 Task: Search one way flight ticket for 1 adult, 6 children, 1 infant in seat and 1 infant on lap in business from State College: University Park Airport to Rock Springs: Southwest Wyoming Regional Airport (rock Springs Sweetwater County Airport) on 8-5-2023. Choice of flights is JetBlue. Number of bags: 1 carry on bag. Price is upto 65000. Outbound departure time preference is 11:45.
Action: Mouse moved to (417, 354)
Screenshot: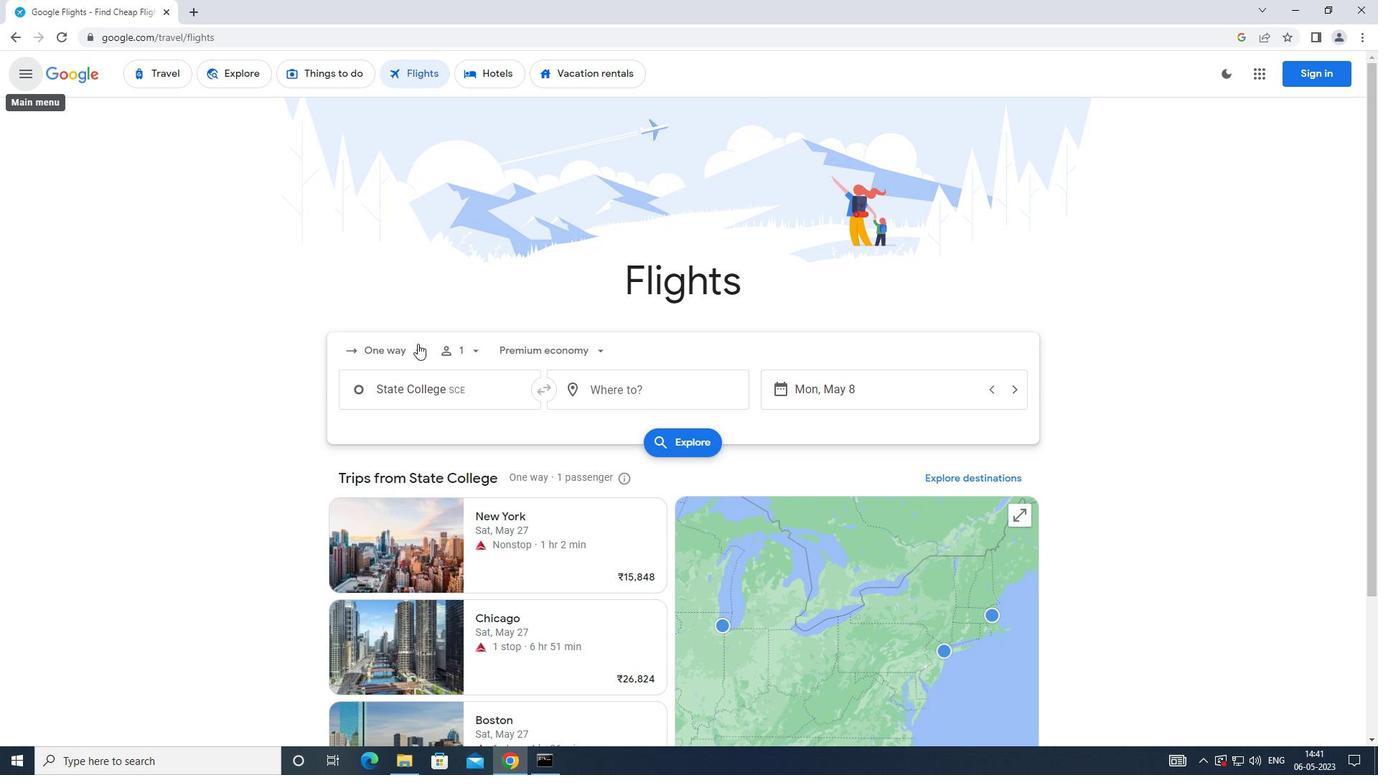 
Action: Mouse pressed left at (417, 354)
Screenshot: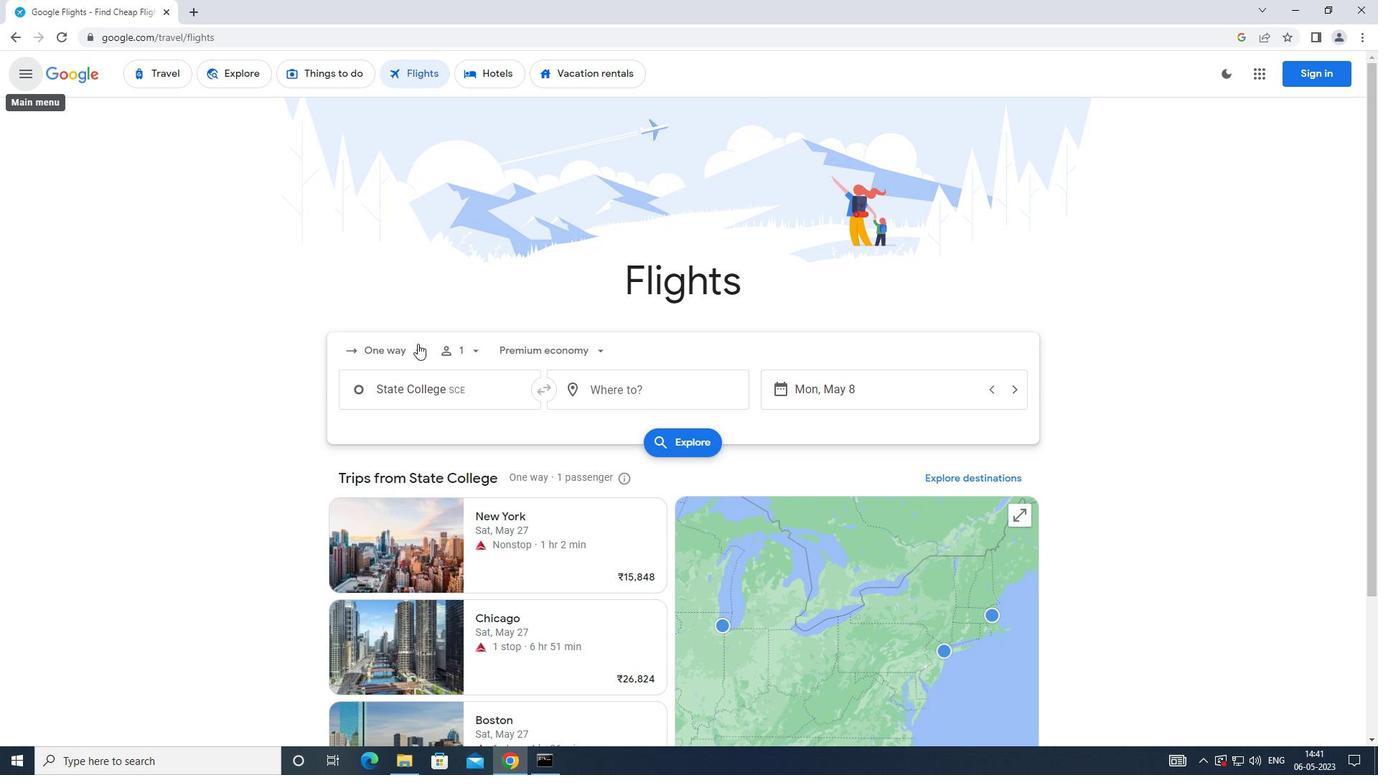 
Action: Mouse moved to (428, 414)
Screenshot: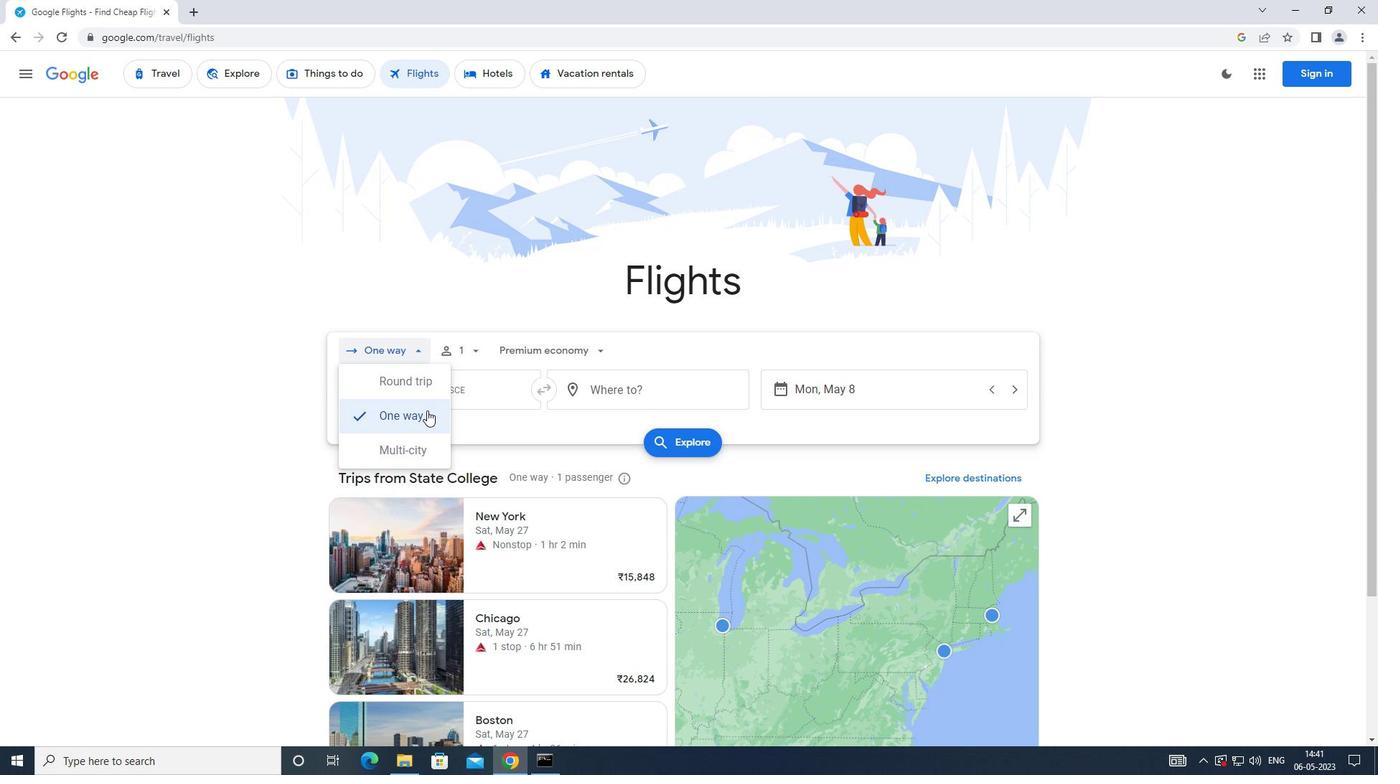
Action: Mouse pressed left at (428, 414)
Screenshot: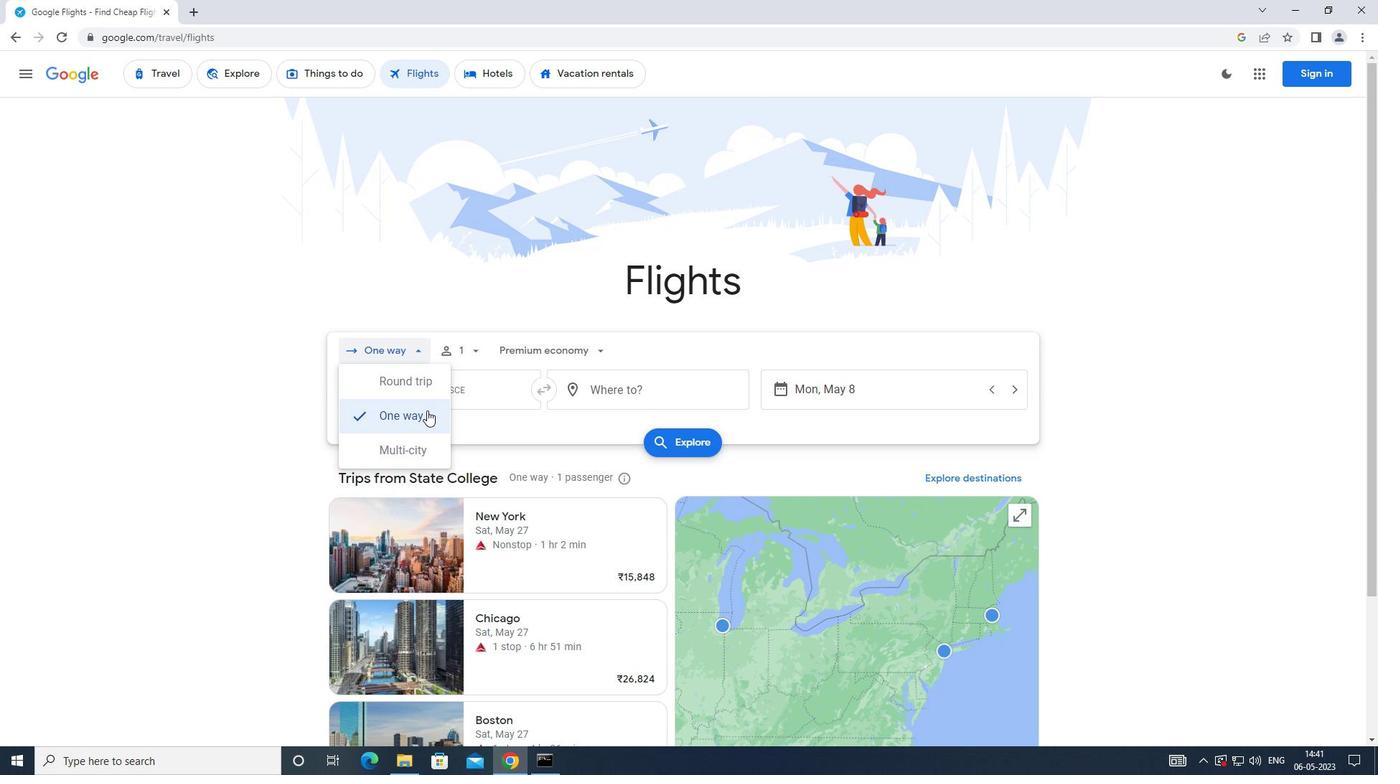 
Action: Mouse moved to (476, 360)
Screenshot: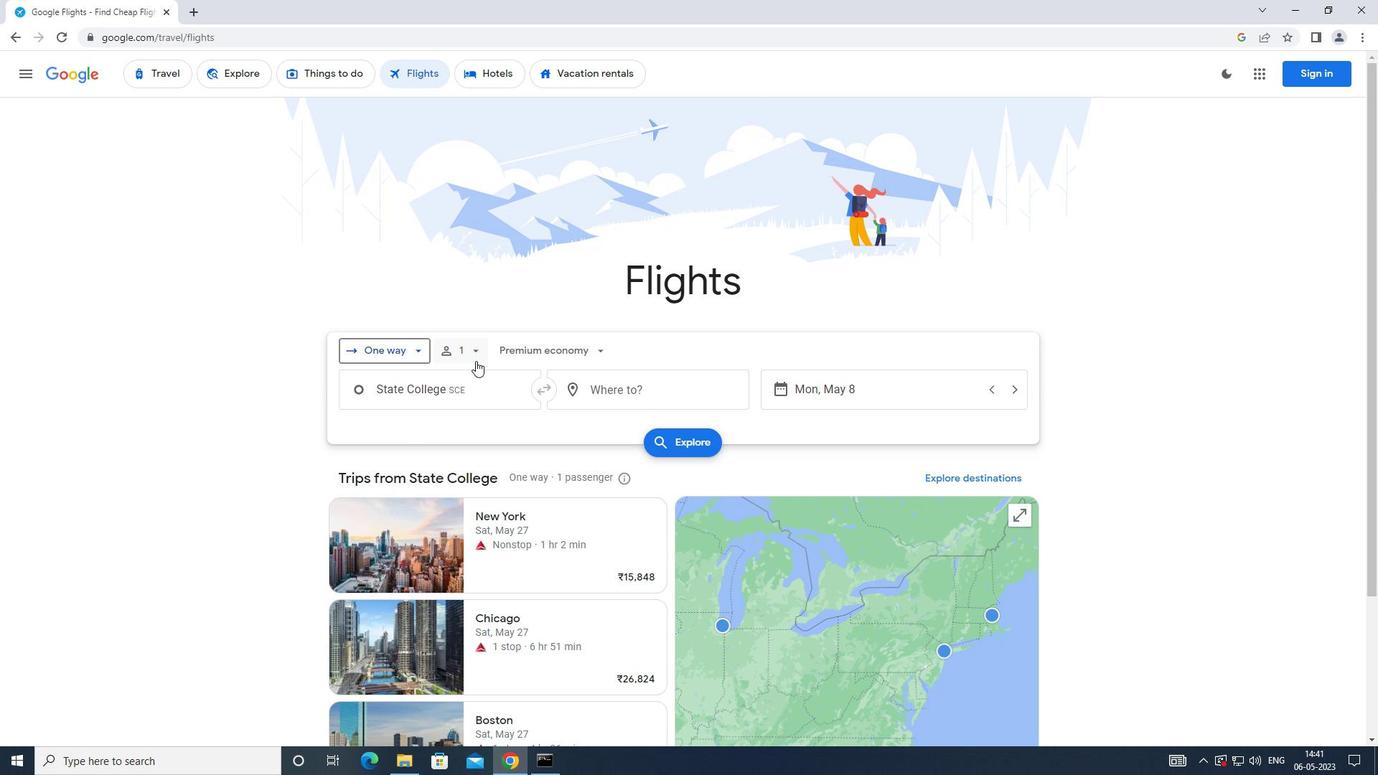 
Action: Mouse pressed left at (476, 360)
Screenshot: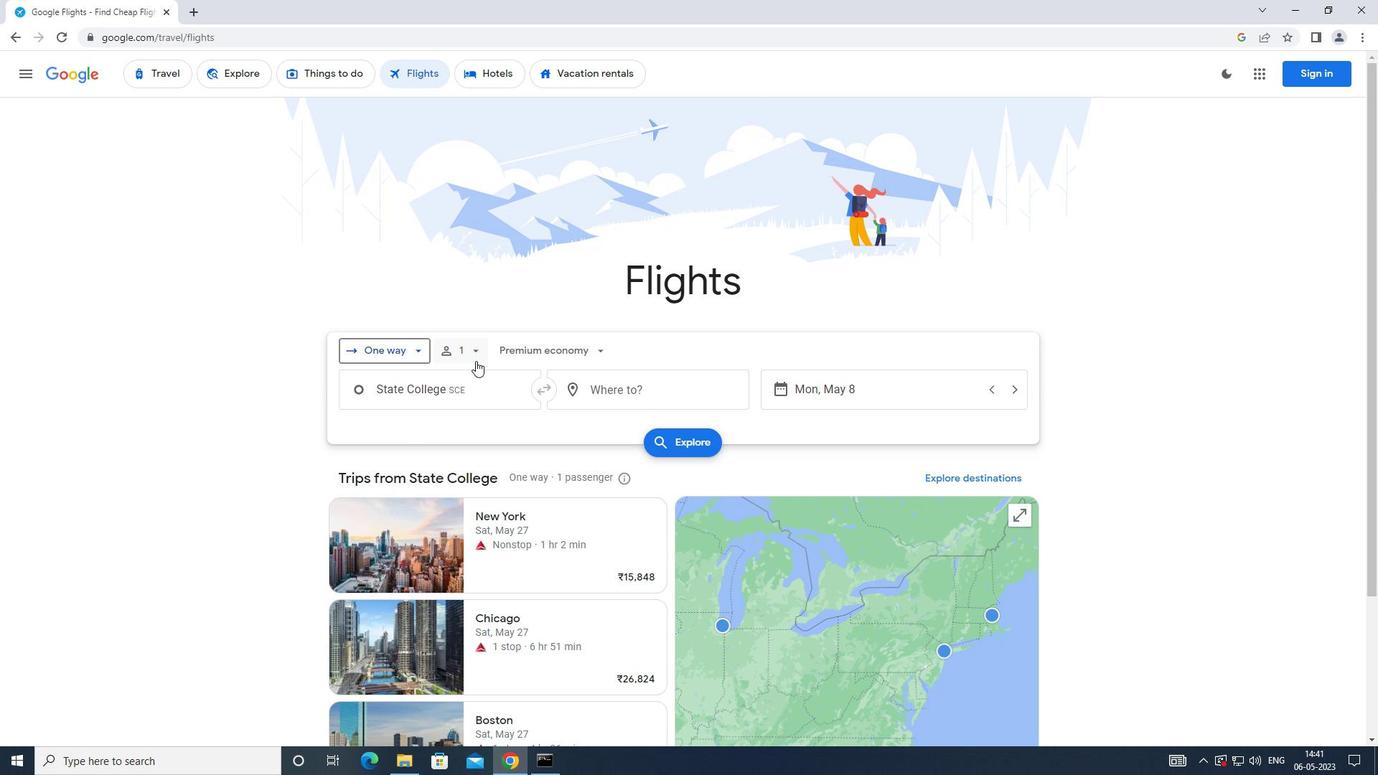 
Action: Mouse moved to (583, 422)
Screenshot: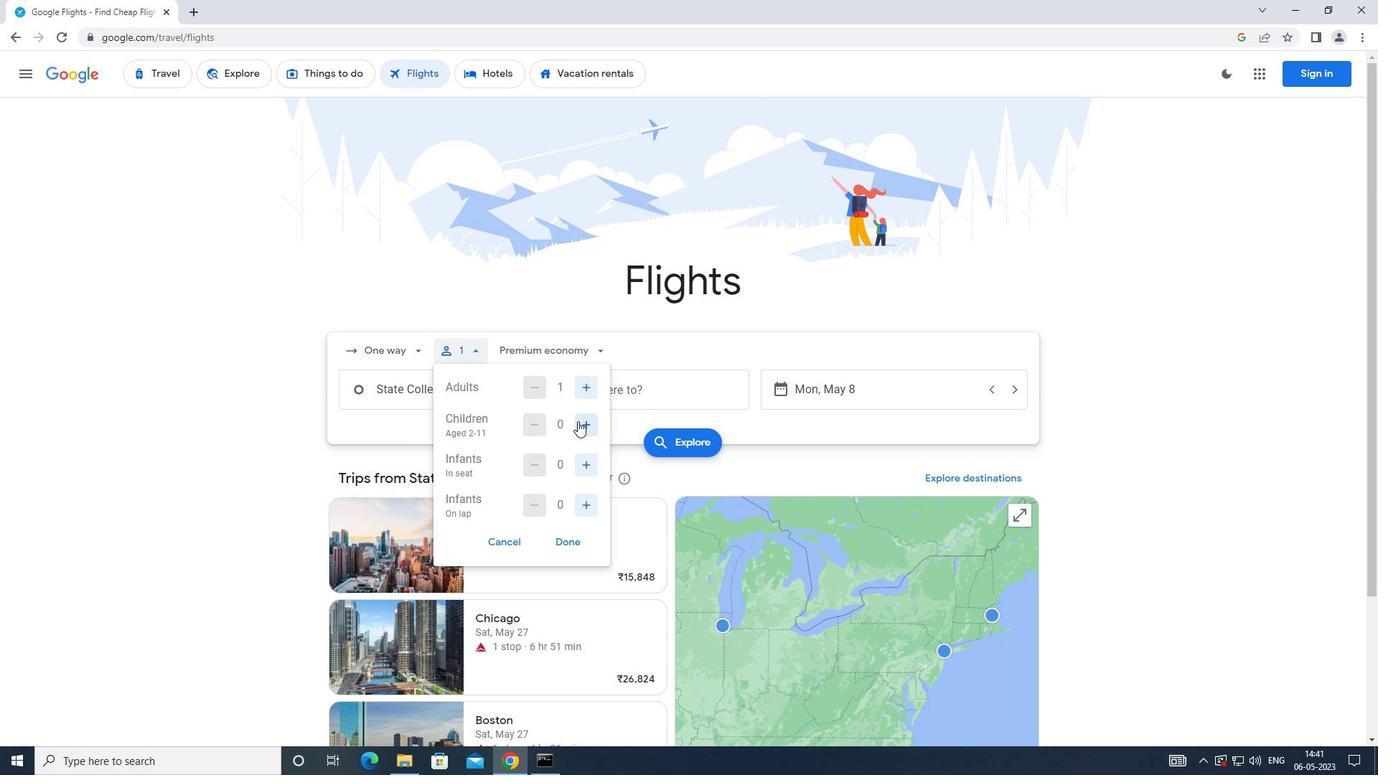 
Action: Mouse pressed left at (583, 422)
Screenshot: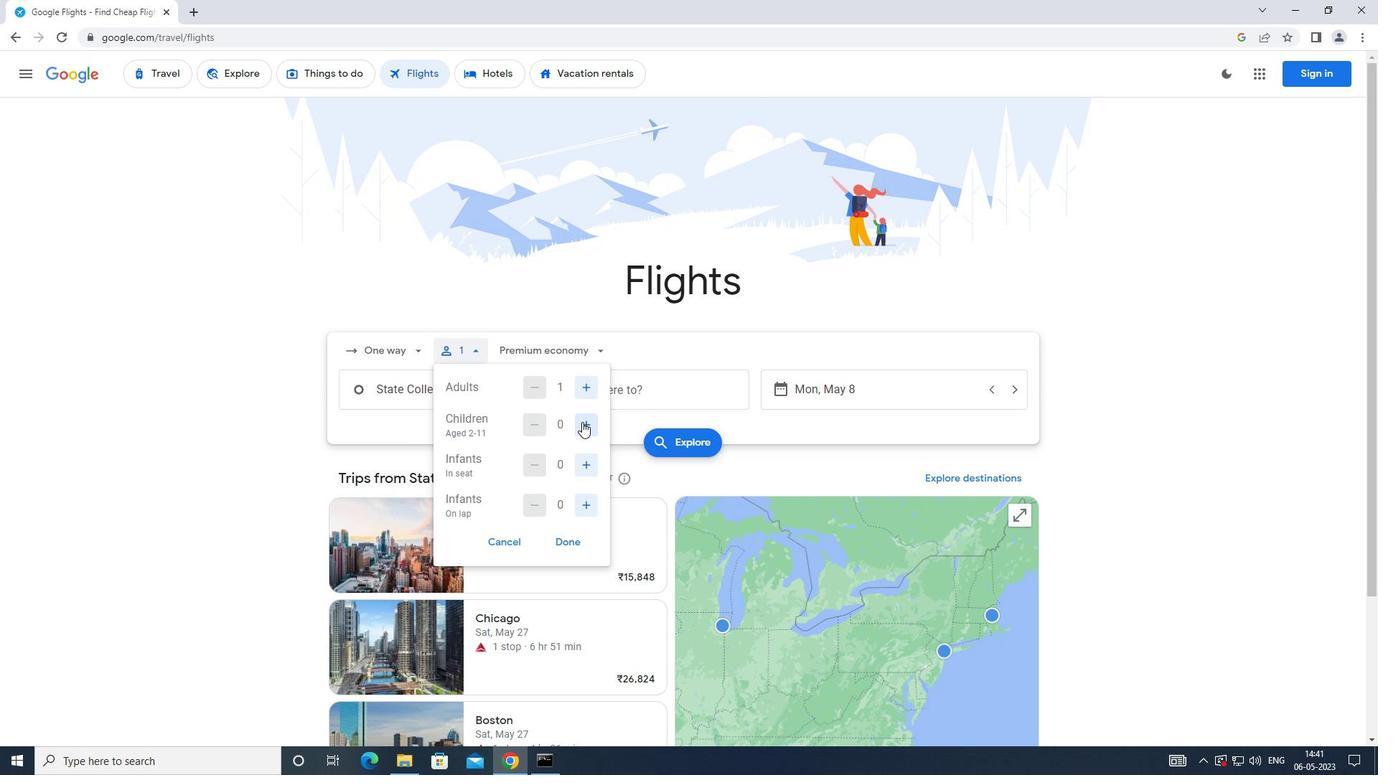 
Action: Mouse pressed left at (583, 422)
Screenshot: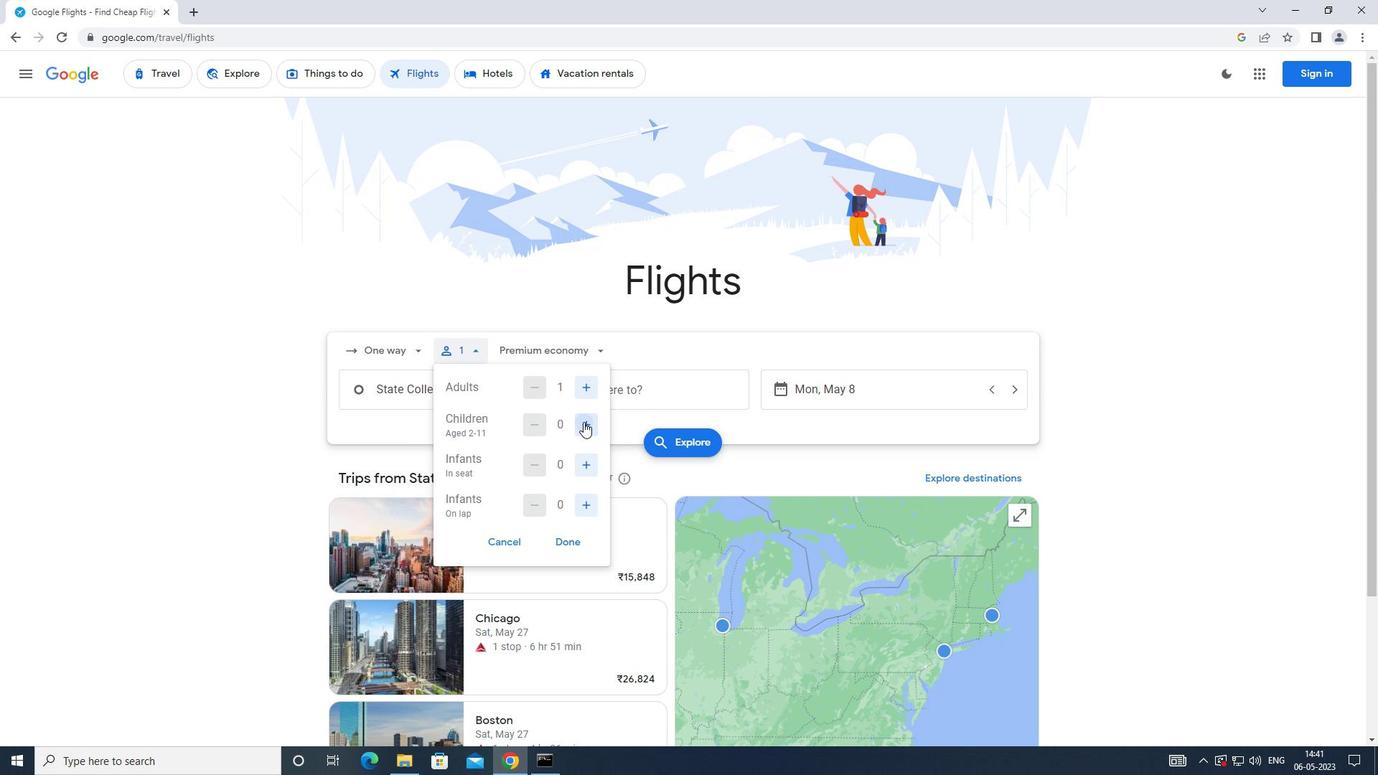 
Action: Mouse pressed left at (583, 422)
Screenshot: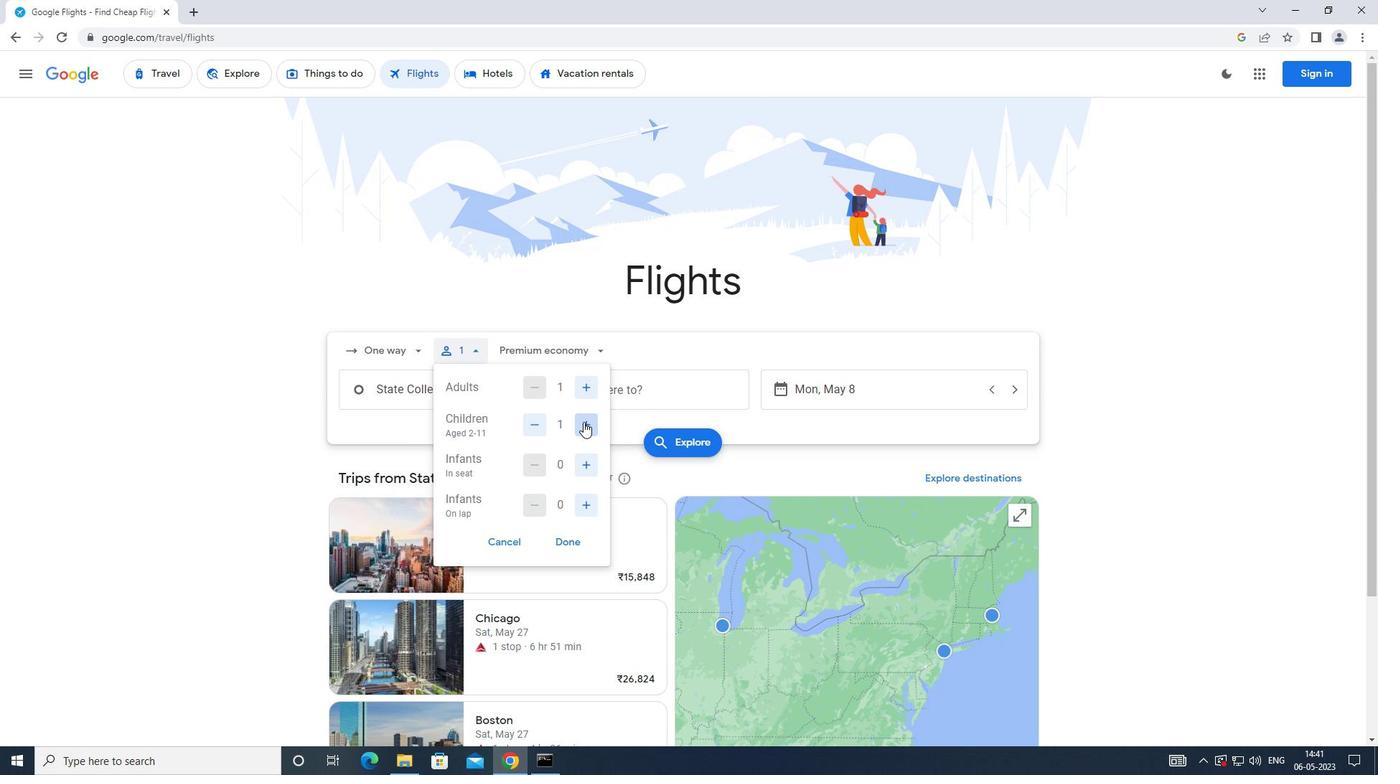 
Action: Mouse pressed left at (583, 422)
Screenshot: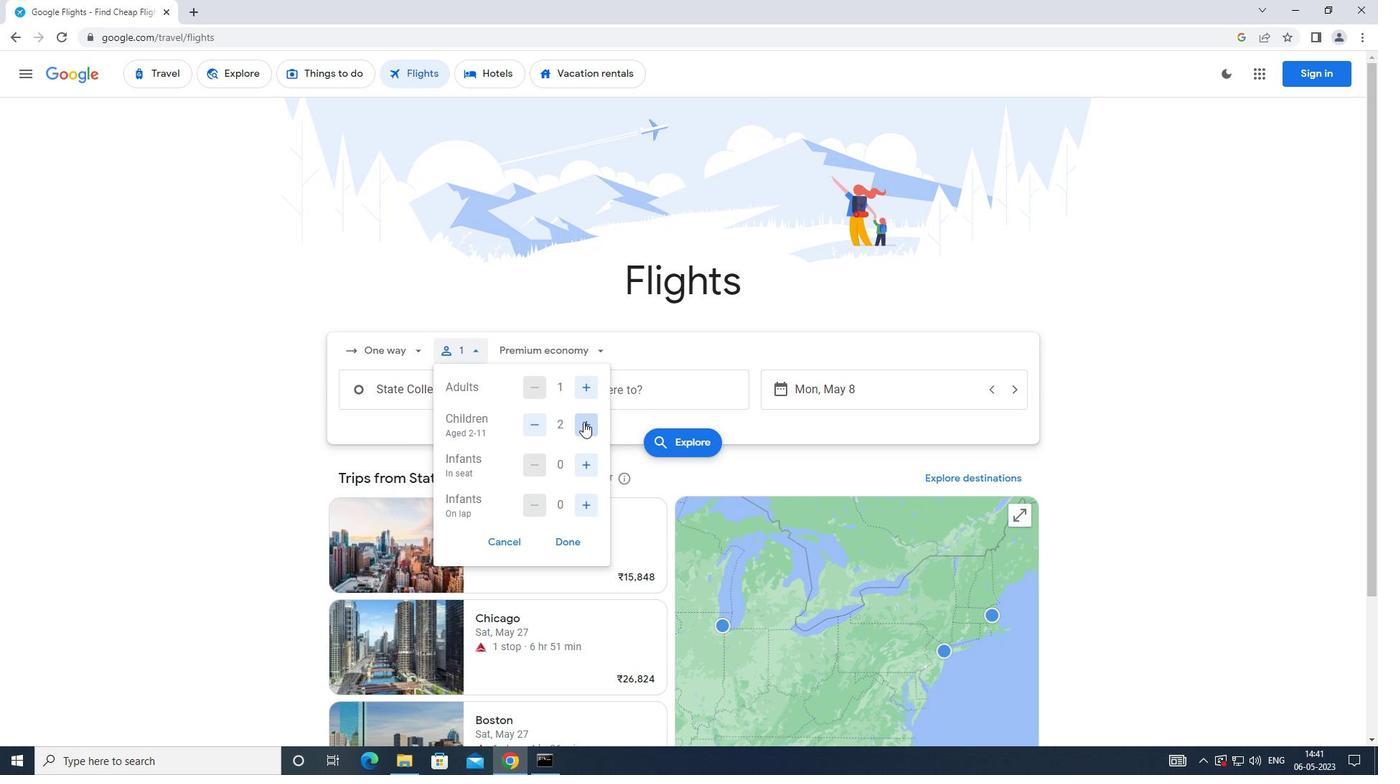 
Action: Mouse pressed left at (583, 422)
Screenshot: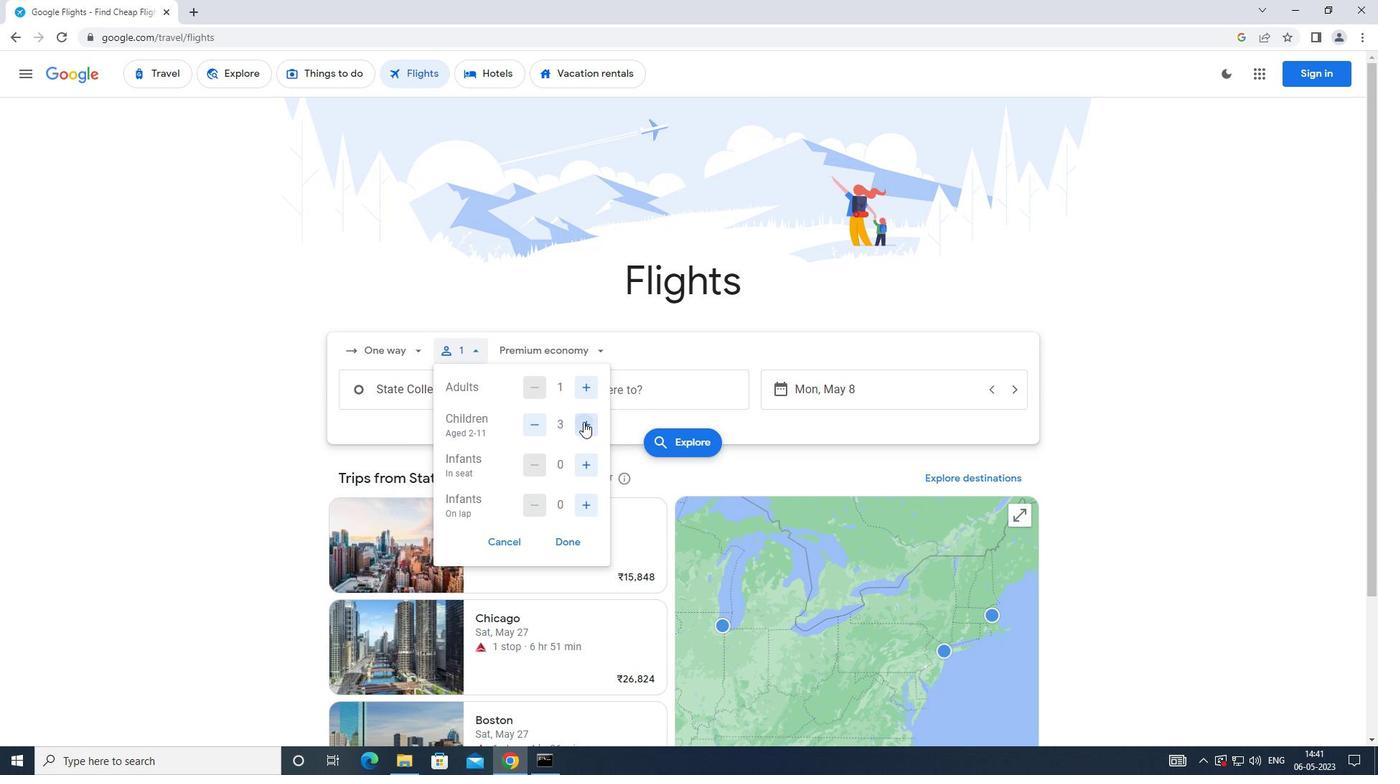 
Action: Mouse pressed left at (583, 422)
Screenshot: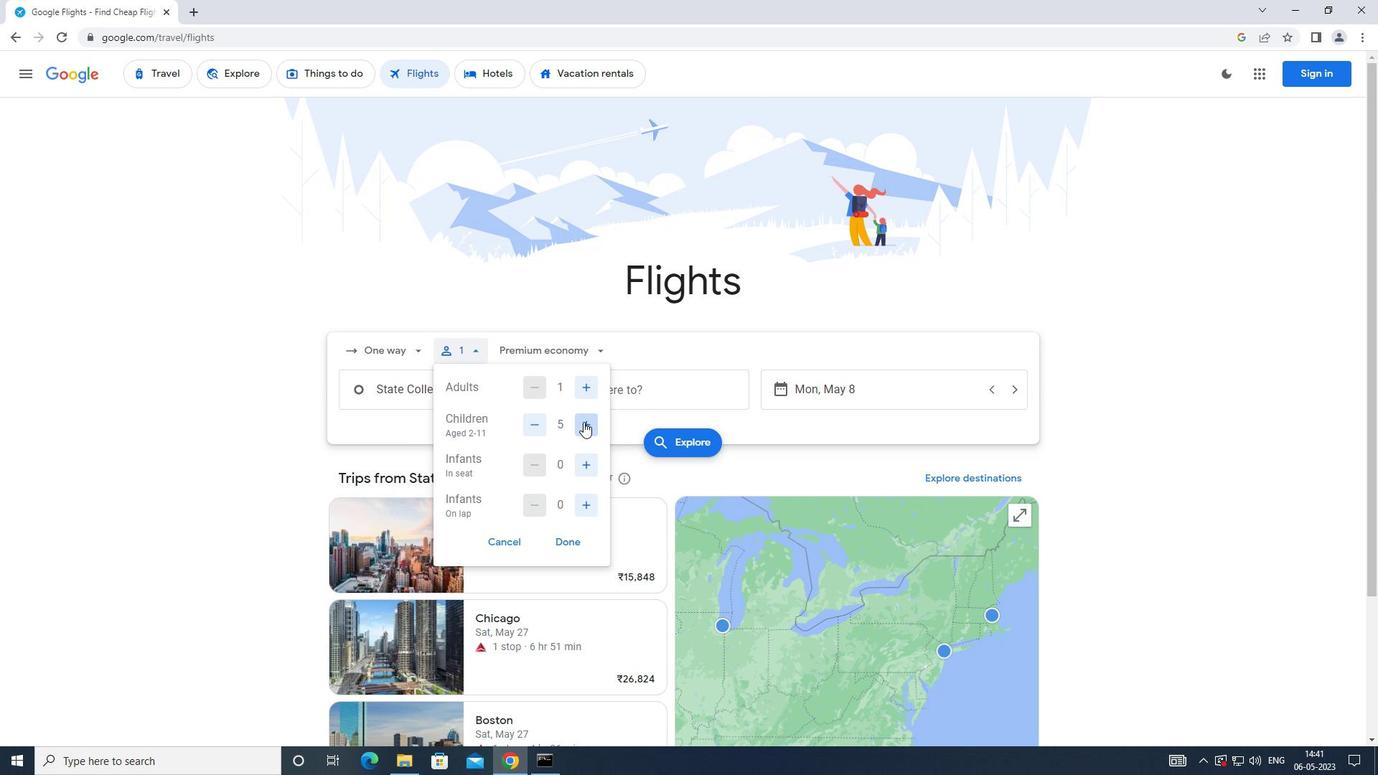 
Action: Mouse moved to (582, 459)
Screenshot: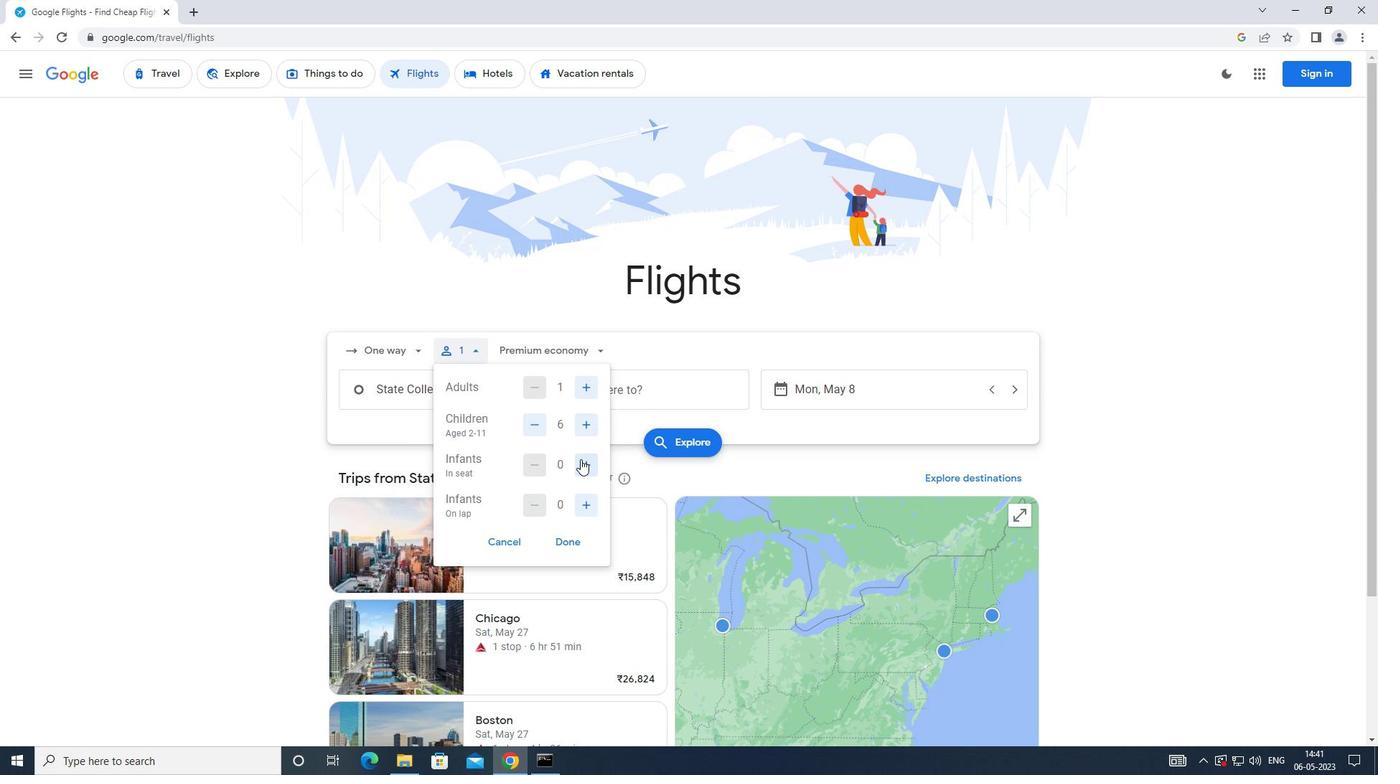 
Action: Mouse pressed left at (582, 459)
Screenshot: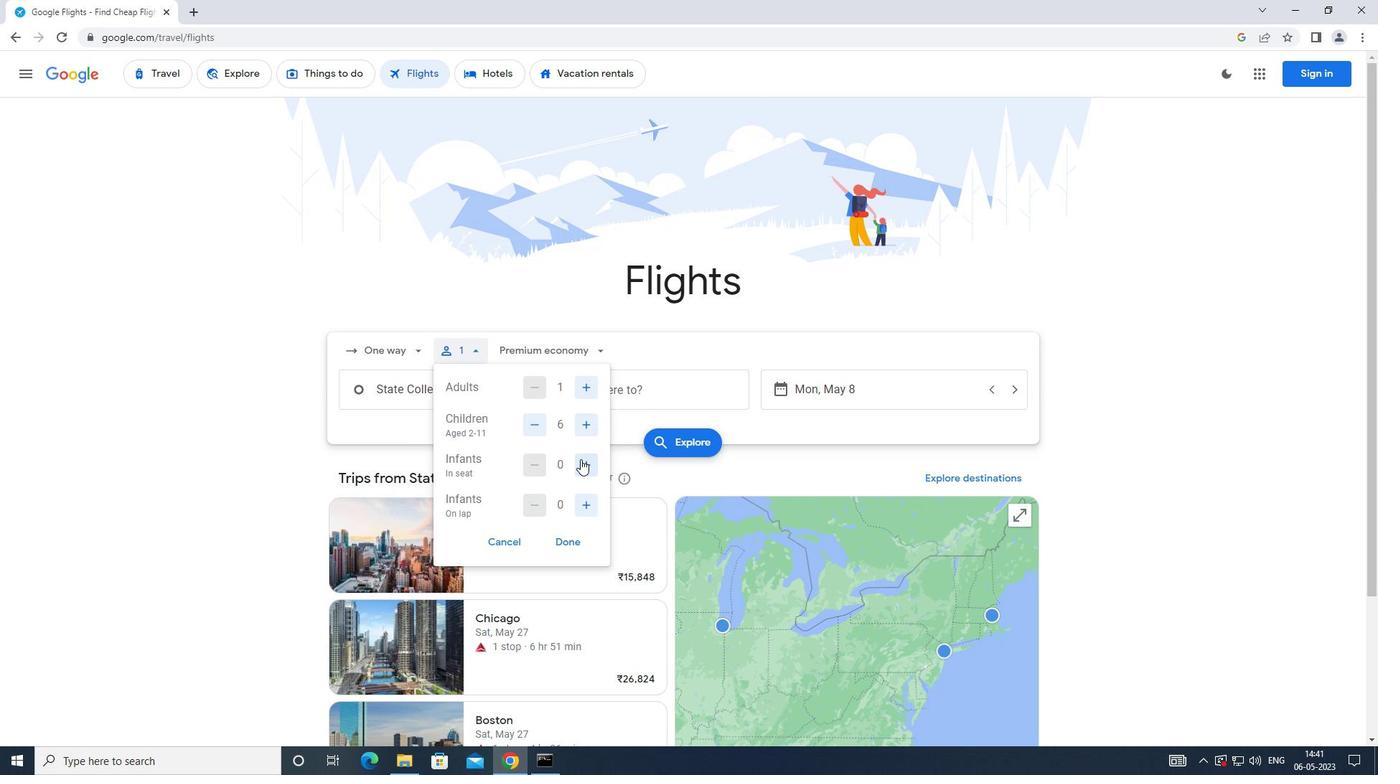 
Action: Mouse moved to (588, 505)
Screenshot: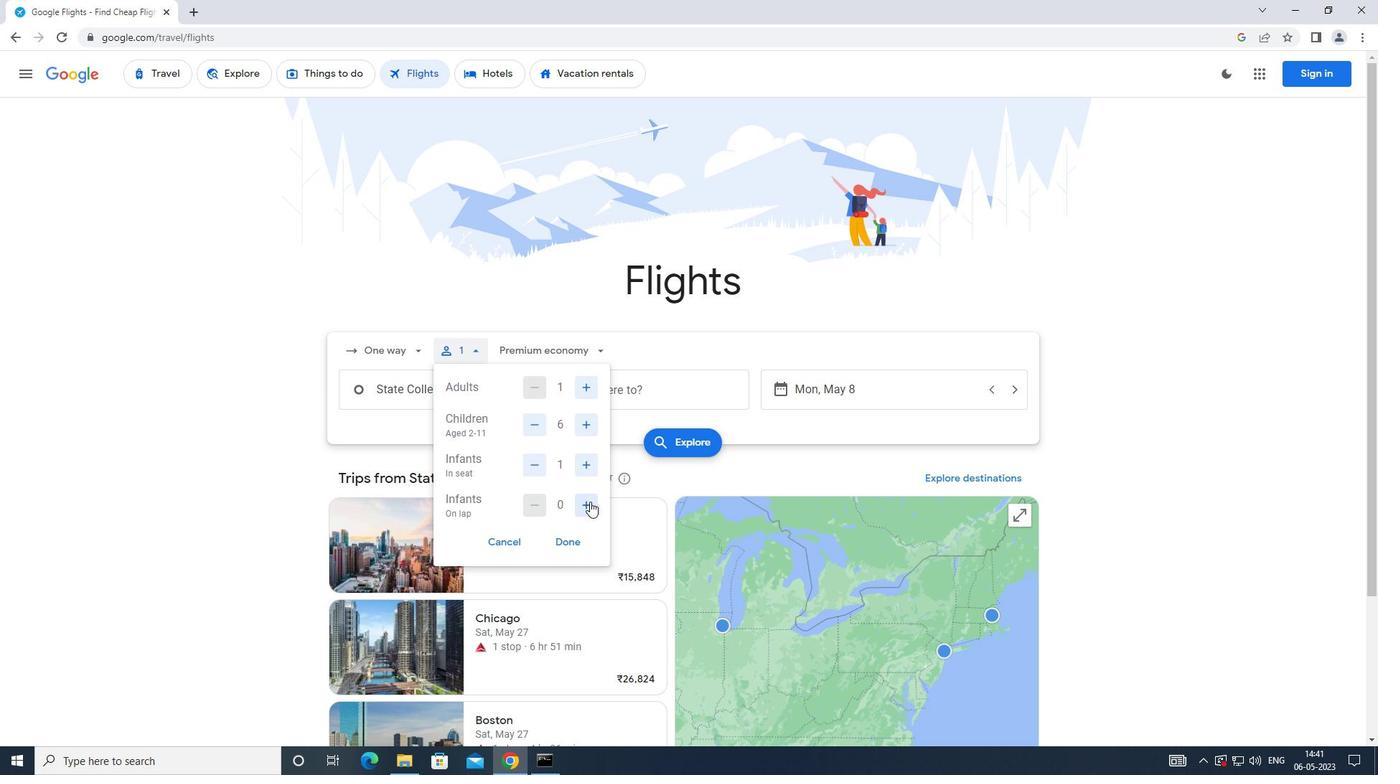 
Action: Mouse pressed left at (588, 505)
Screenshot: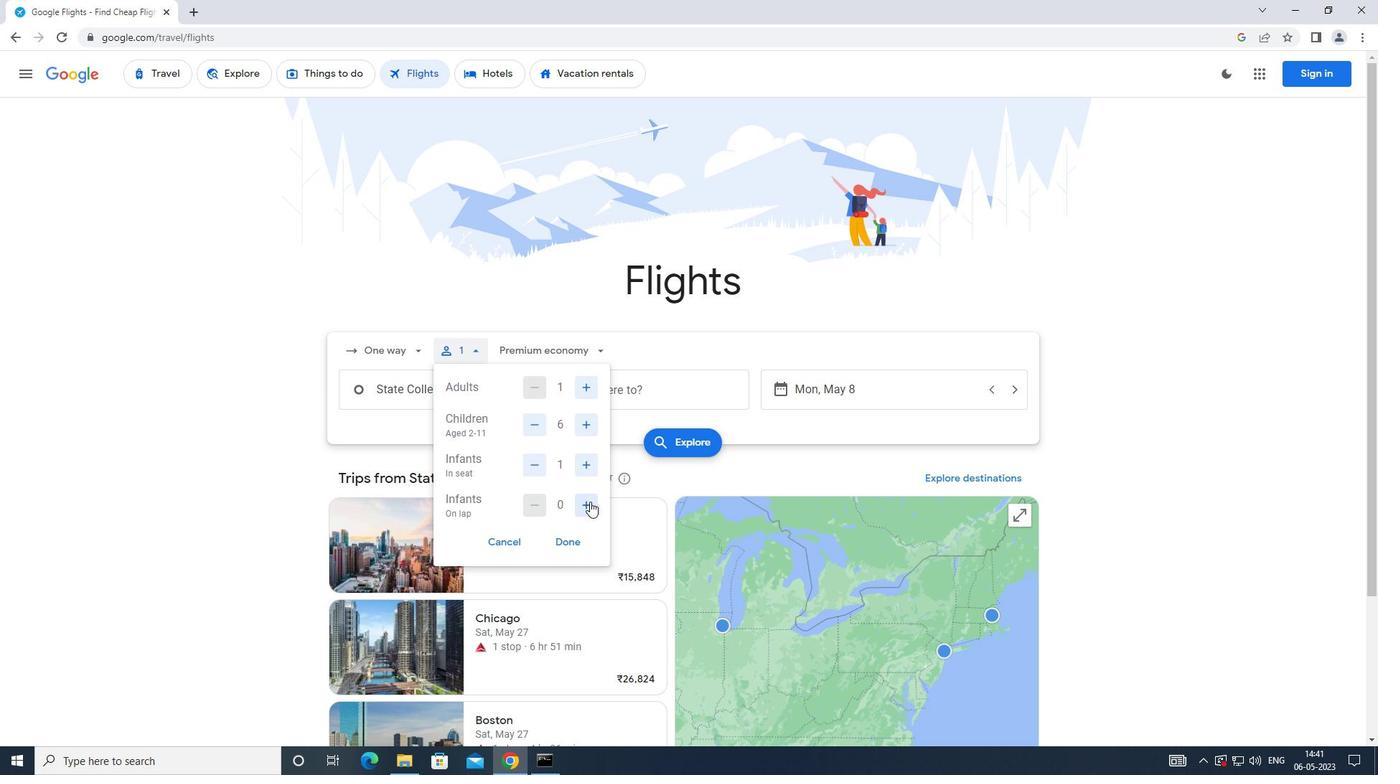
Action: Mouse moved to (560, 542)
Screenshot: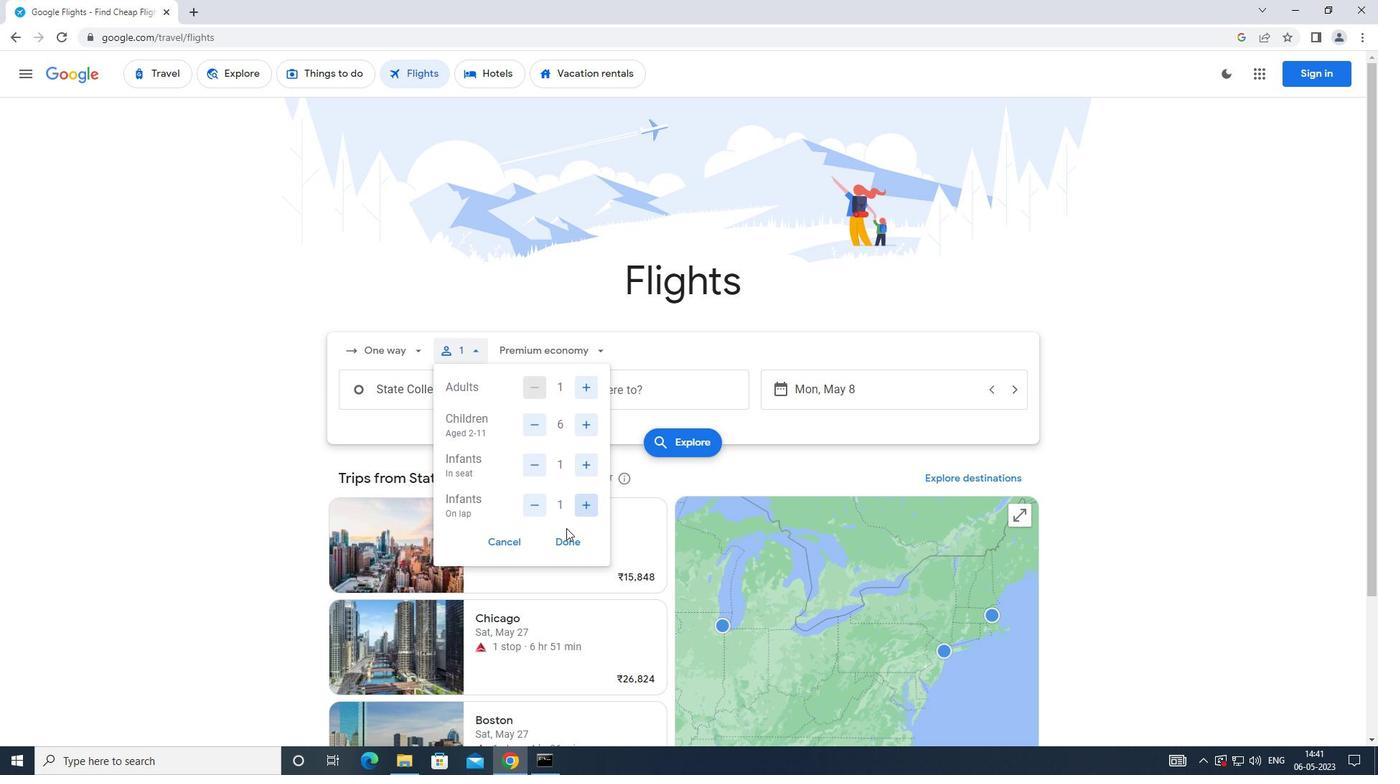
Action: Mouse pressed left at (560, 542)
Screenshot: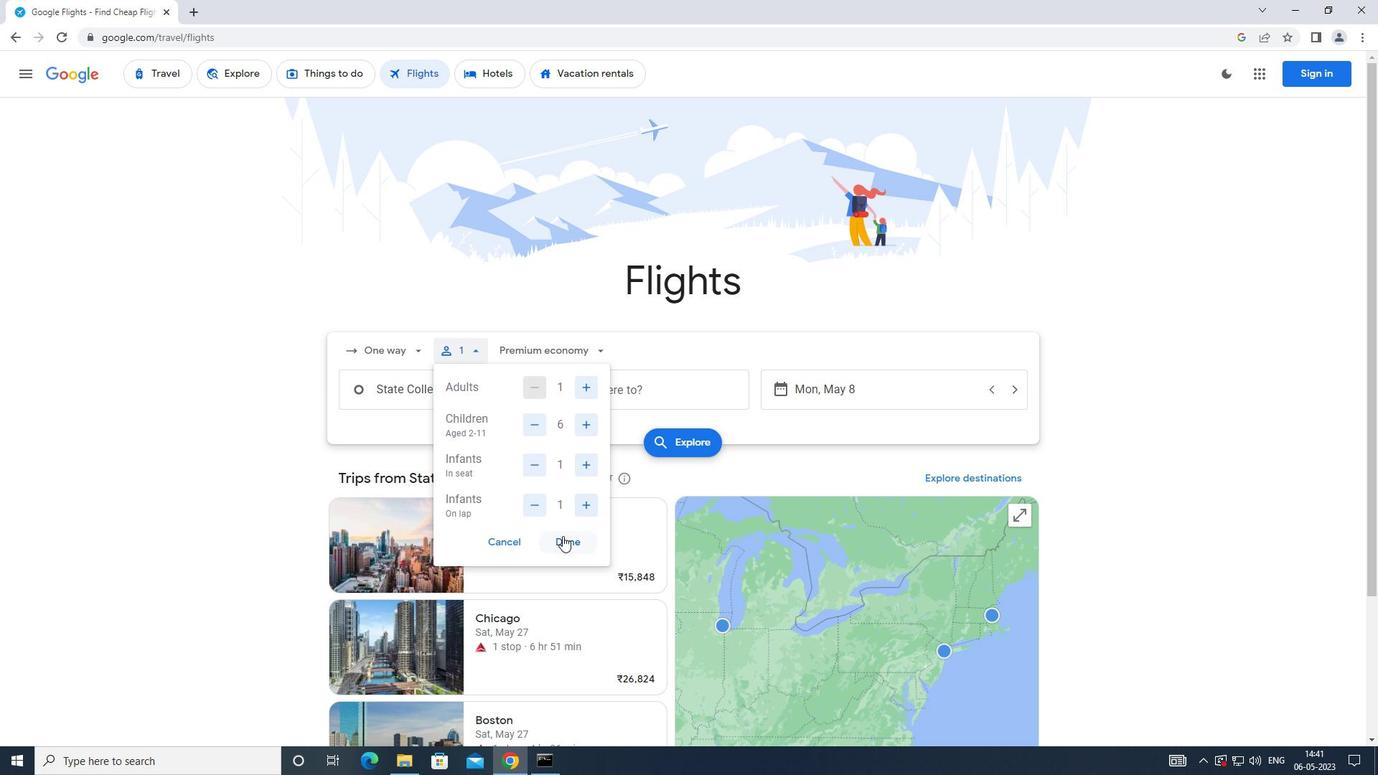 
Action: Mouse moved to (540, 355)
Screenshot: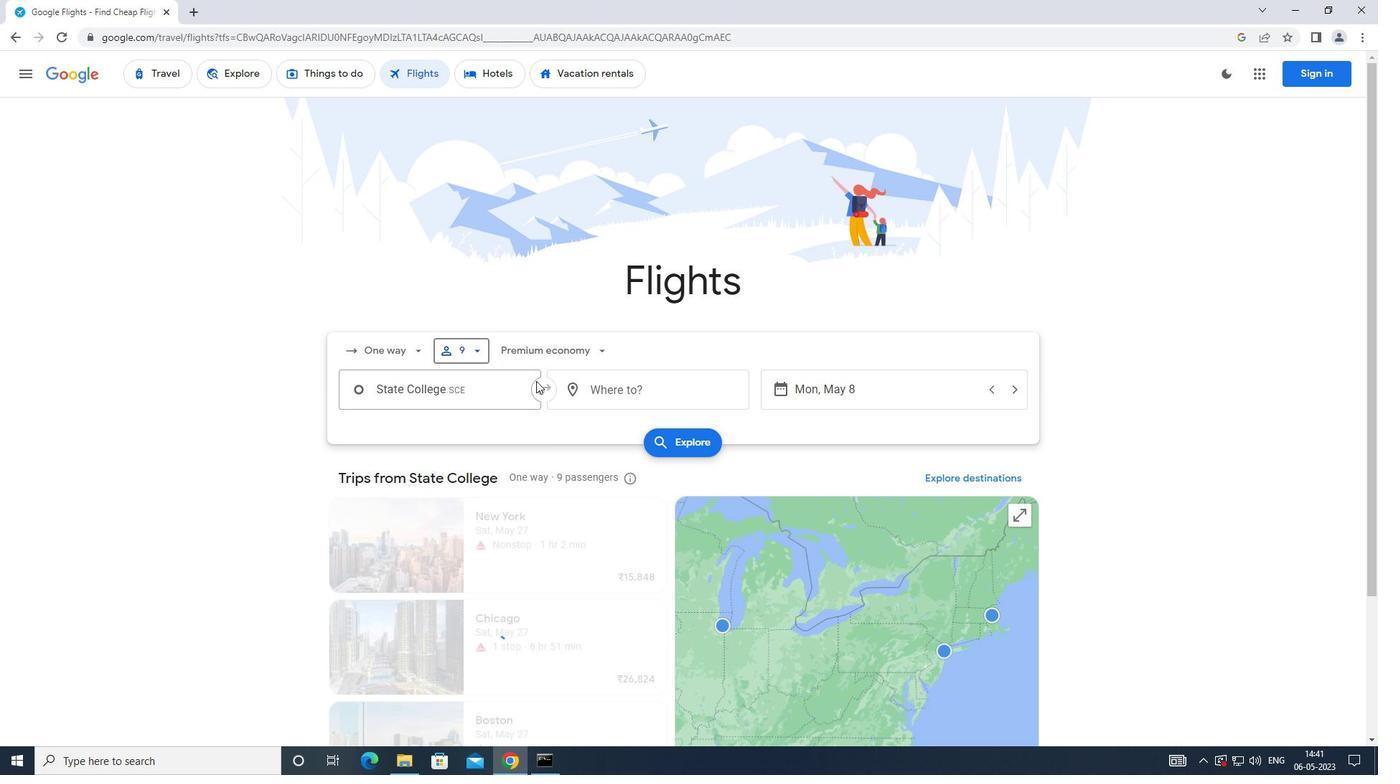 
Action: Mouse pressed left at (540, 355)
Screenshot: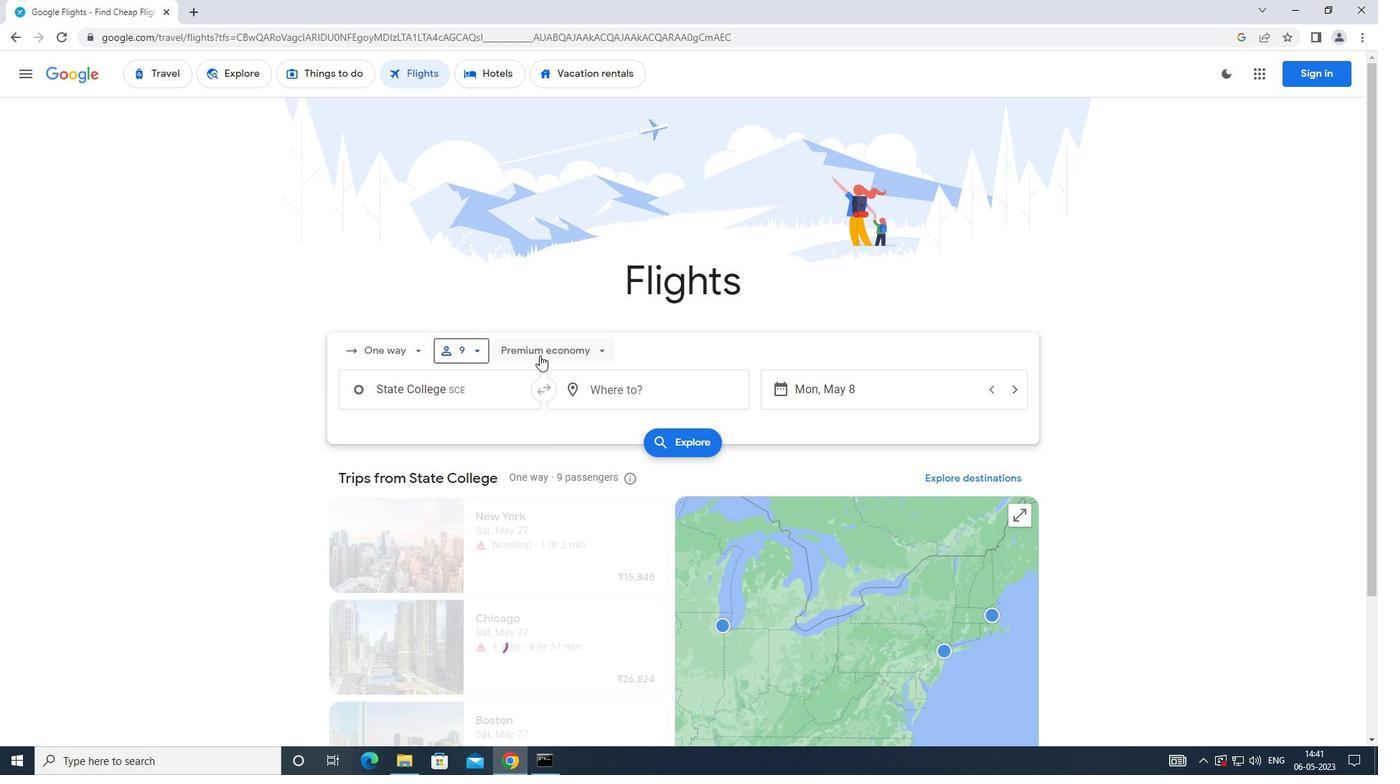 
Action: Mouse moved to (578, 456)
Screenshot: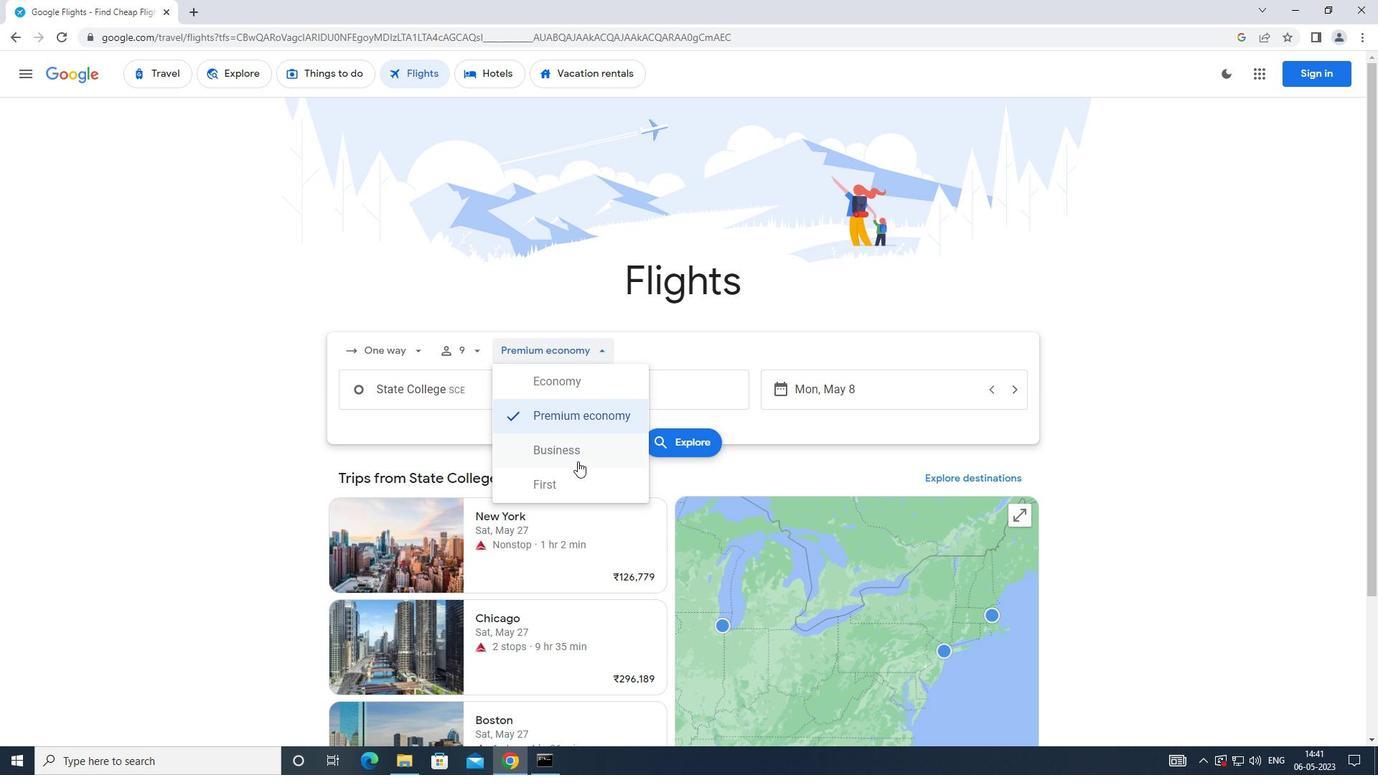 
Action: Mouse pressed left at (578, 456)
Screenshot: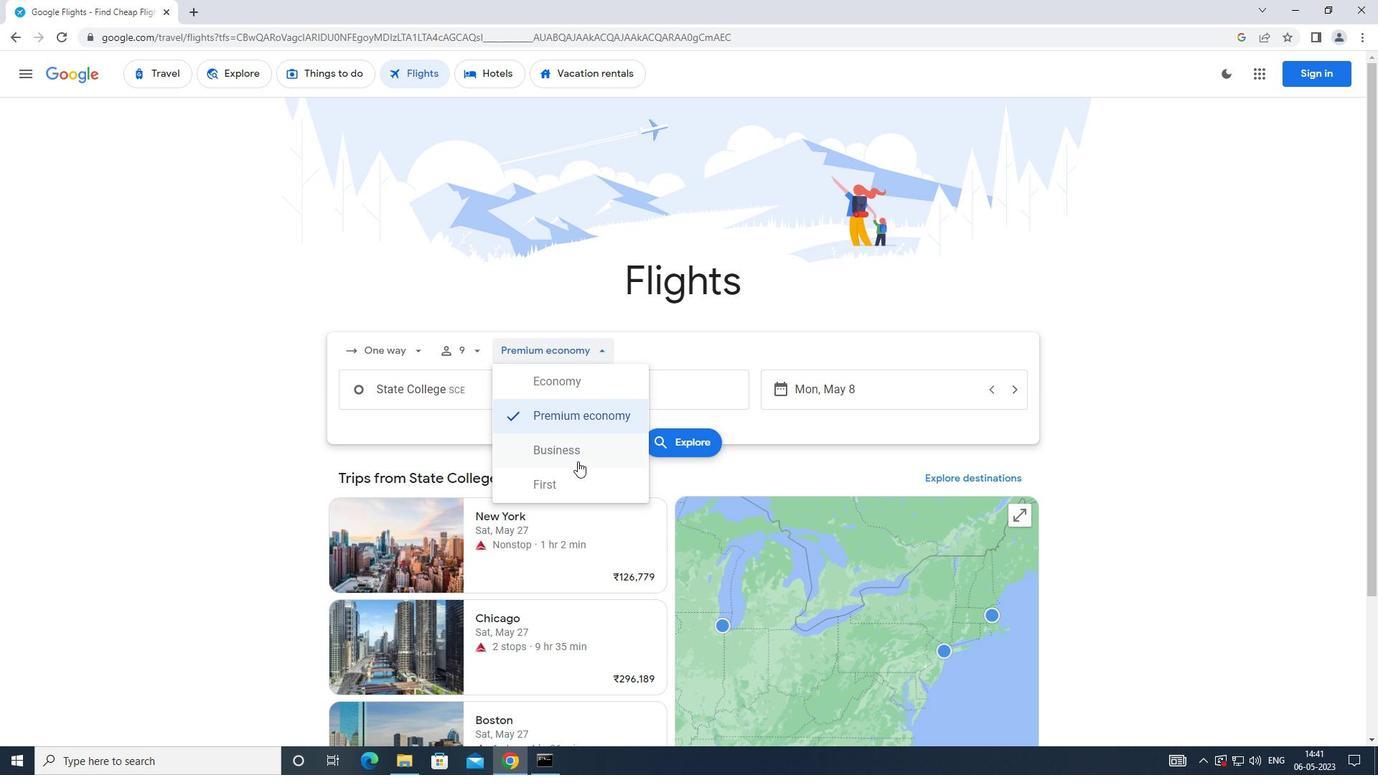 
Action: Mouse moved to (441, 398)
Screenshot: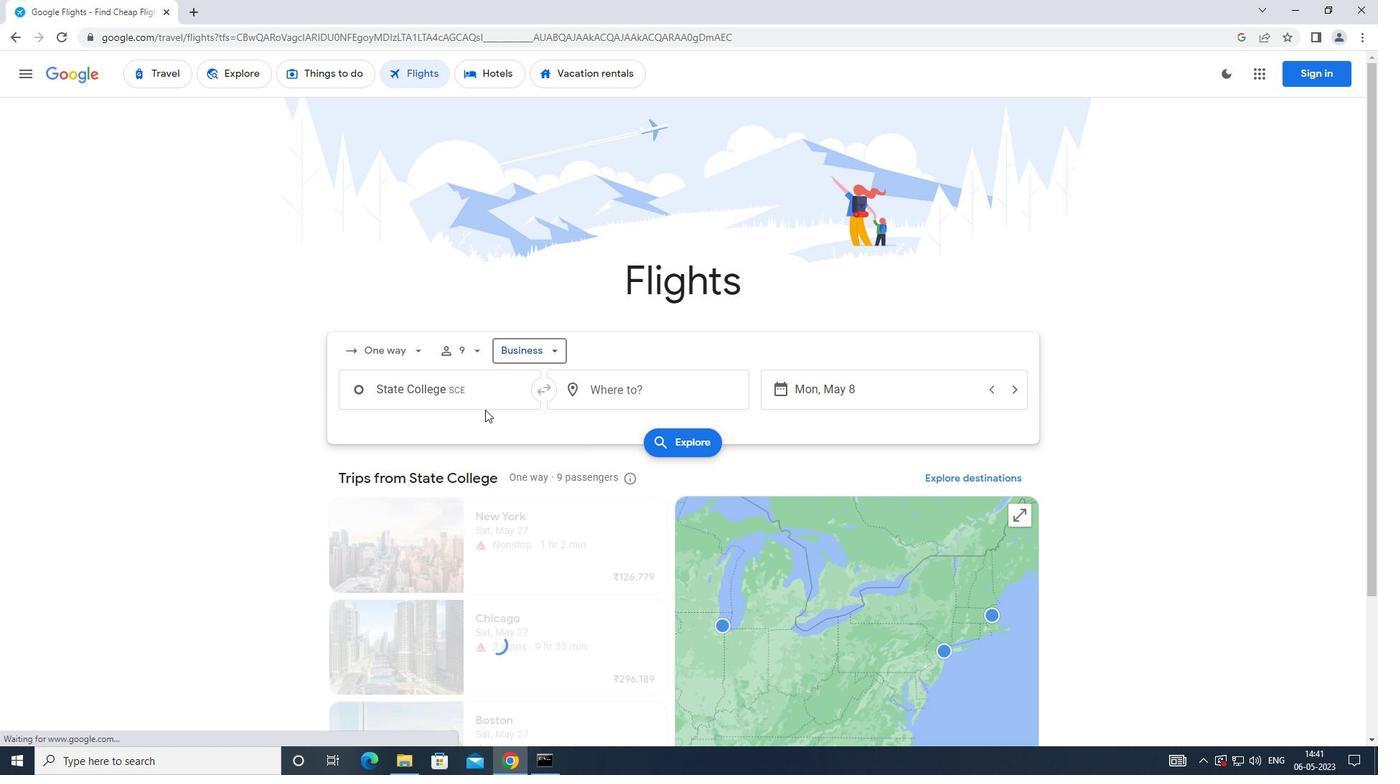 
Action: Mouse pressed left at (441, 398)
Screenshot: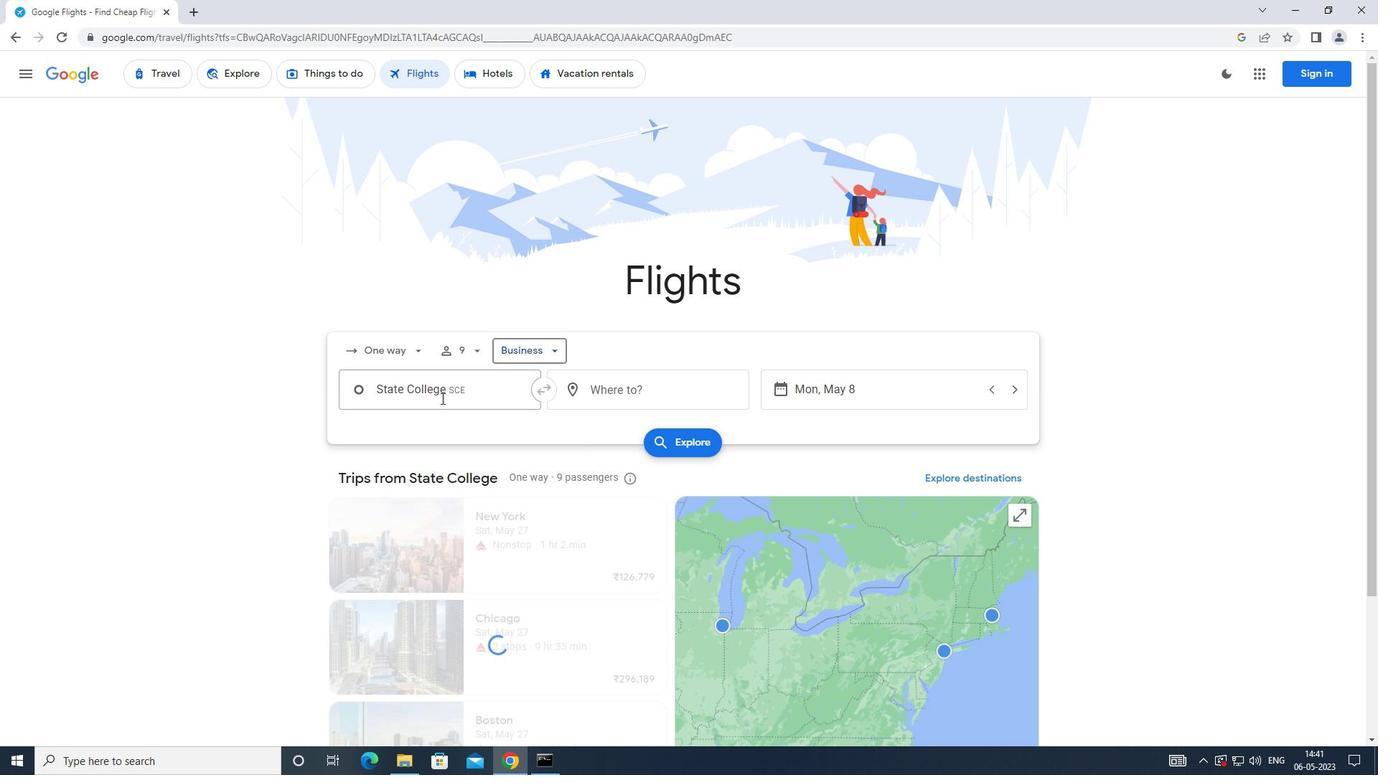 
Action: Mouse moved to (433, 520)
Screenshot: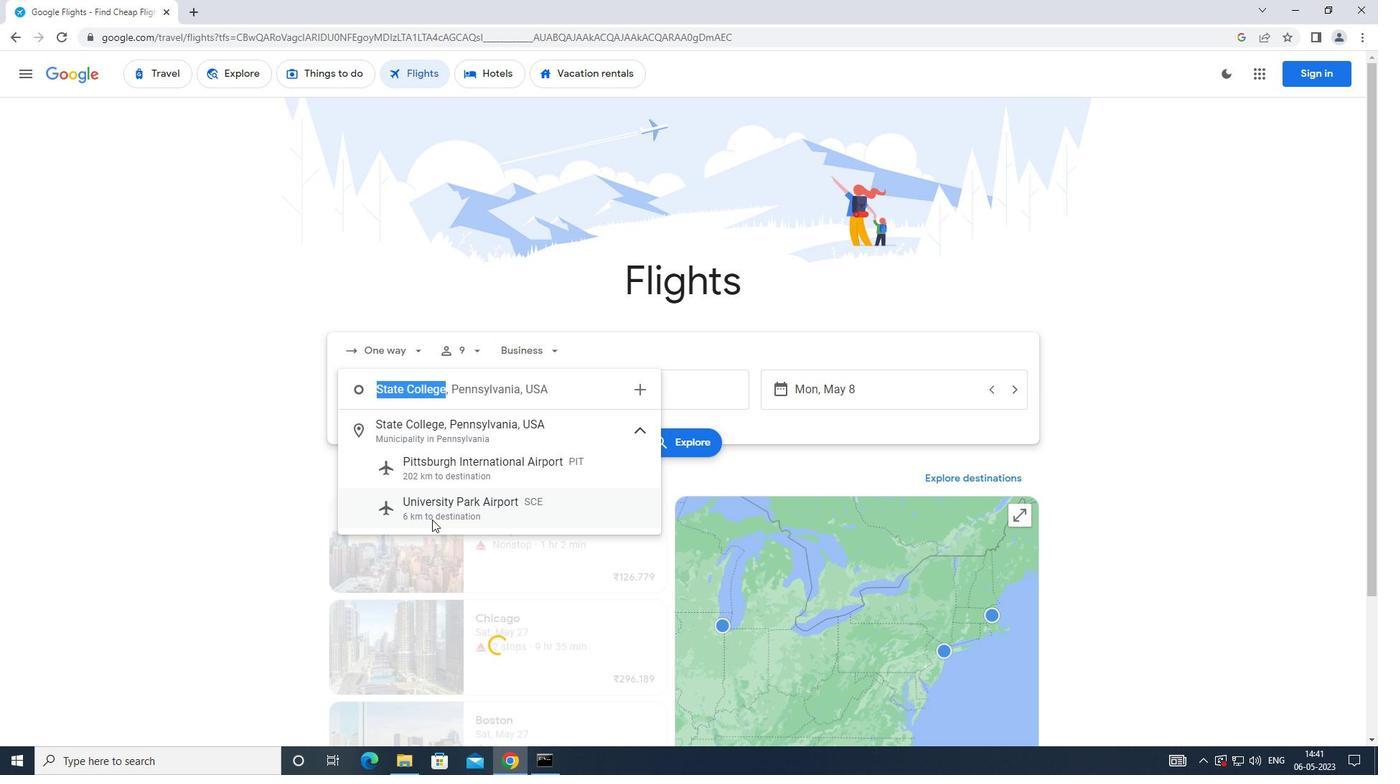 
Action: Mouse pressed left at (433, 520)
Screenshot: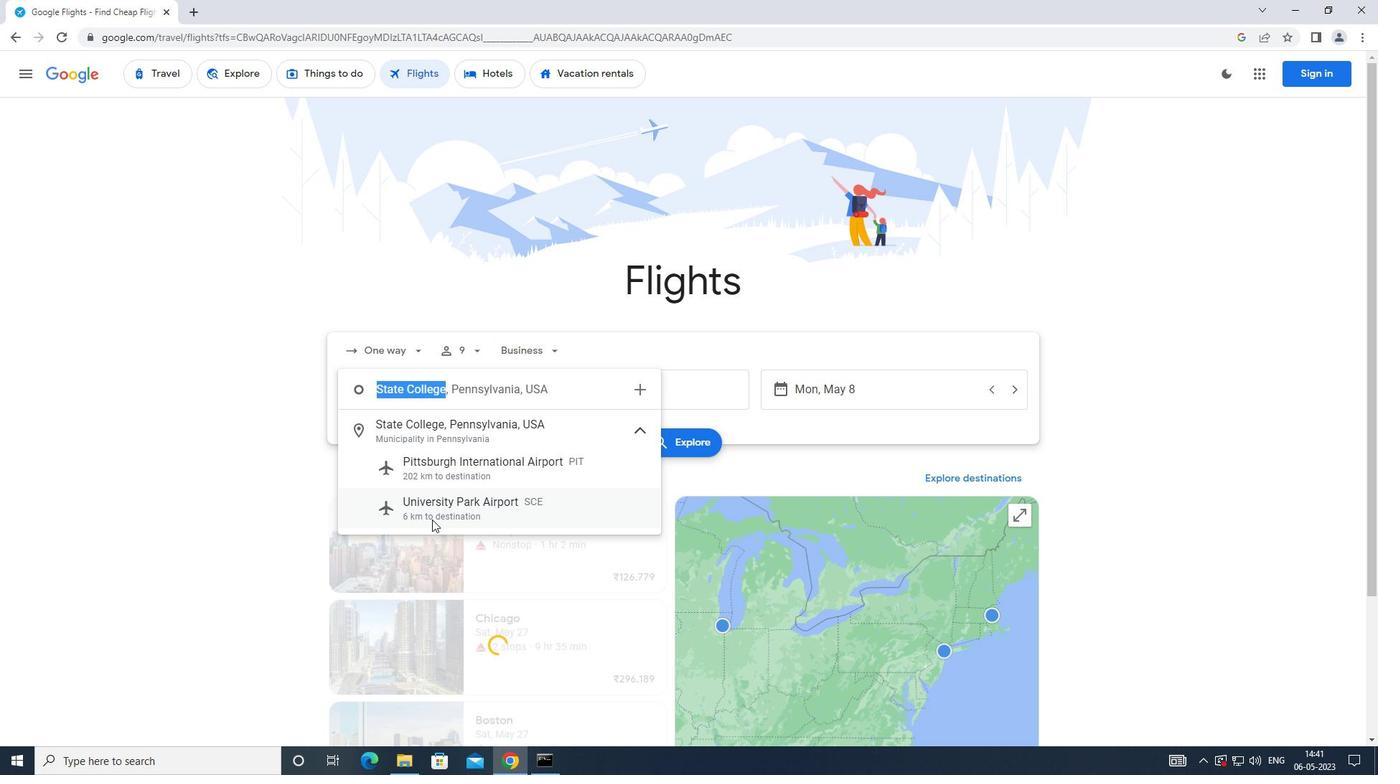 
Action: Mouse moved to (581, 394)
Screenshot: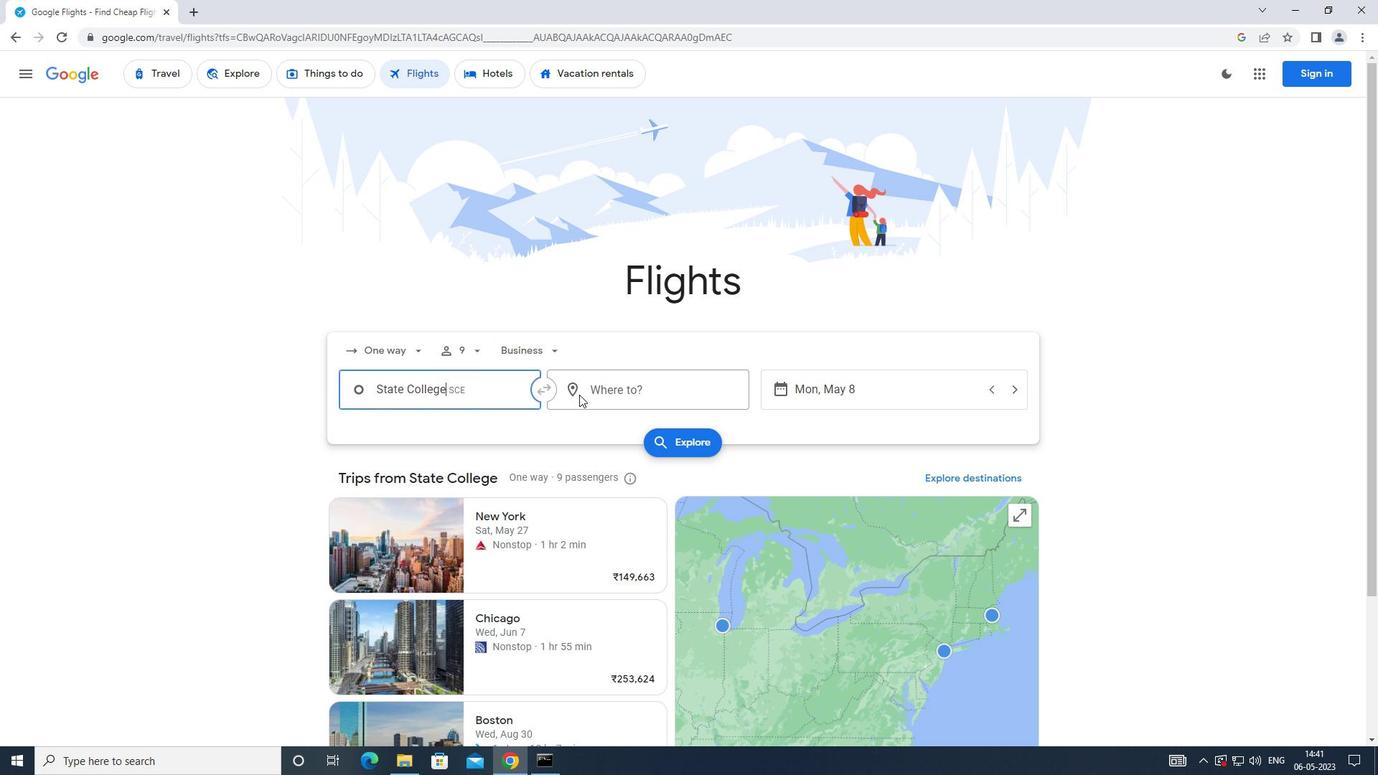 
Action: Mouse pressed left at (581, 394)
Screenshot: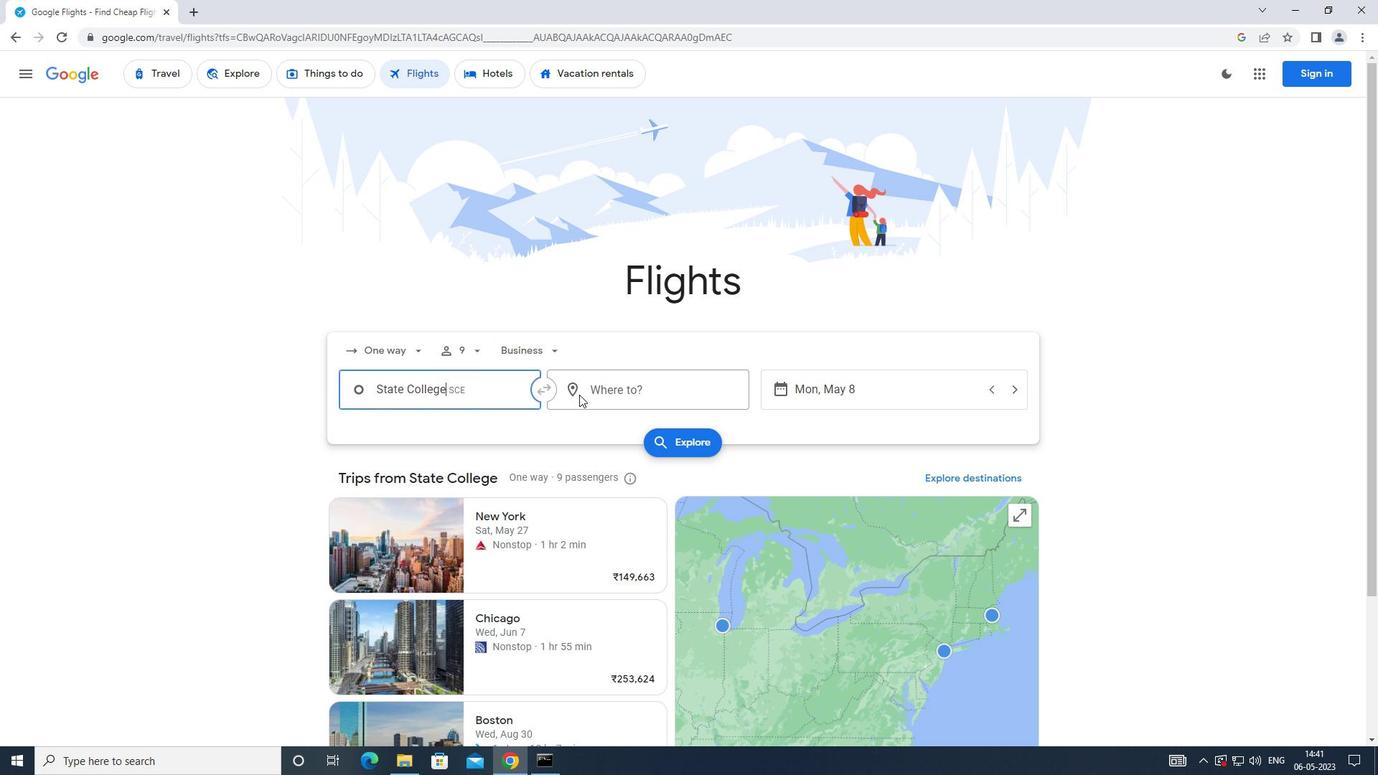 
Action: Mouse moved to (629, 532)
Screenshot: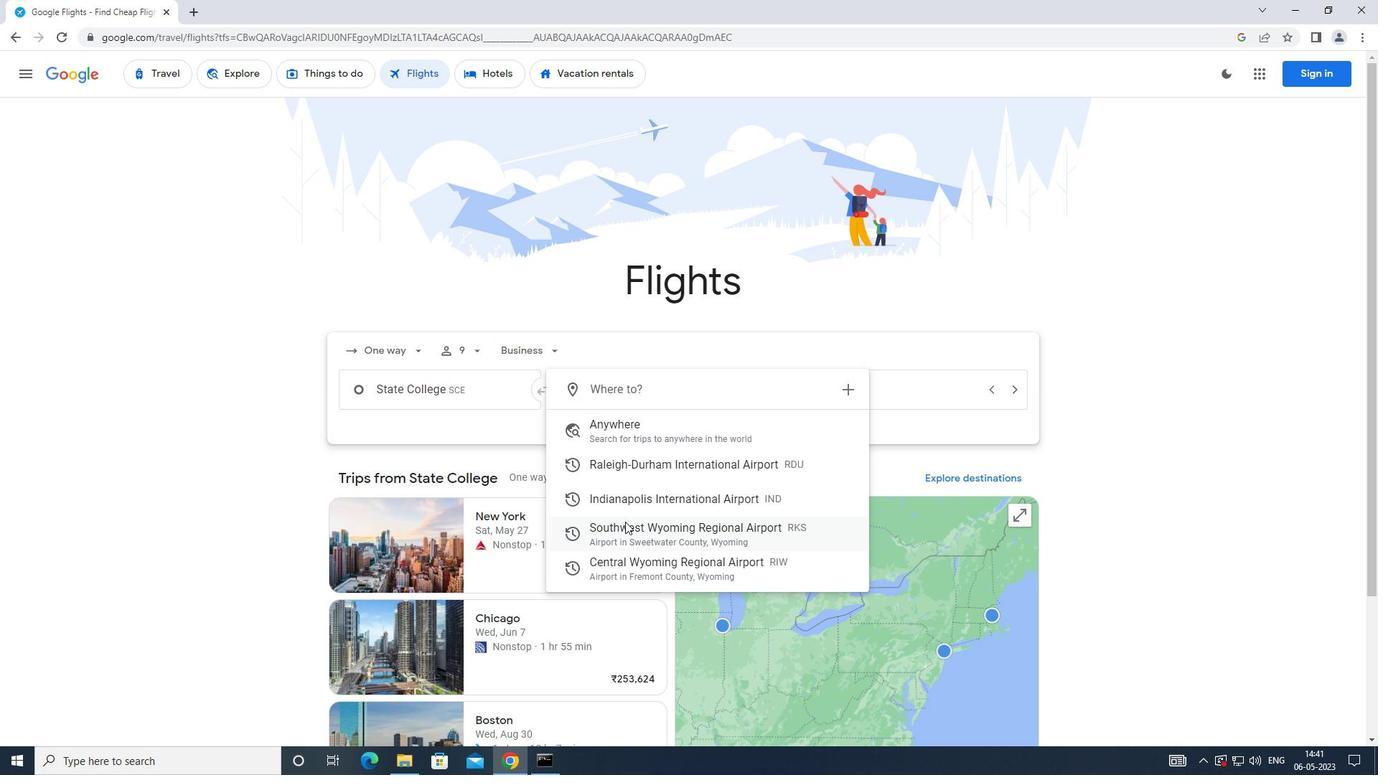 
Action: Mouse pressed left at (629, 532)
Screenshot: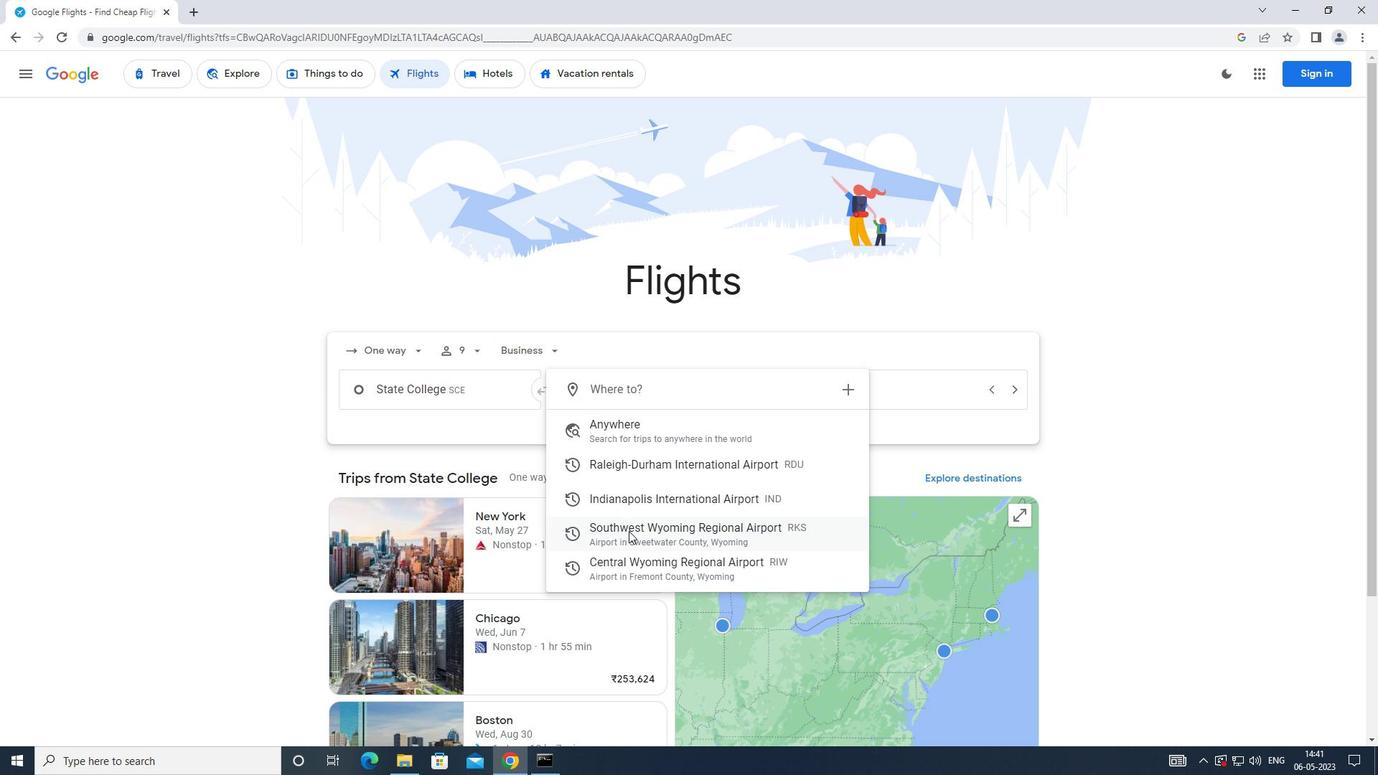 
Action: Mouse moved to (783, 387)
Screenshot: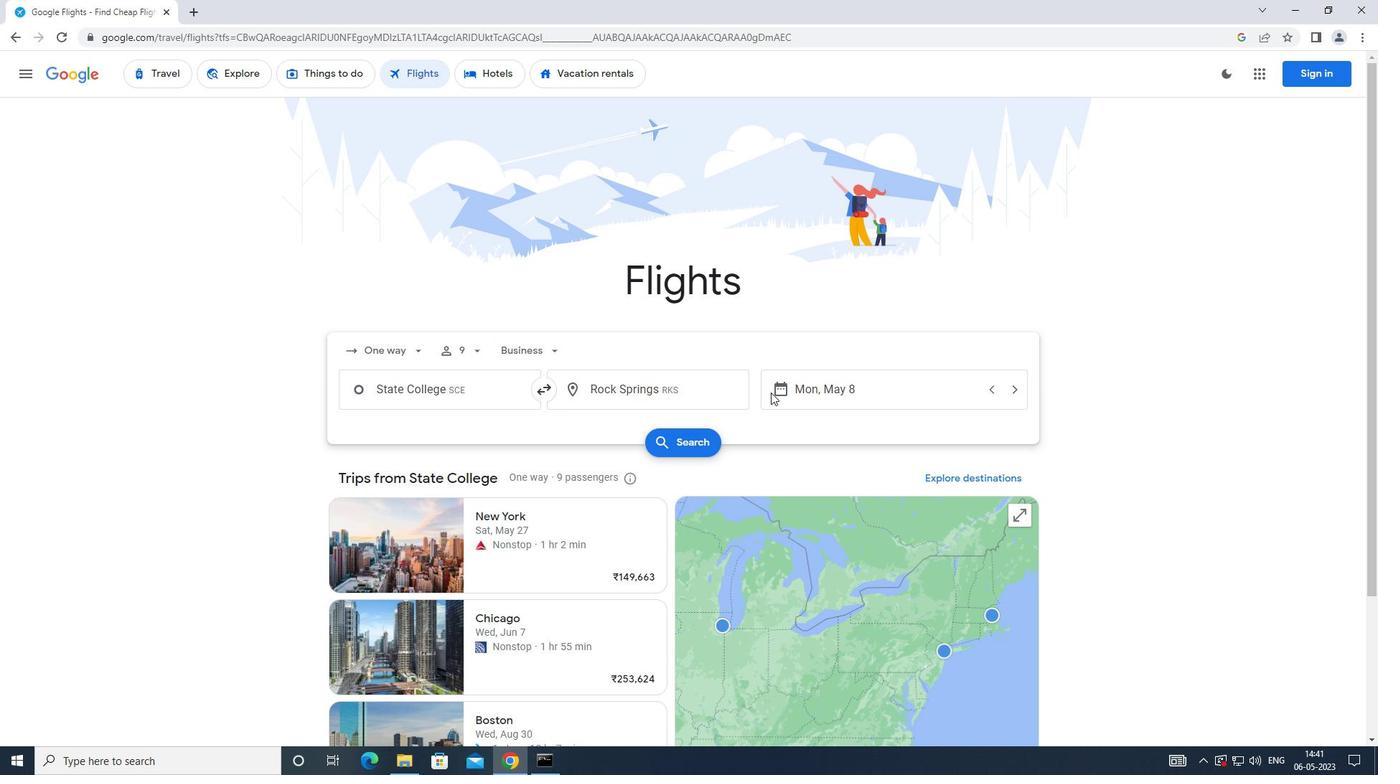 
Action: Mouse pressed left at (783, 387)
Screenshot: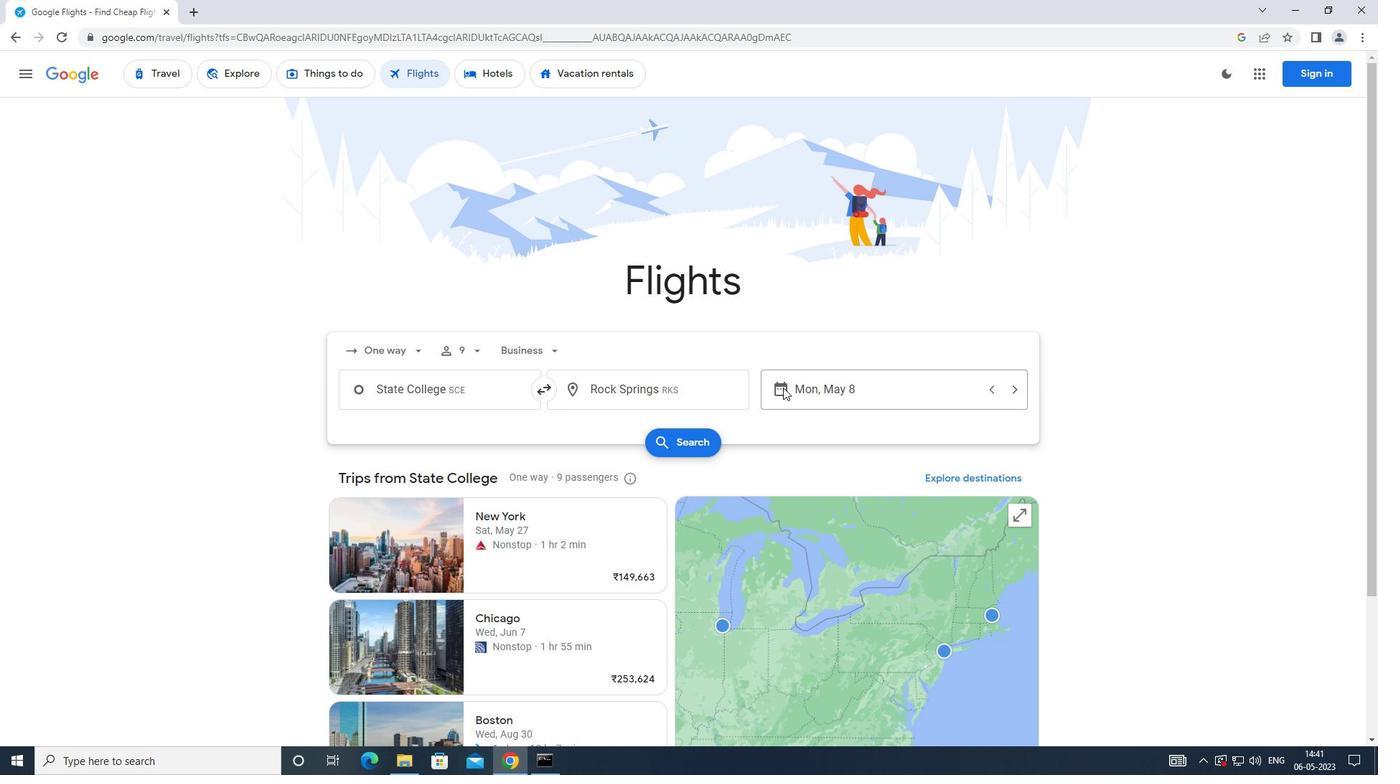 
Action: Mouse moved to (565, 512)
Screenshot: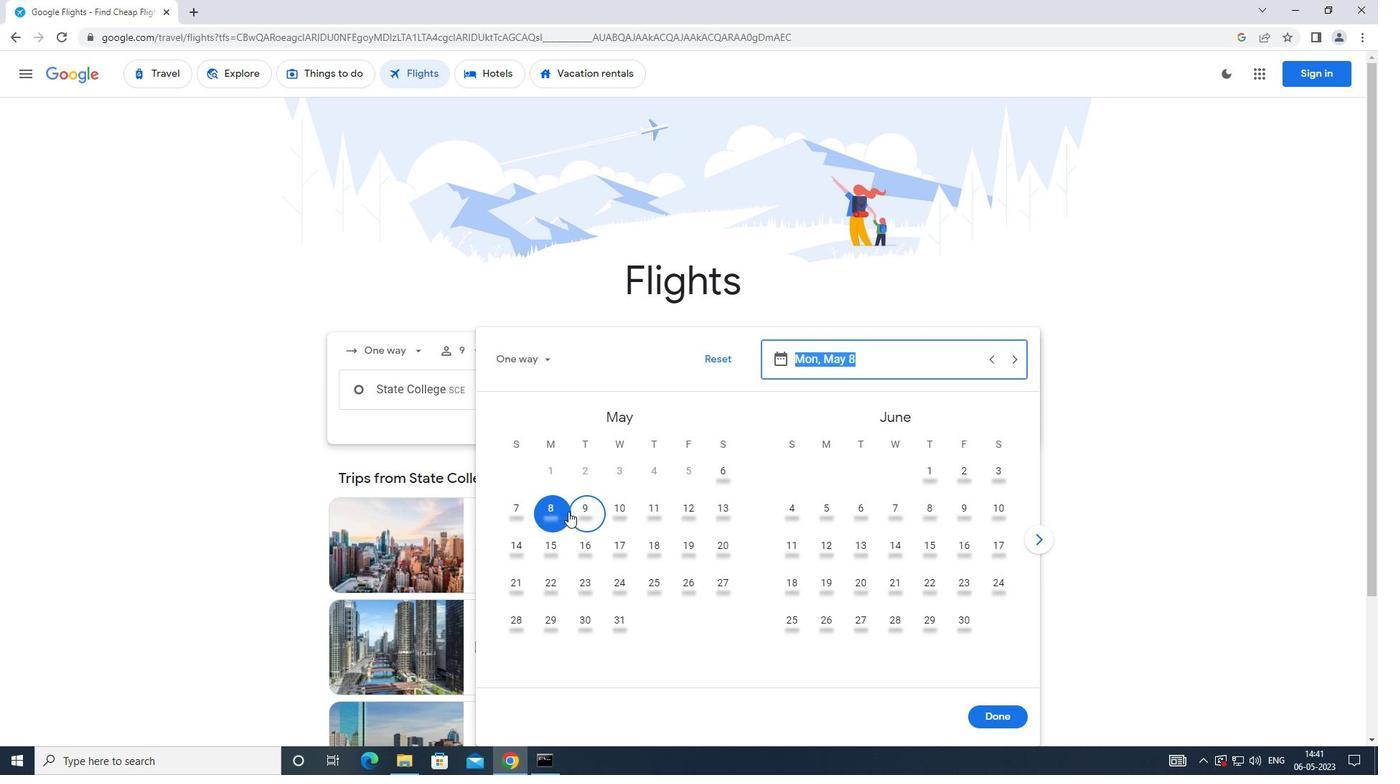 
Action: Mouse pressed left at (565, 512)
Screenshot: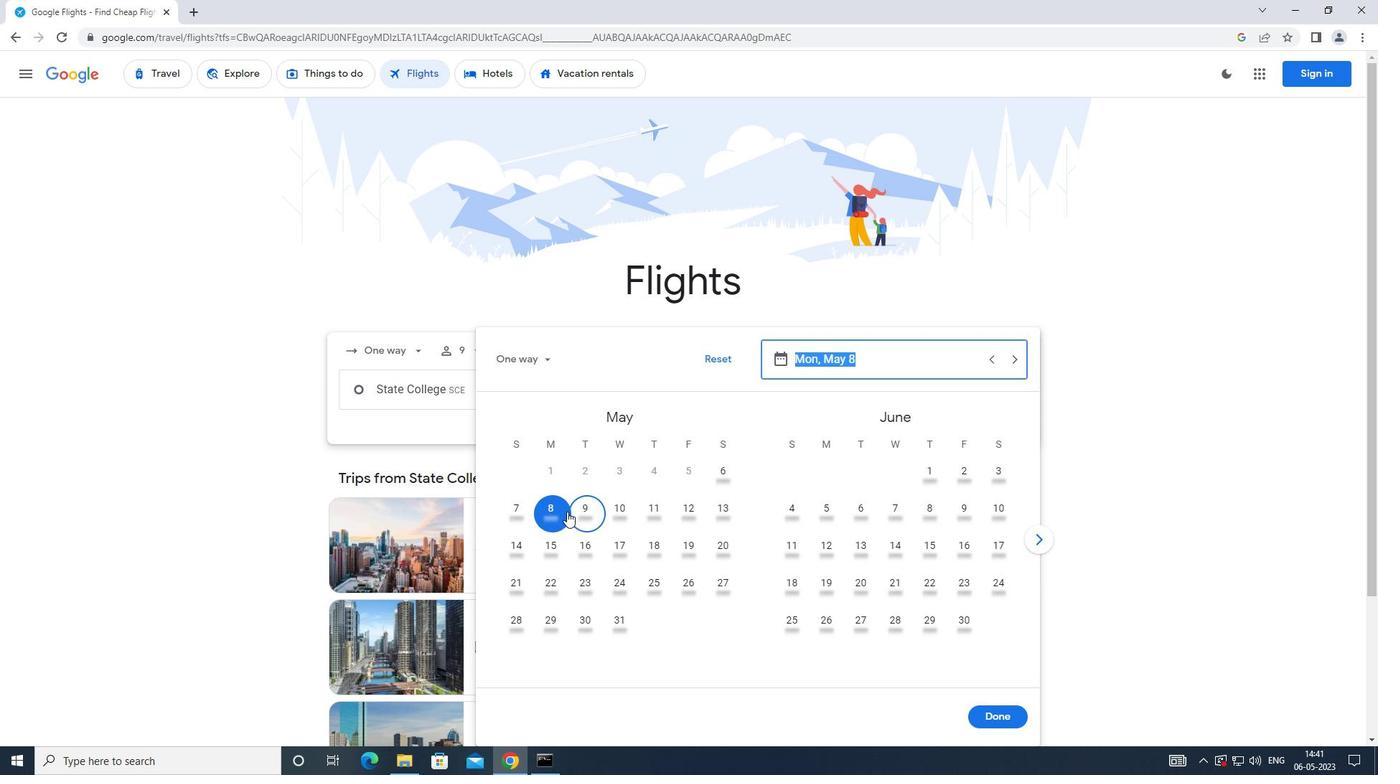 
Action: Mouse moved to (993, 712)
Screenshot: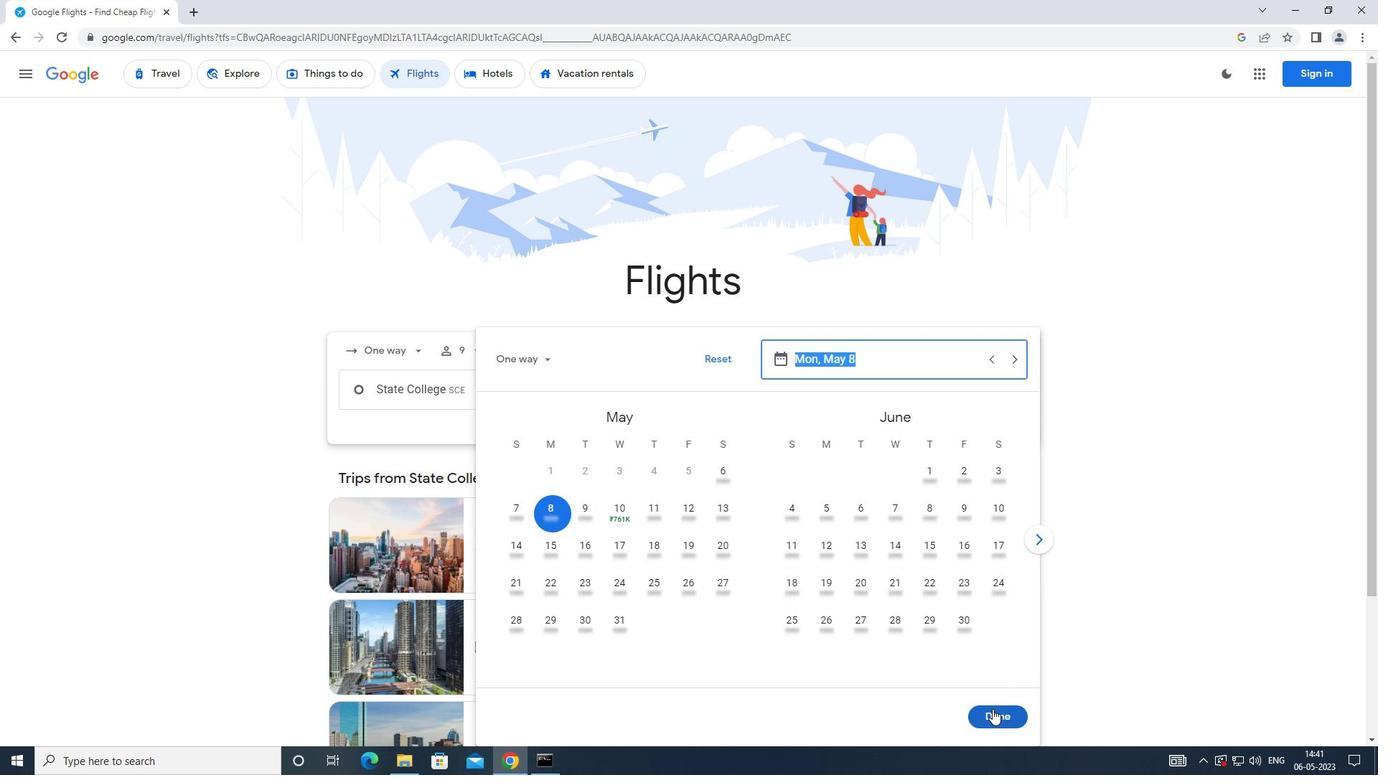 
Action: Mouse pressed left at (993, 712)
Screenshot: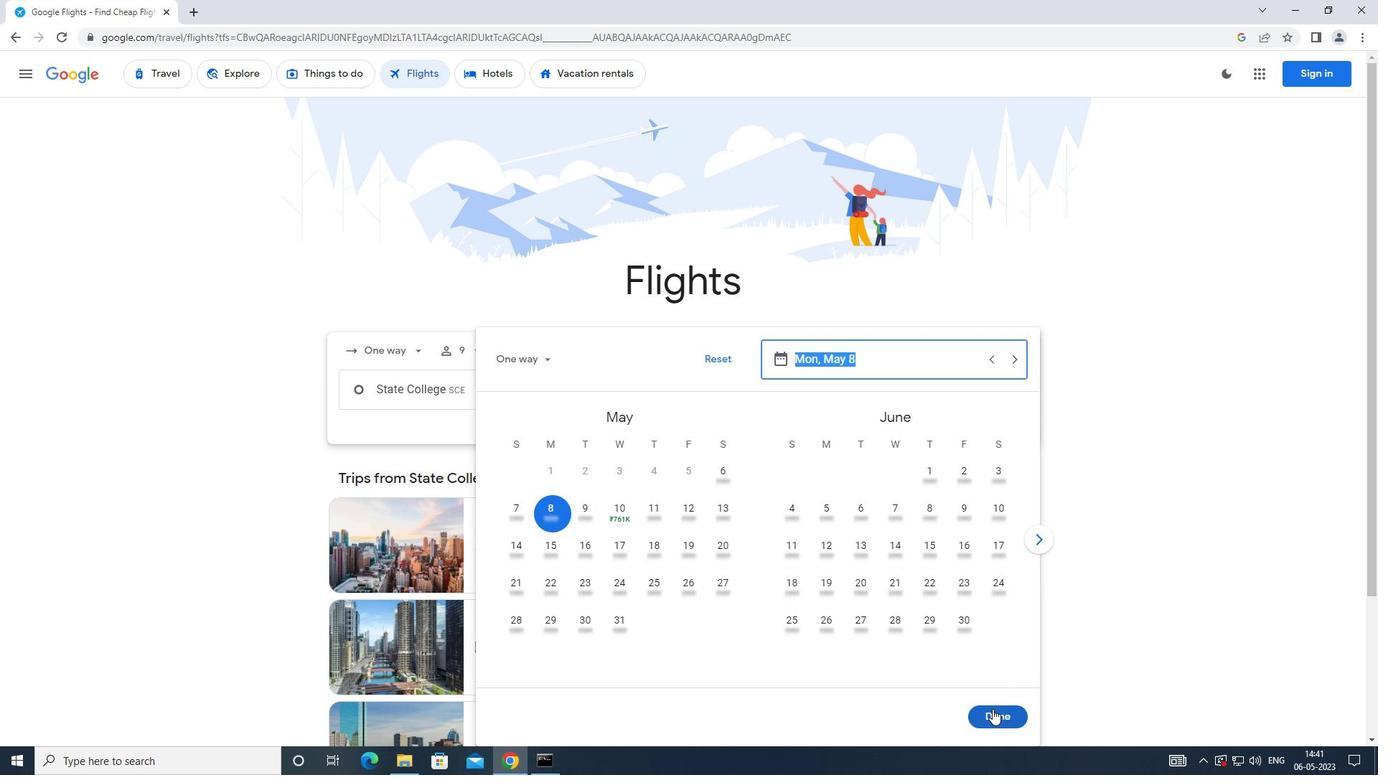 
Action: Mouse moved to (659, 446)
Screenshot: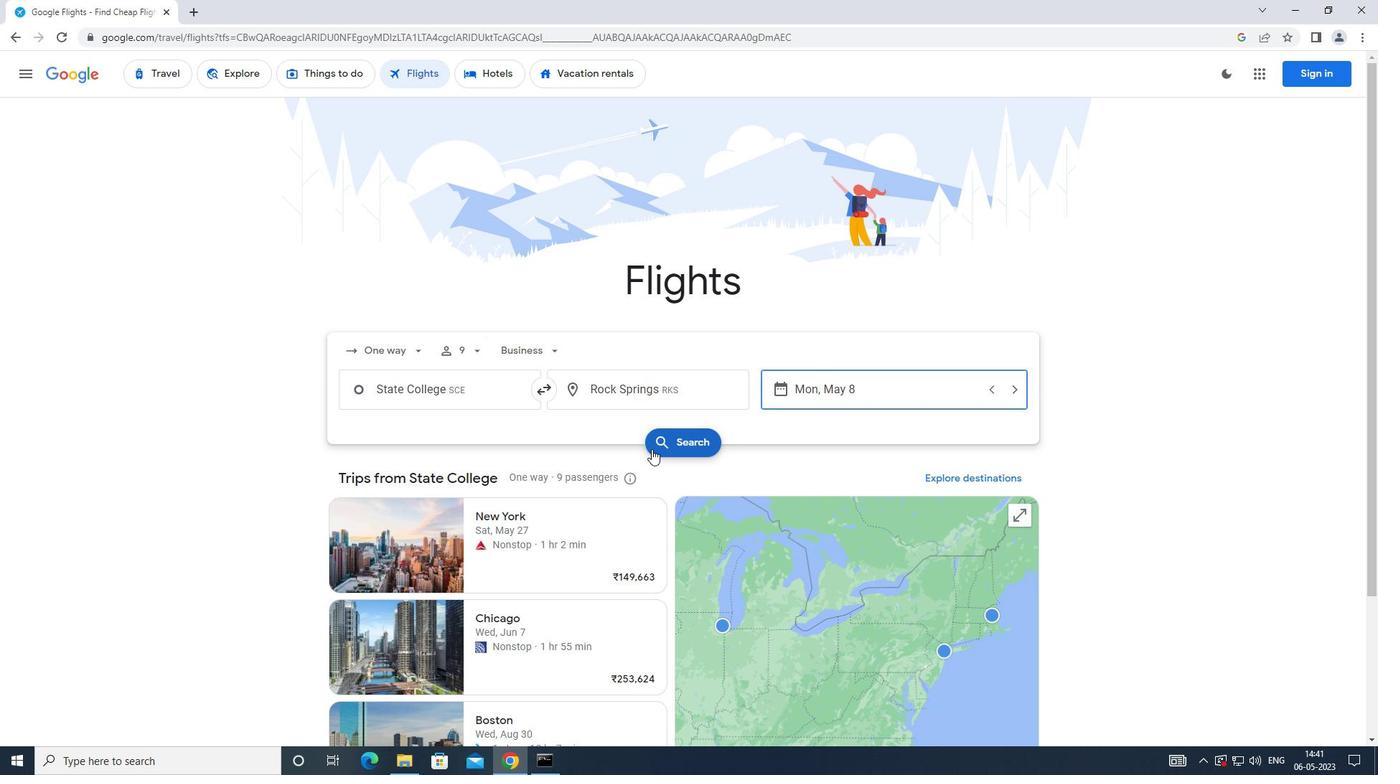 
Action: Mouse pressed left at (659, 446)
Screenshot: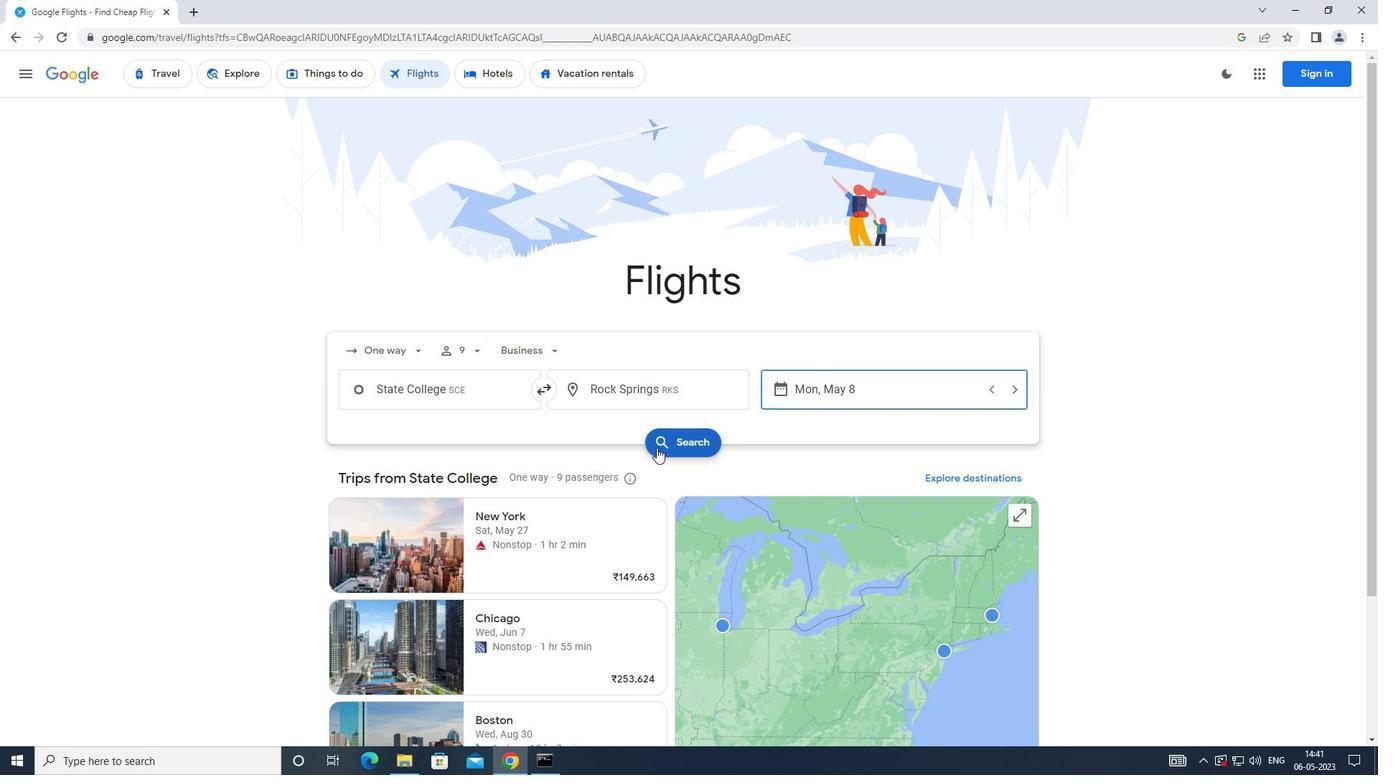 
Action: Mouse moved to (375, 204)
Screenshot: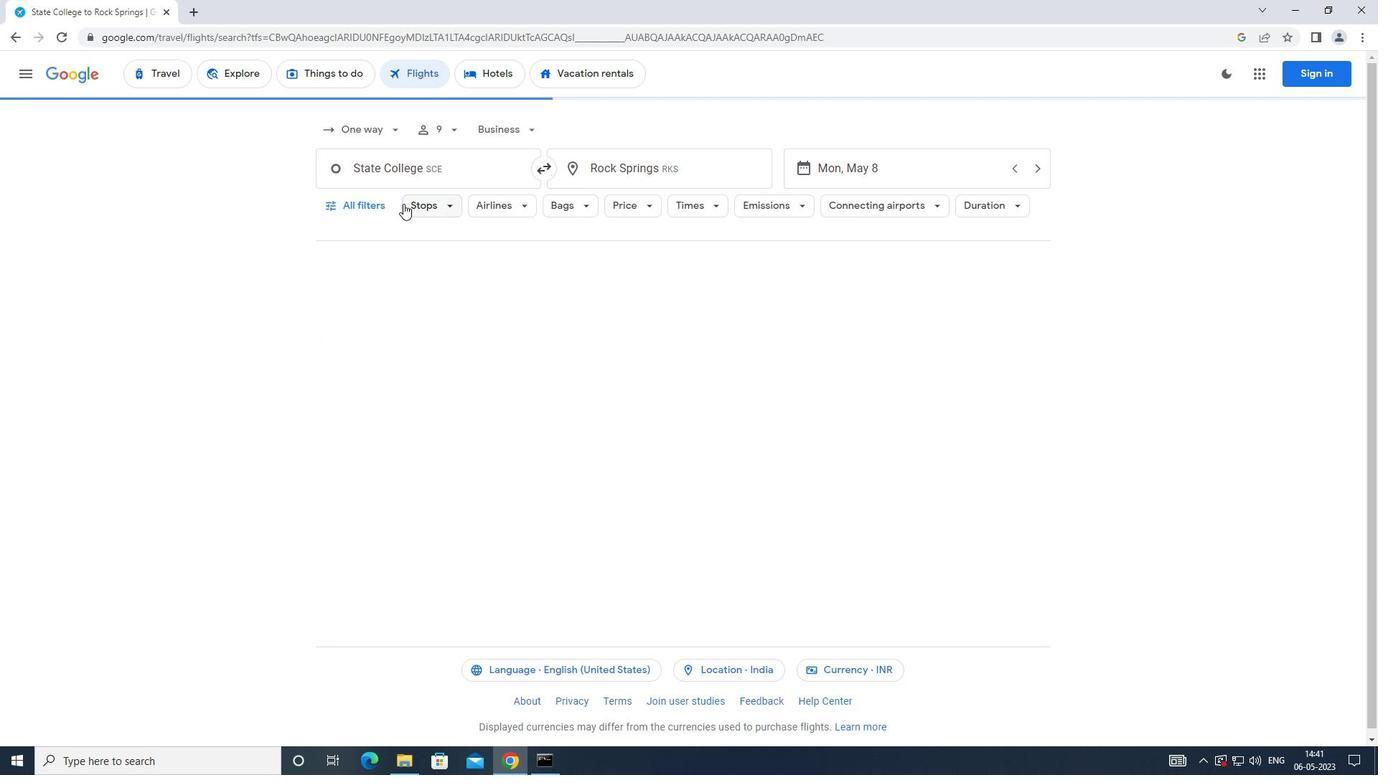 
Action: Mouse pressed left at (375, 204)
Screenshot: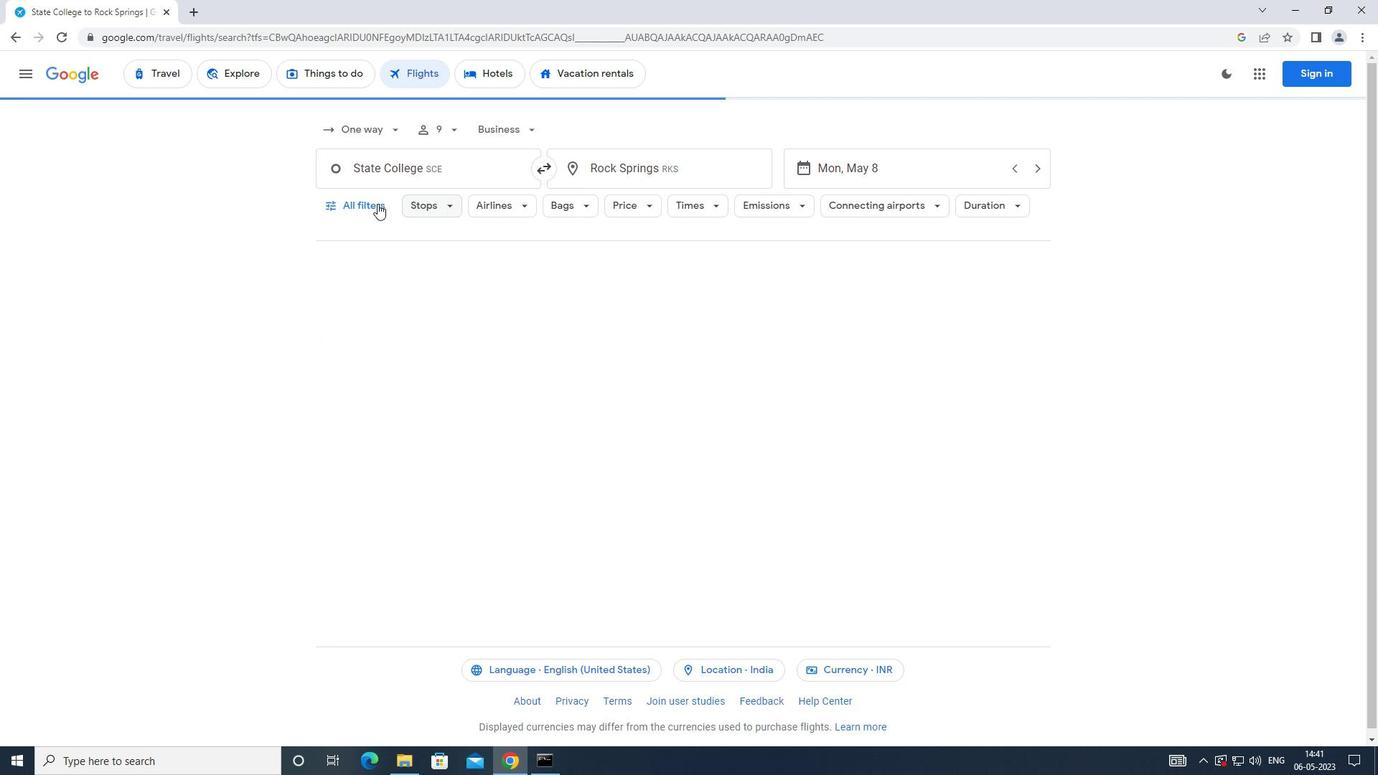 
Action: Mouse moved to (443, 392)
Screenshot: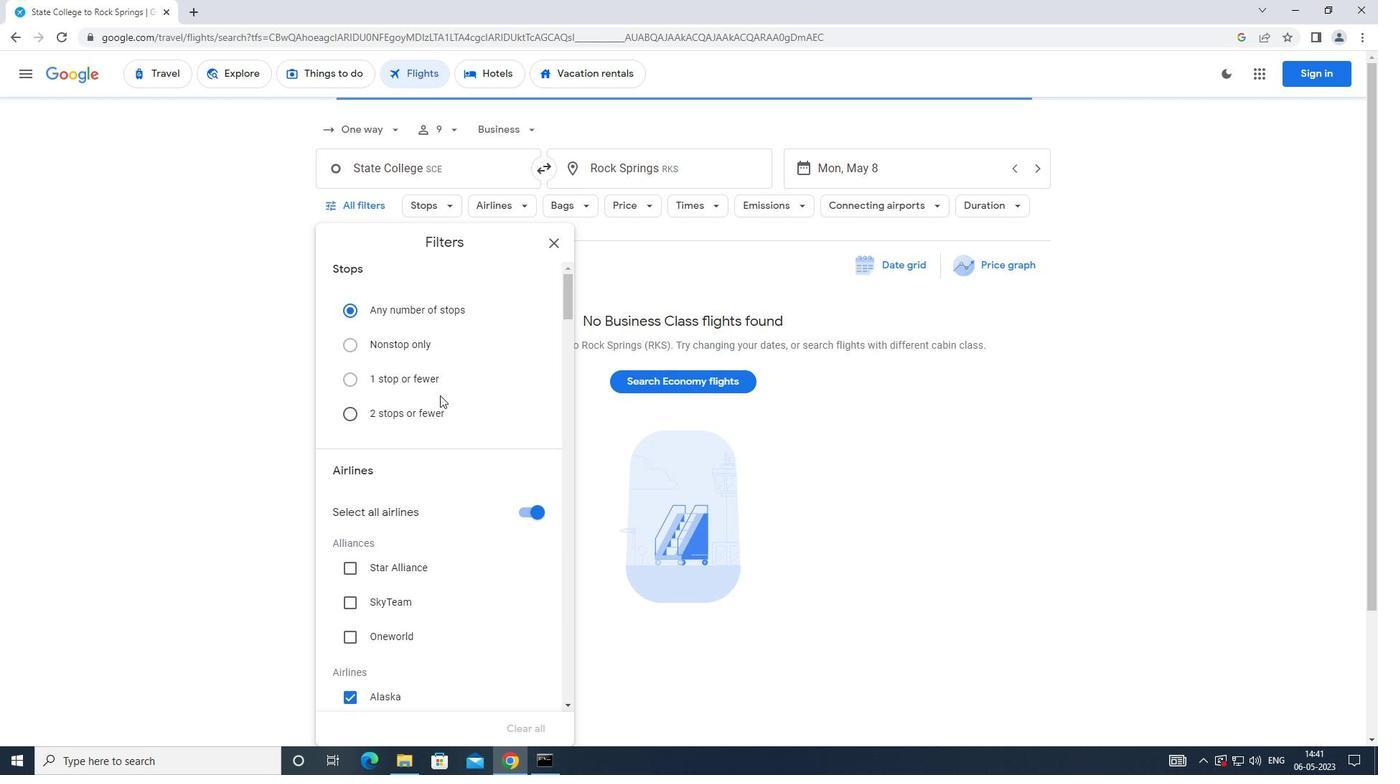 
Action: Mouse scrolled (443, 392) with delta (0, 0)
Screenshot: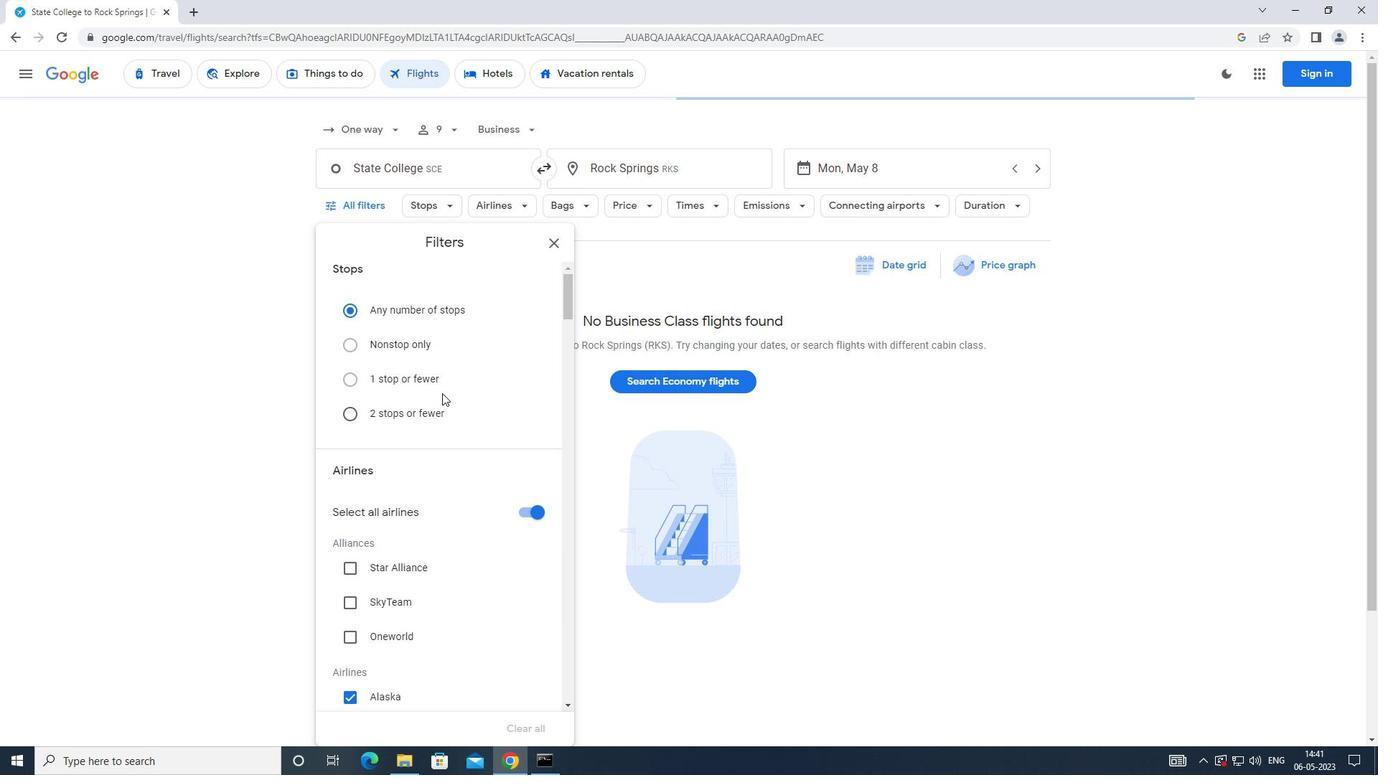 
Action: Mouse moved to (444, 391)
Screenshot: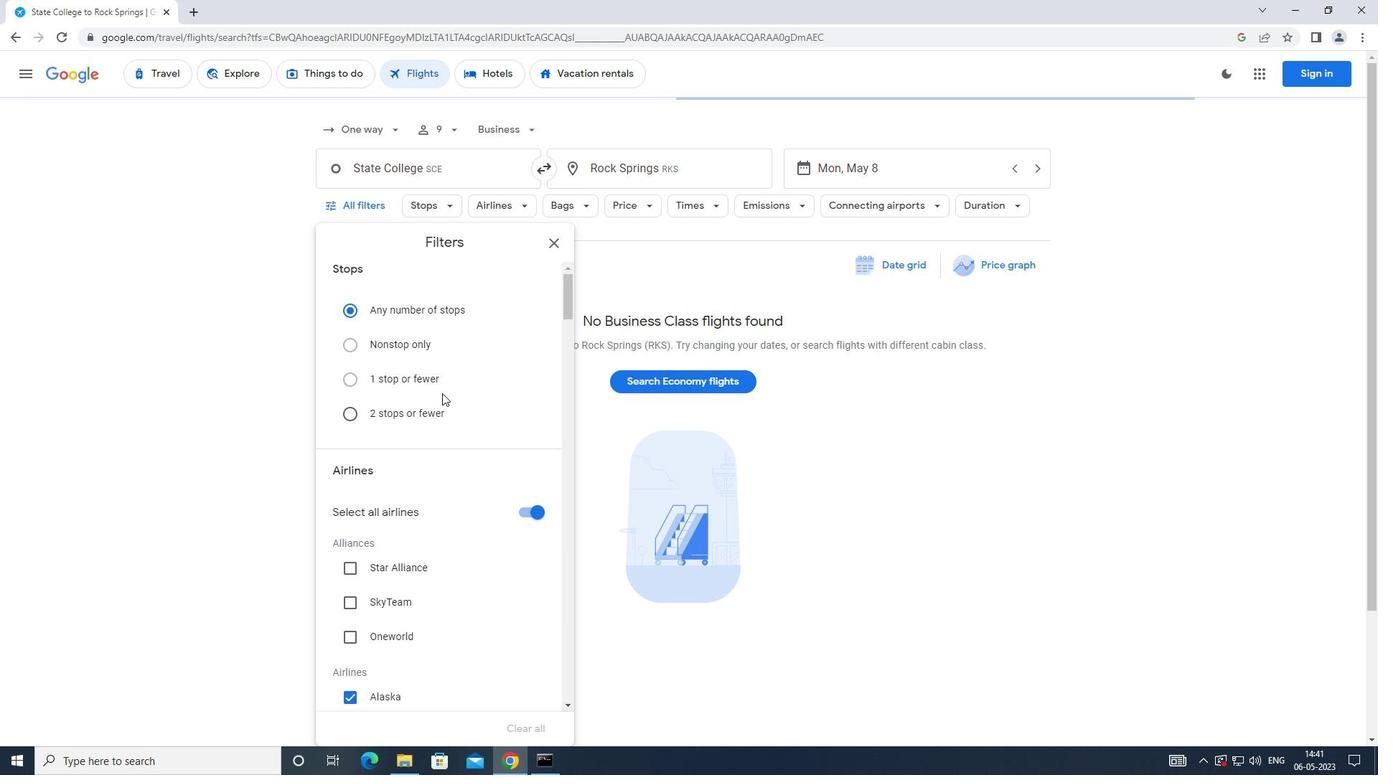 
Action: Mouse scrolled (444, 390) with delta (0, 0)
Screenshot: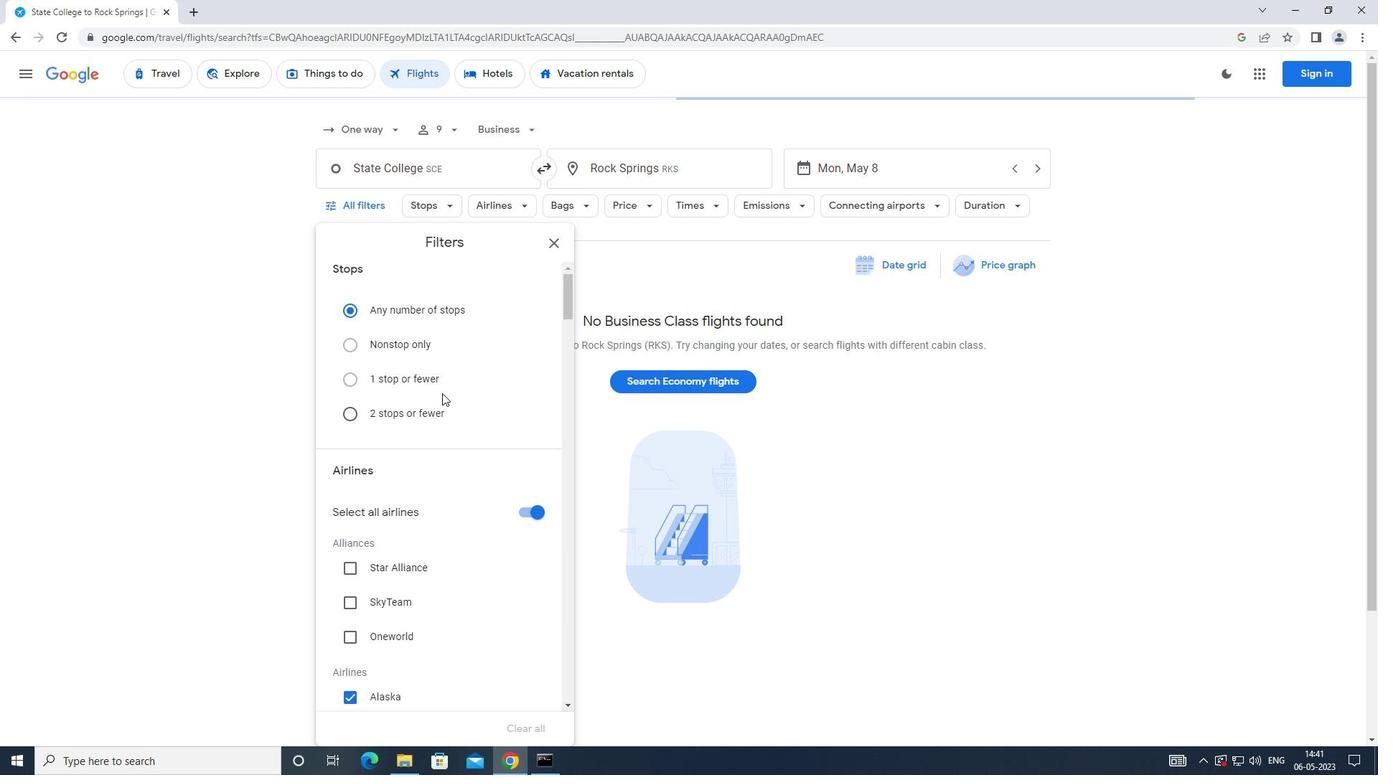
Action: Mouse moved to (533, 375)
Screenshot: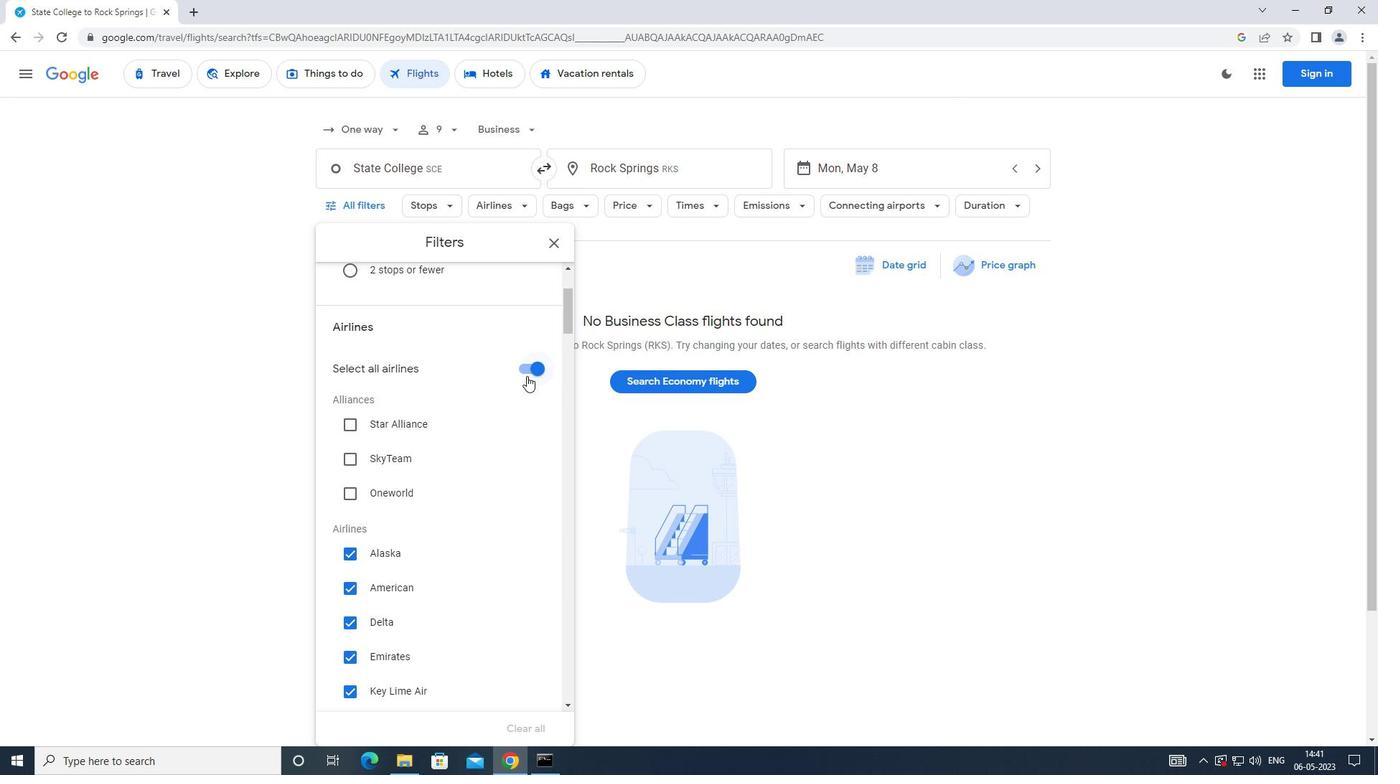 
Action: Mouse pressed left at (533, 375)
Screenshot: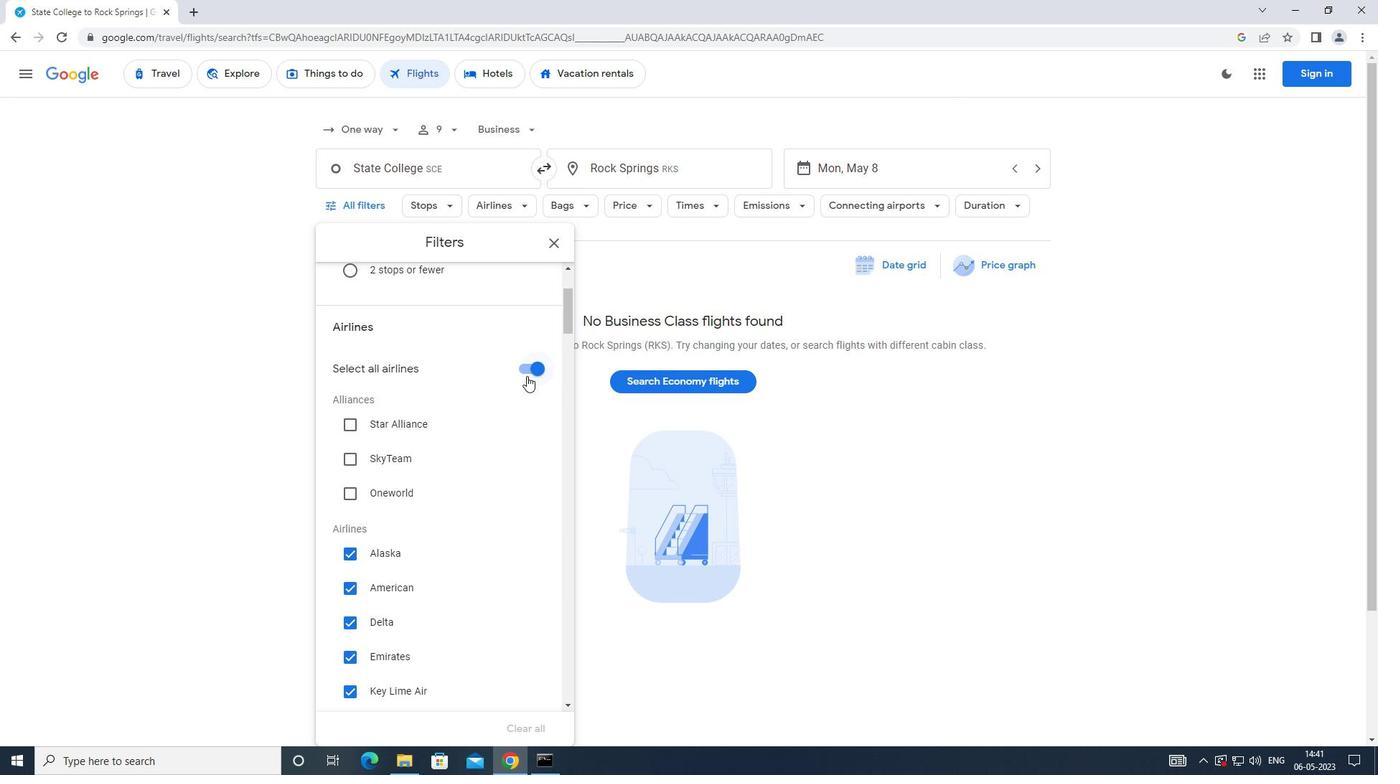 
Action: Mouse moved to (511, 361)
Screenshot: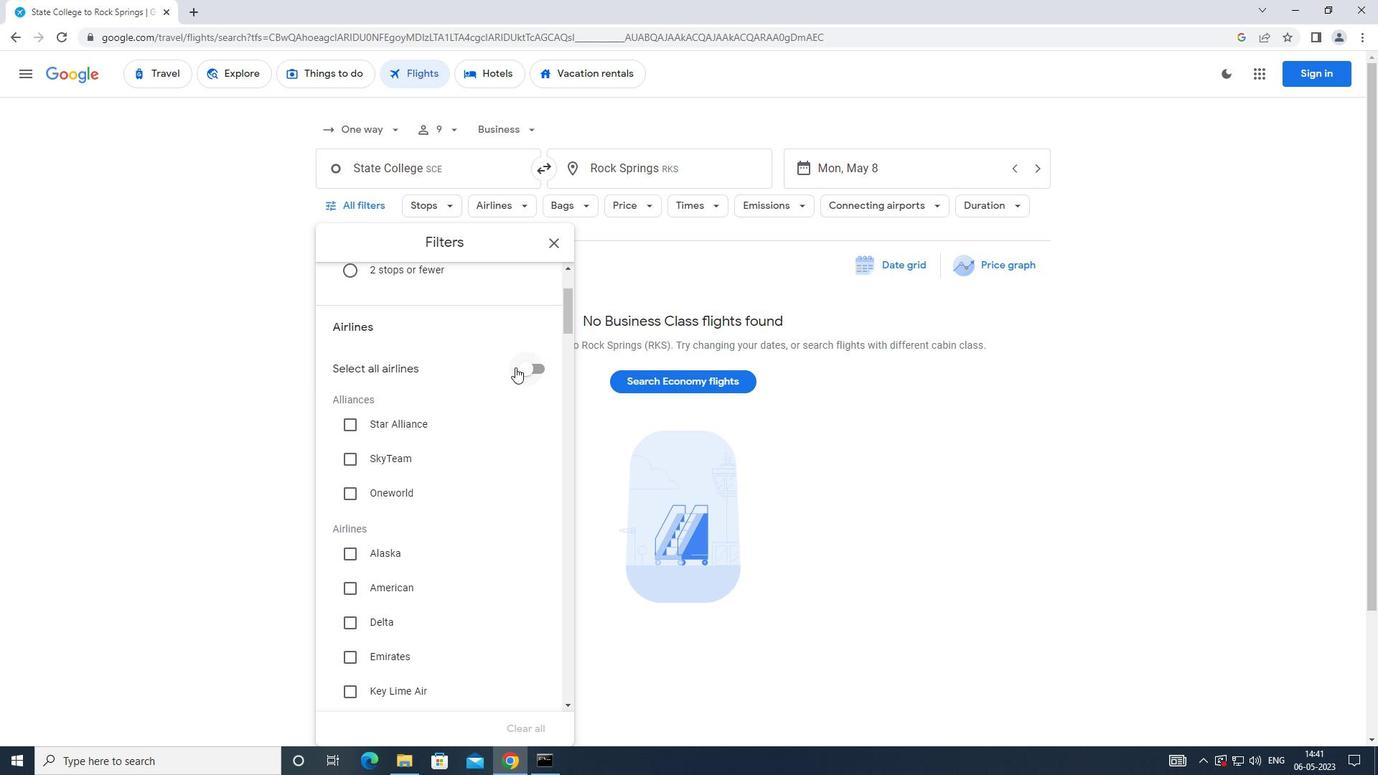 
Action: Mouse scrolled (511, 361) with delta (0, 0)
Screenshot: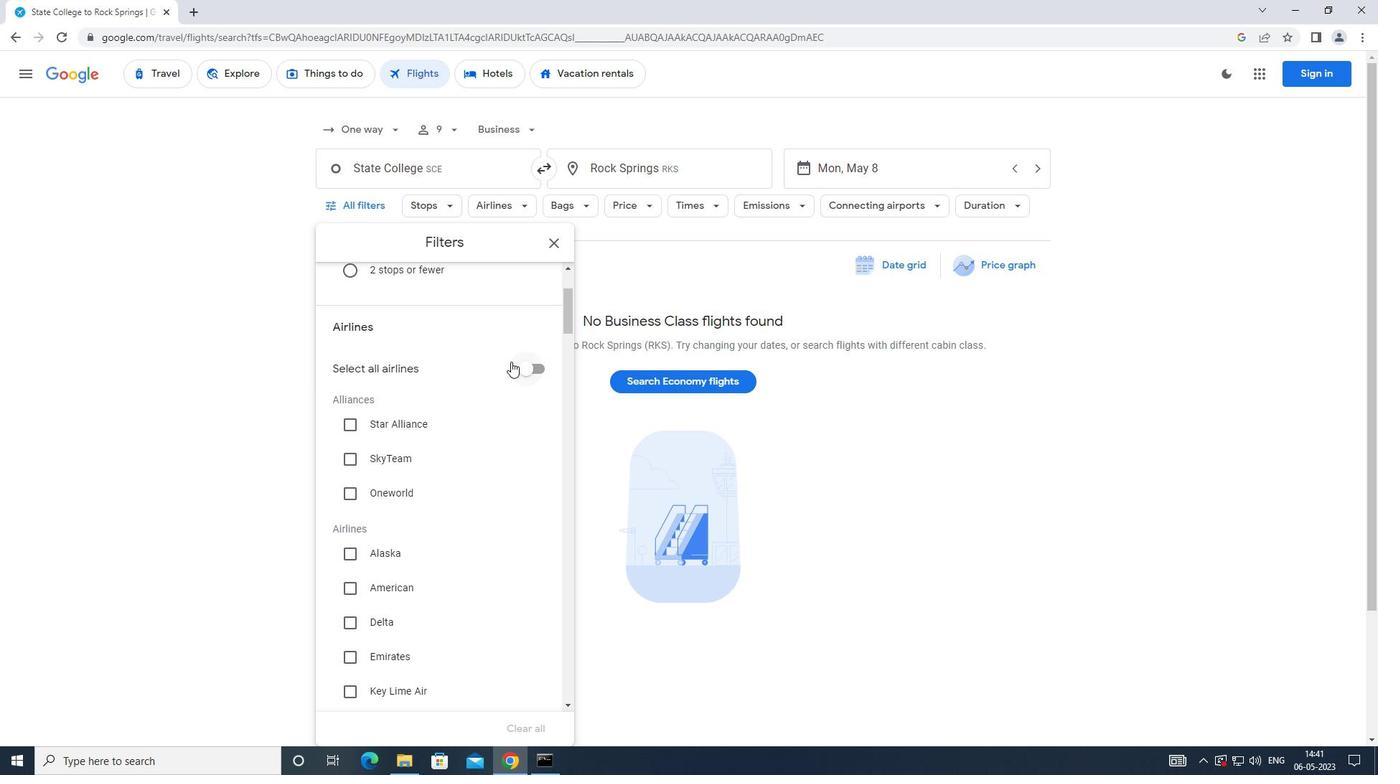 
Action: Mouse moved to (508, 361)
Screenshot: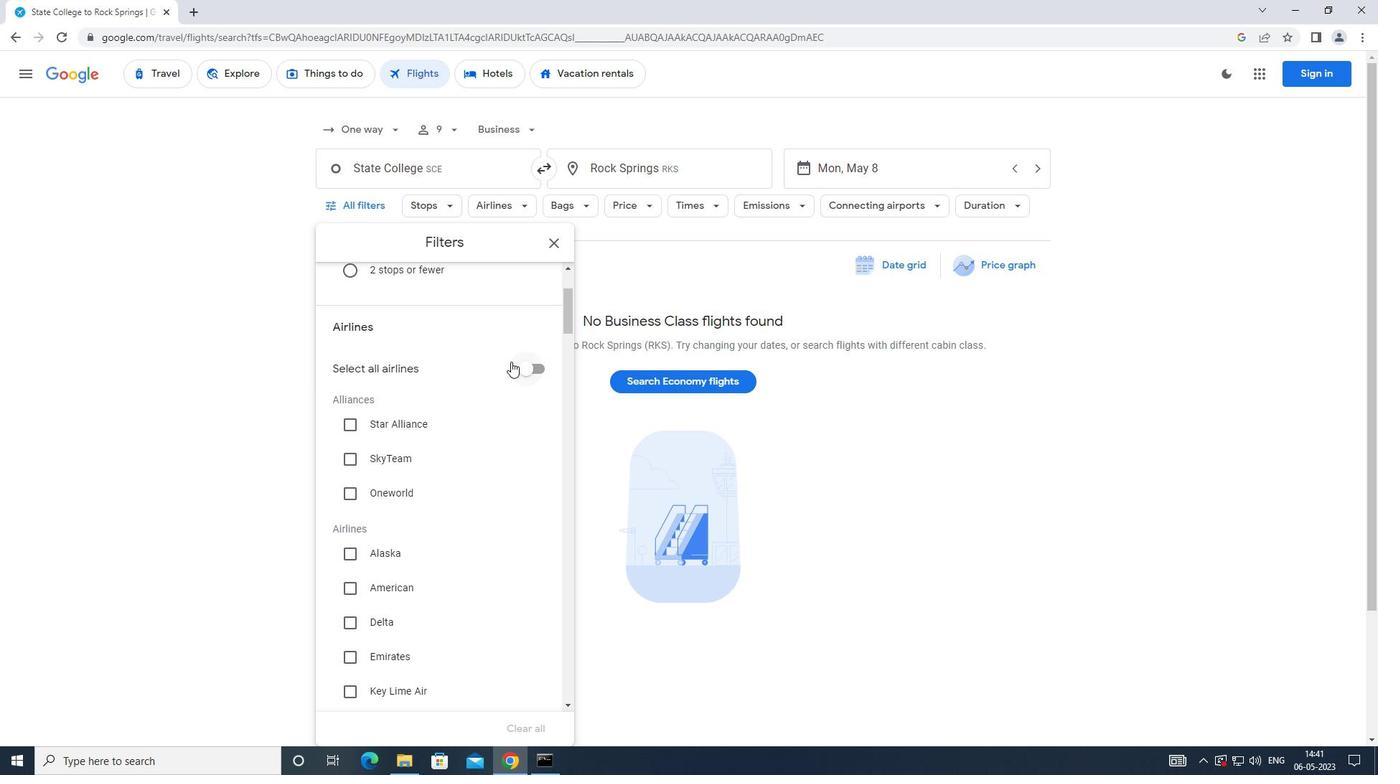 
Action: Mouse scrolled (508, 361) with delta (0, 0)
Screenshot: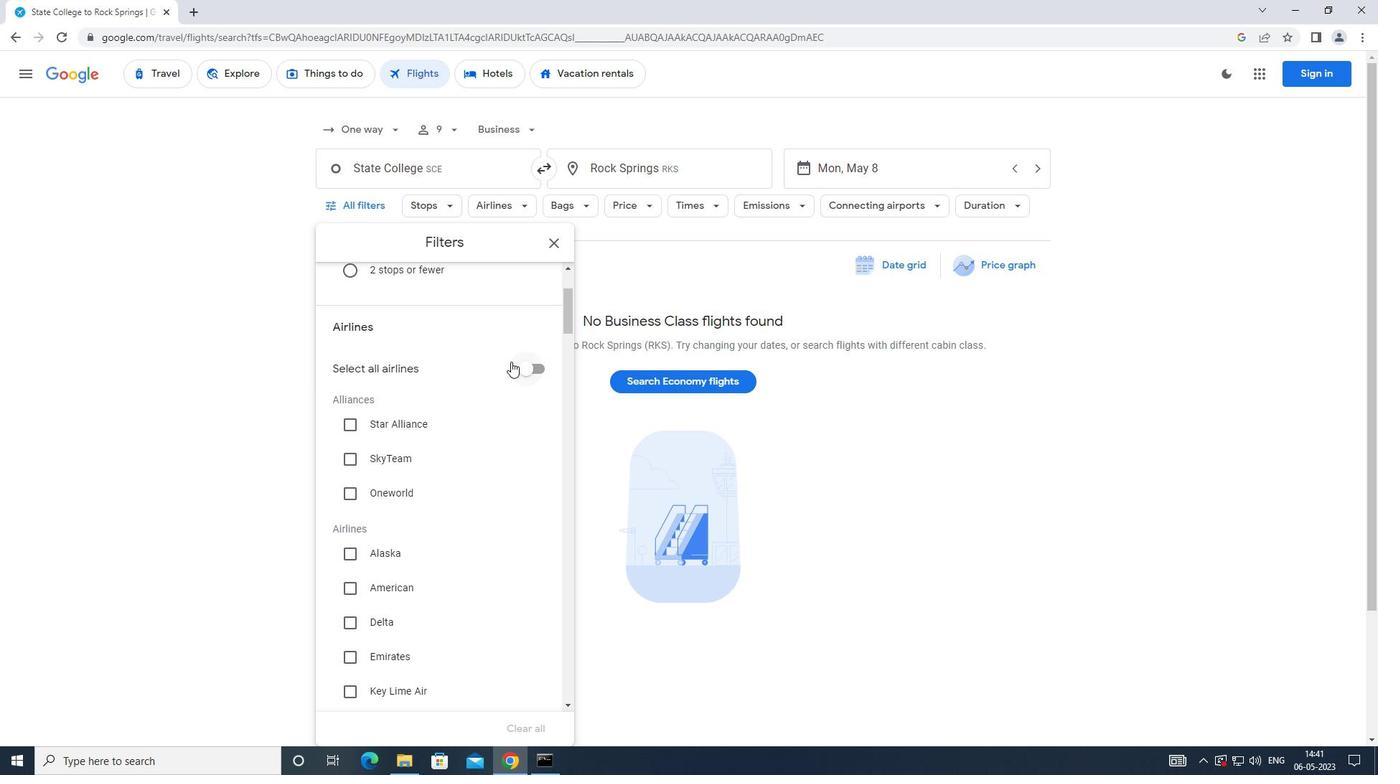 
Action: Mouse moved to (507, 362)
Screenshot: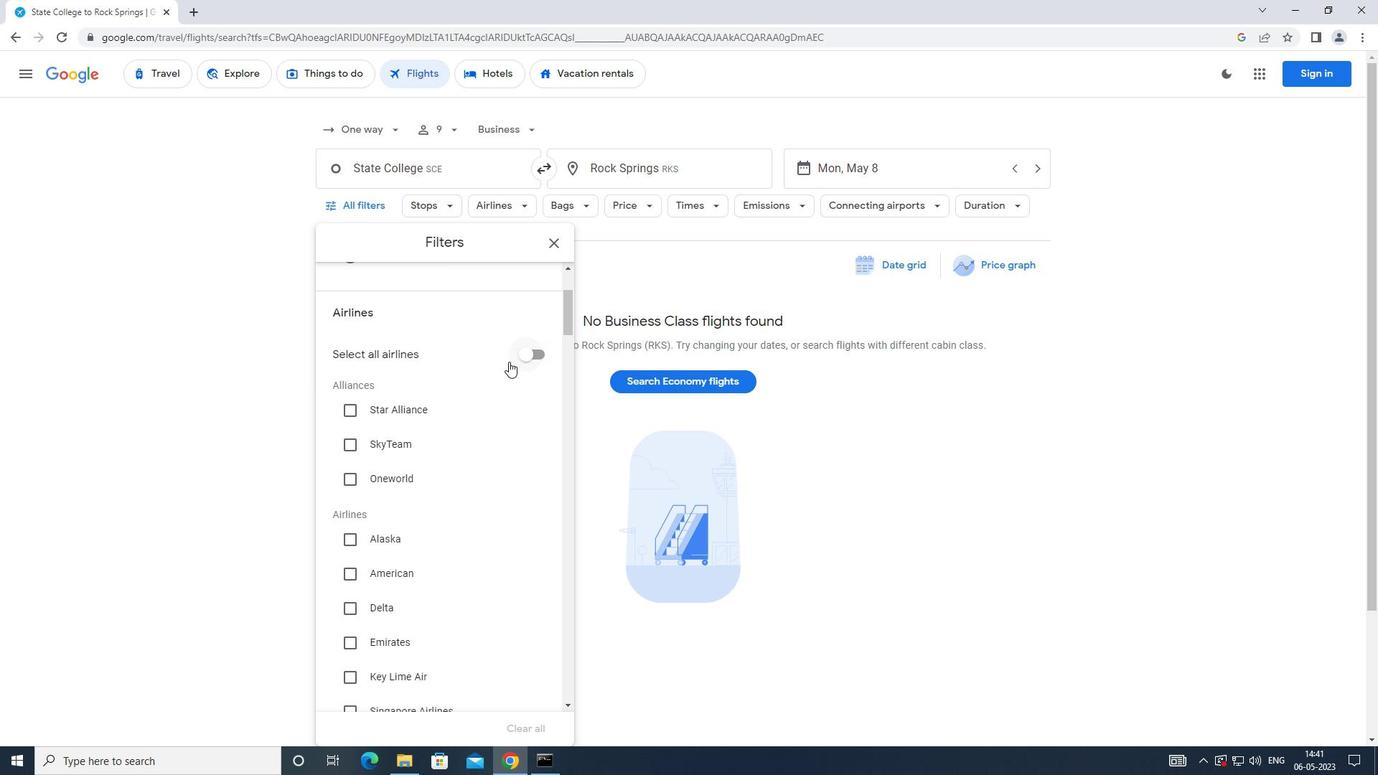 
Action: Mouse scrolled (507, 361) with delta (0, 0)
Screenshot: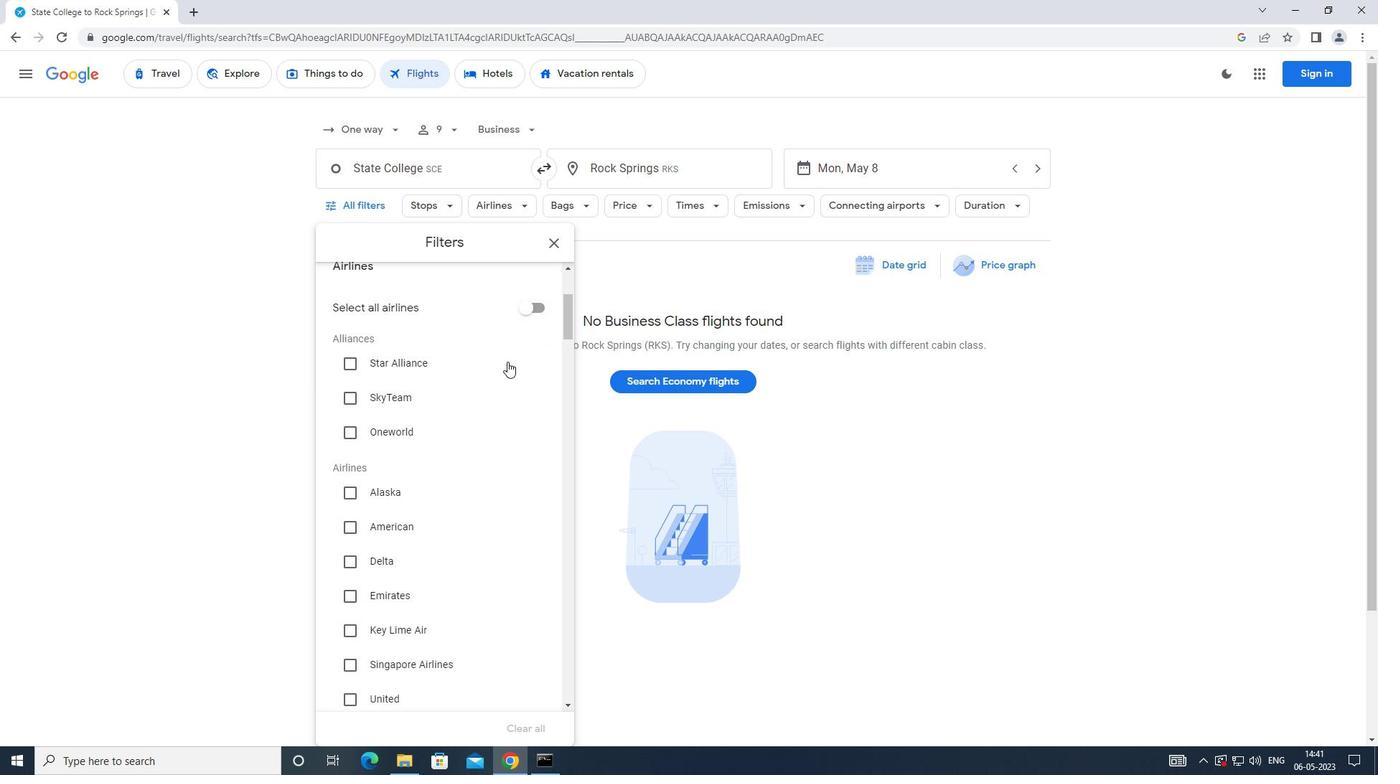 
Action: Mouse scrolled (507, 361) with delta (0, 0)
Screenshot: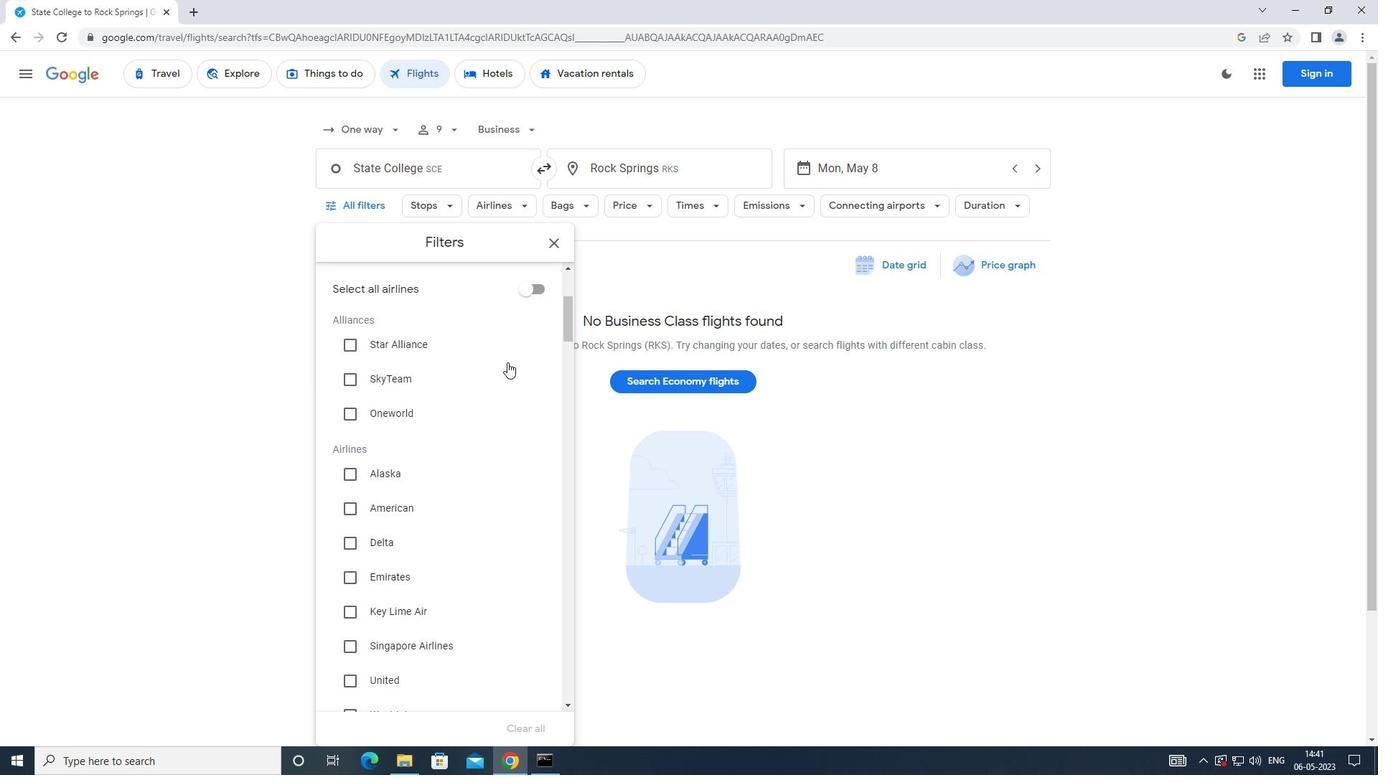 
Action: Mouse moved to (370, 368)
Screenshot: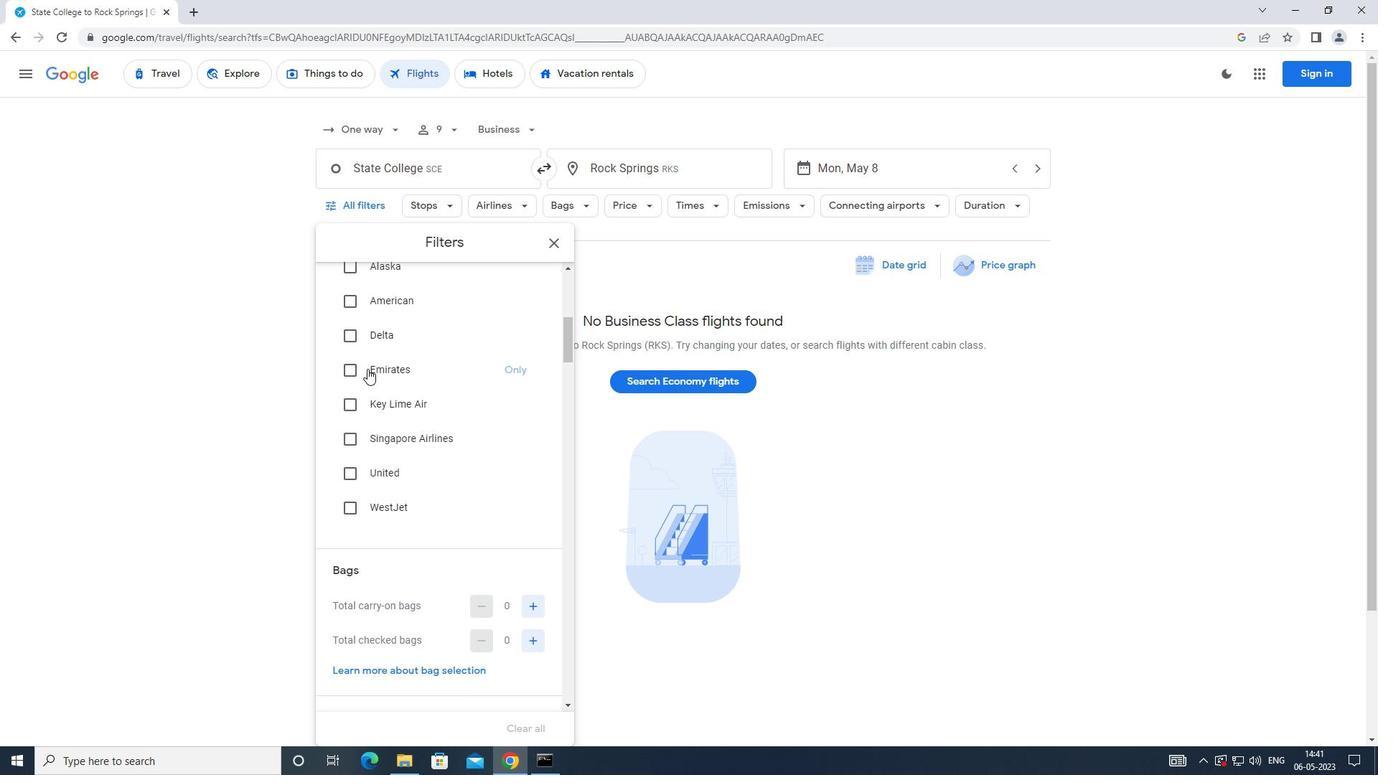 
Action: Mouse scrolled (370, 369) with delta (0, 0)
Screenshot: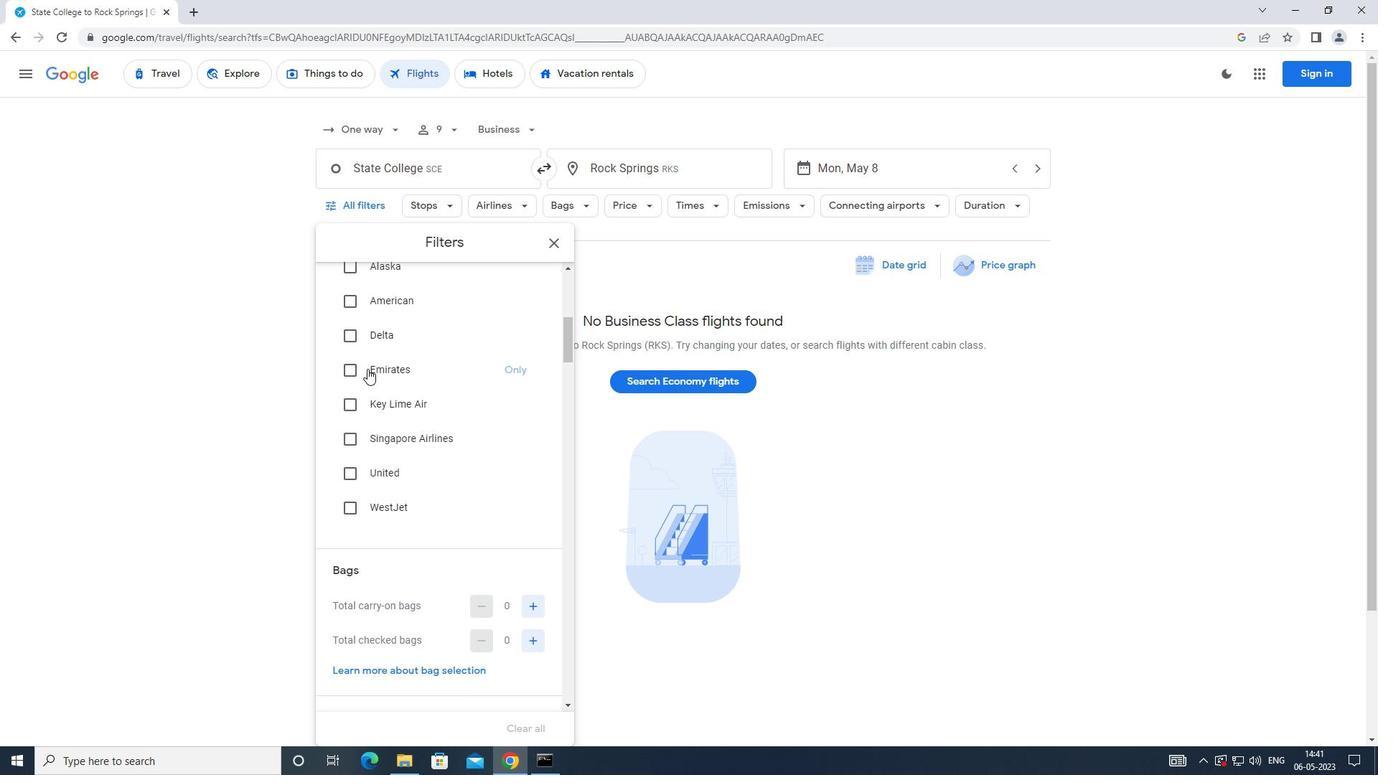 
Action: Mouse moved to (371, 368)
Screenshot: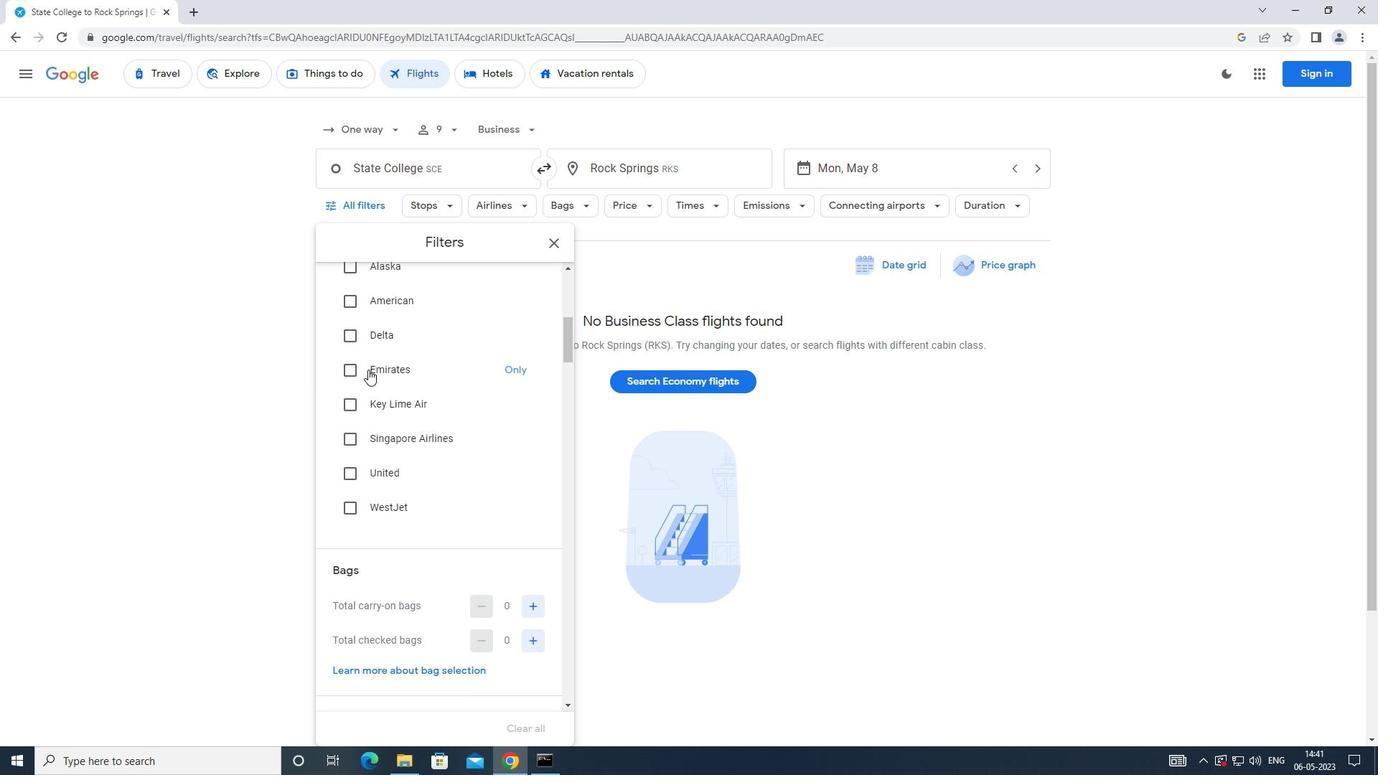 
Action: Mouse scrolled (371, 369) with delta (0, 0)
Screenshot: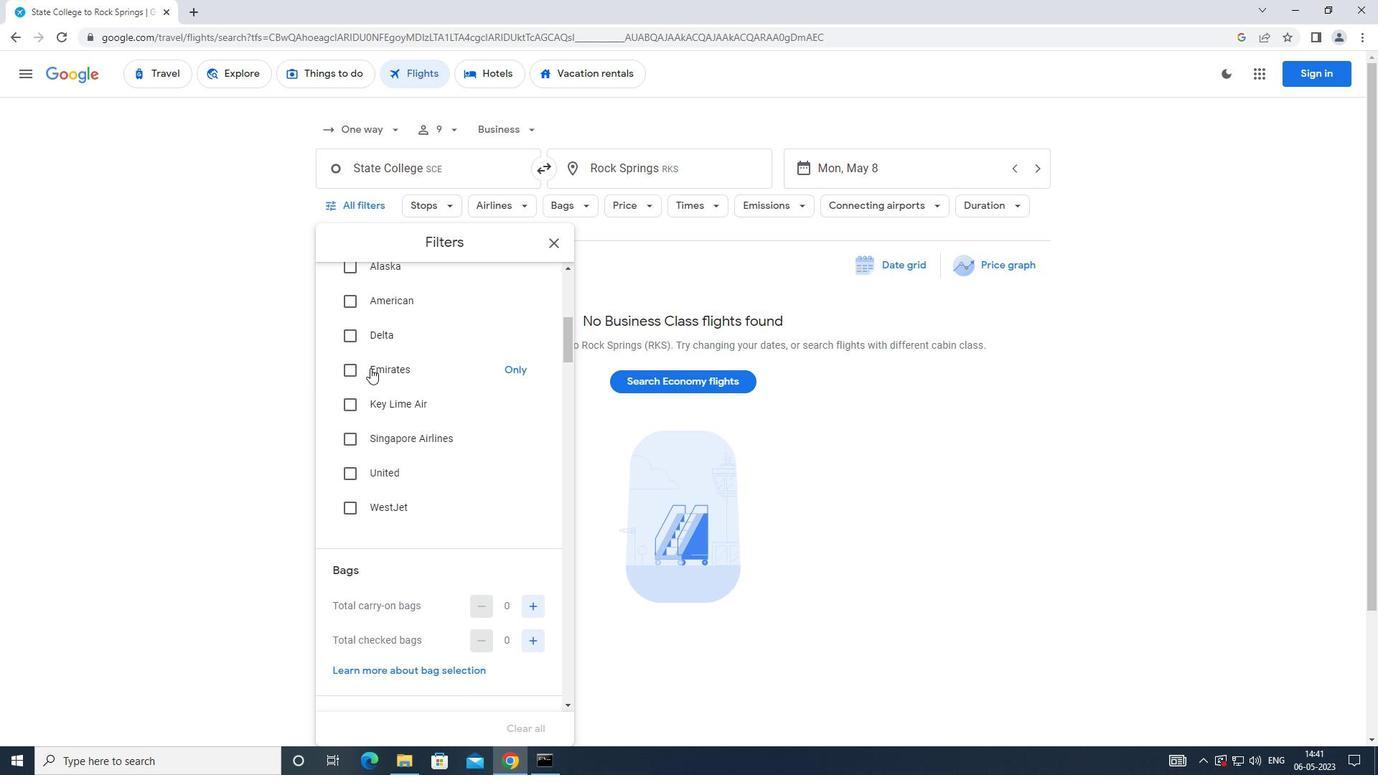
Action: Mouse moved to (371, 367)
Screenshot: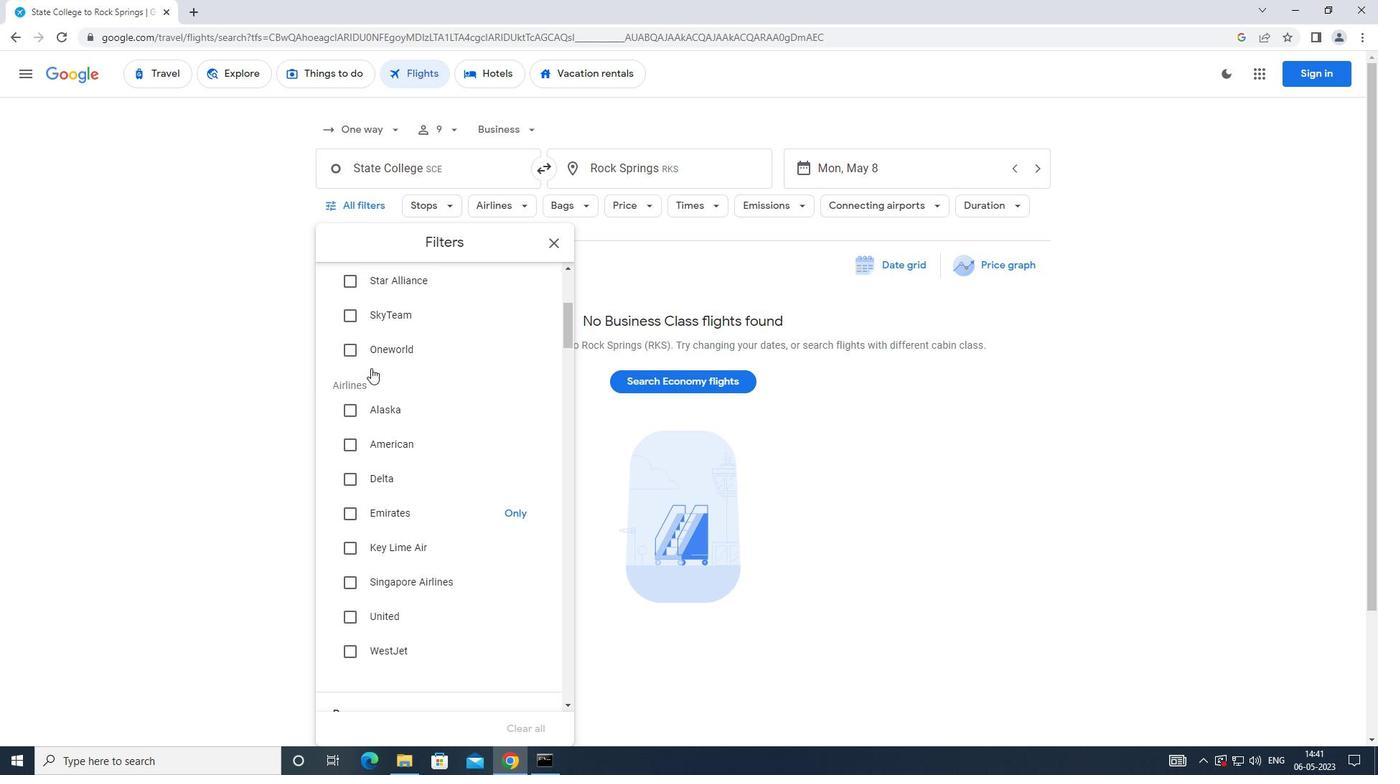 
Action: Mouse scrolled (371, 367) with delta (0, 0)
Screenshot: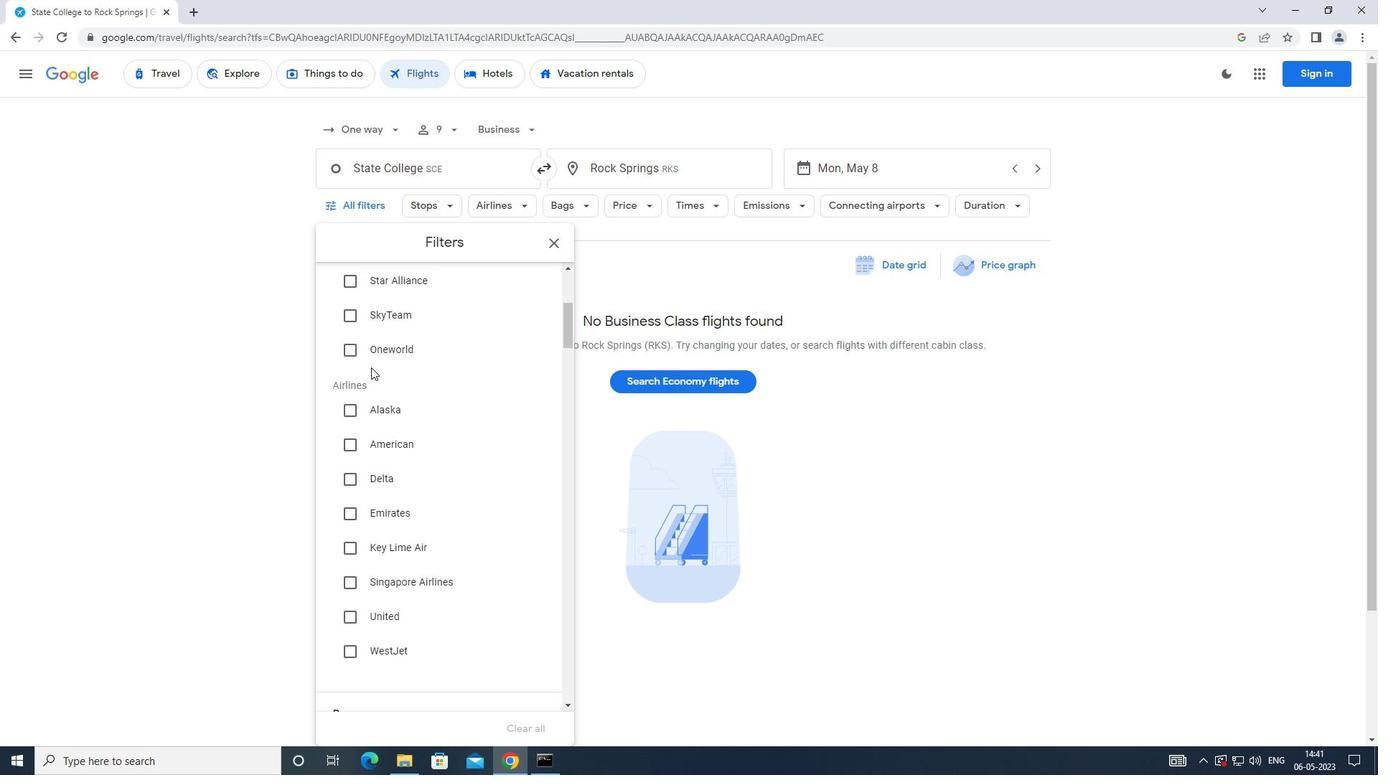 
Action: Mouse scrolled (371, 367) with delta (0, 0)
Screenshot: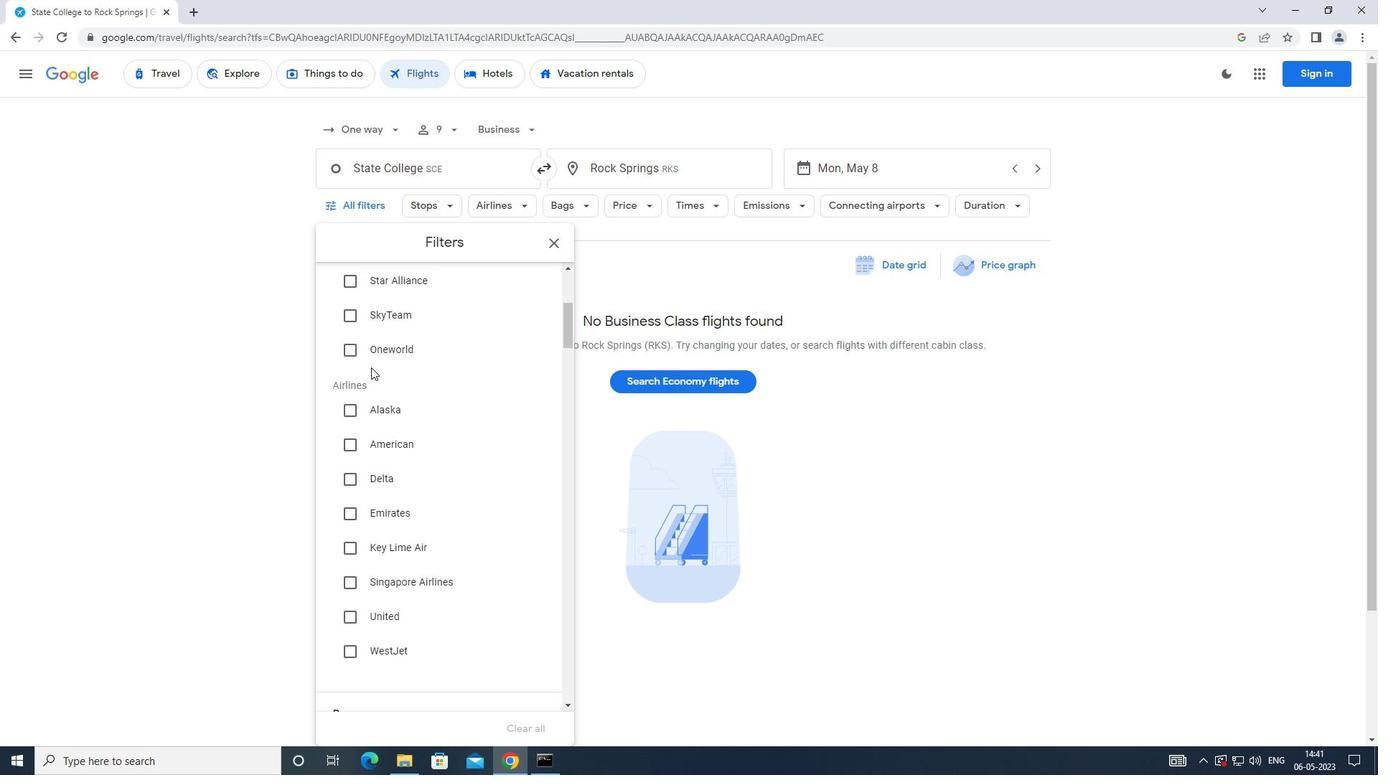 
Action: Mouse moved to (377, 363)
Screenshot: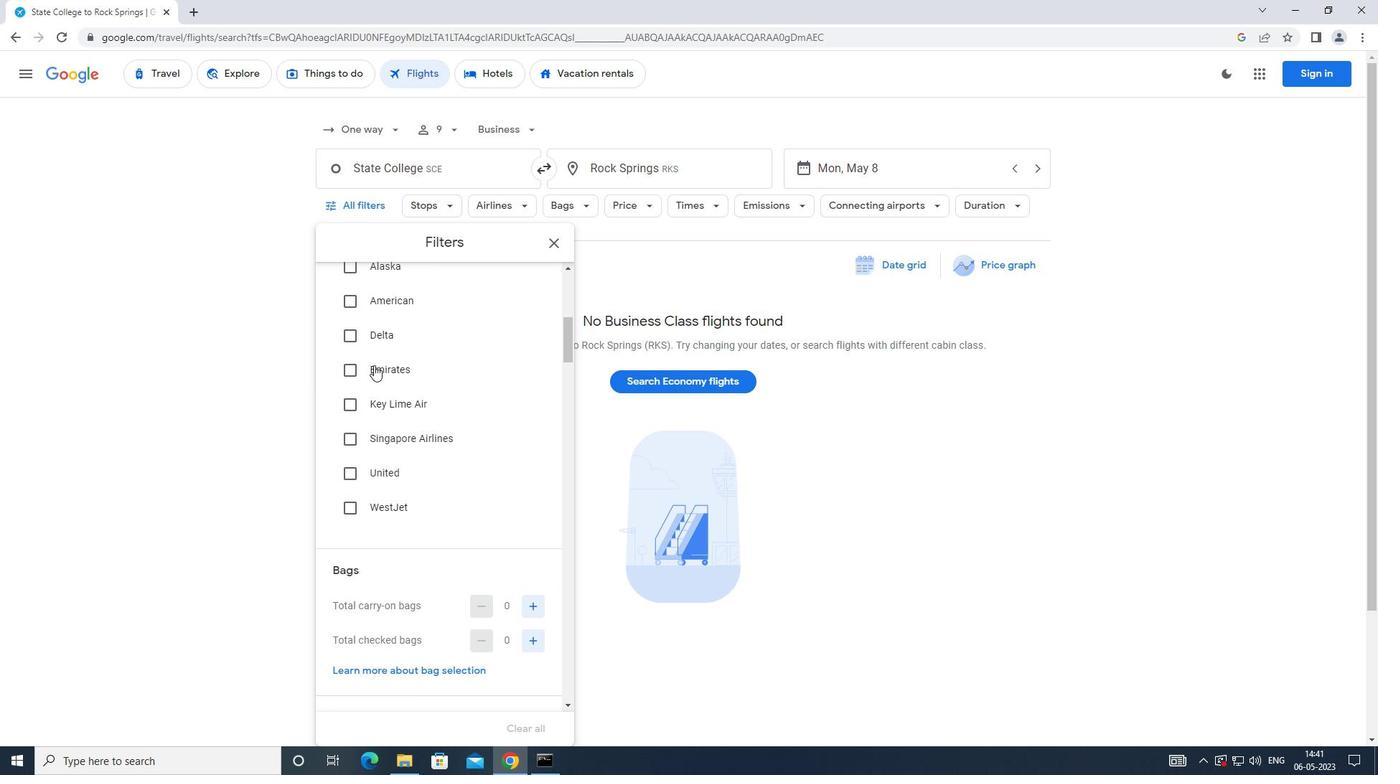 
Action: Mouse scrolled (377, 362) with delta (0, 0)
Screenshot: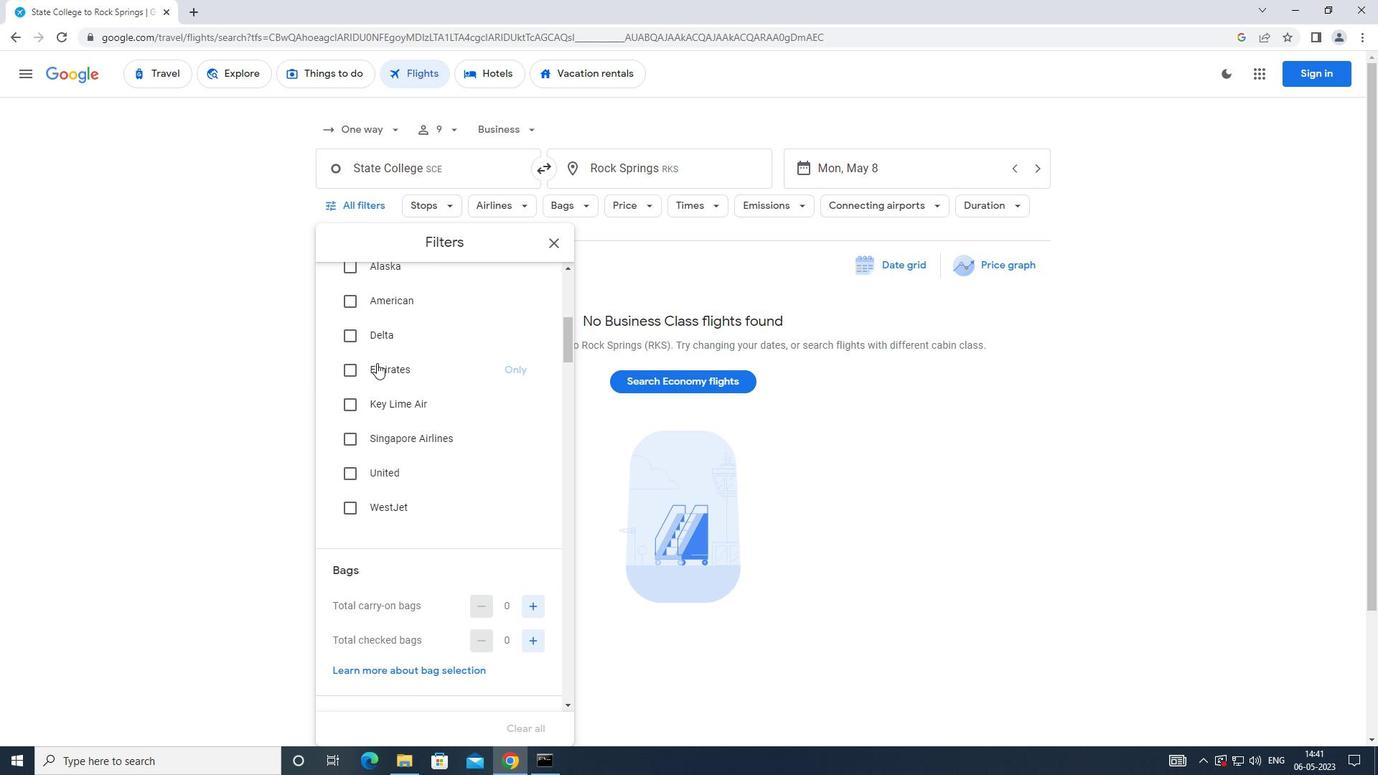 
Action: Mouse scrolled (377, 362) with delta (0, 0)
Screenshot: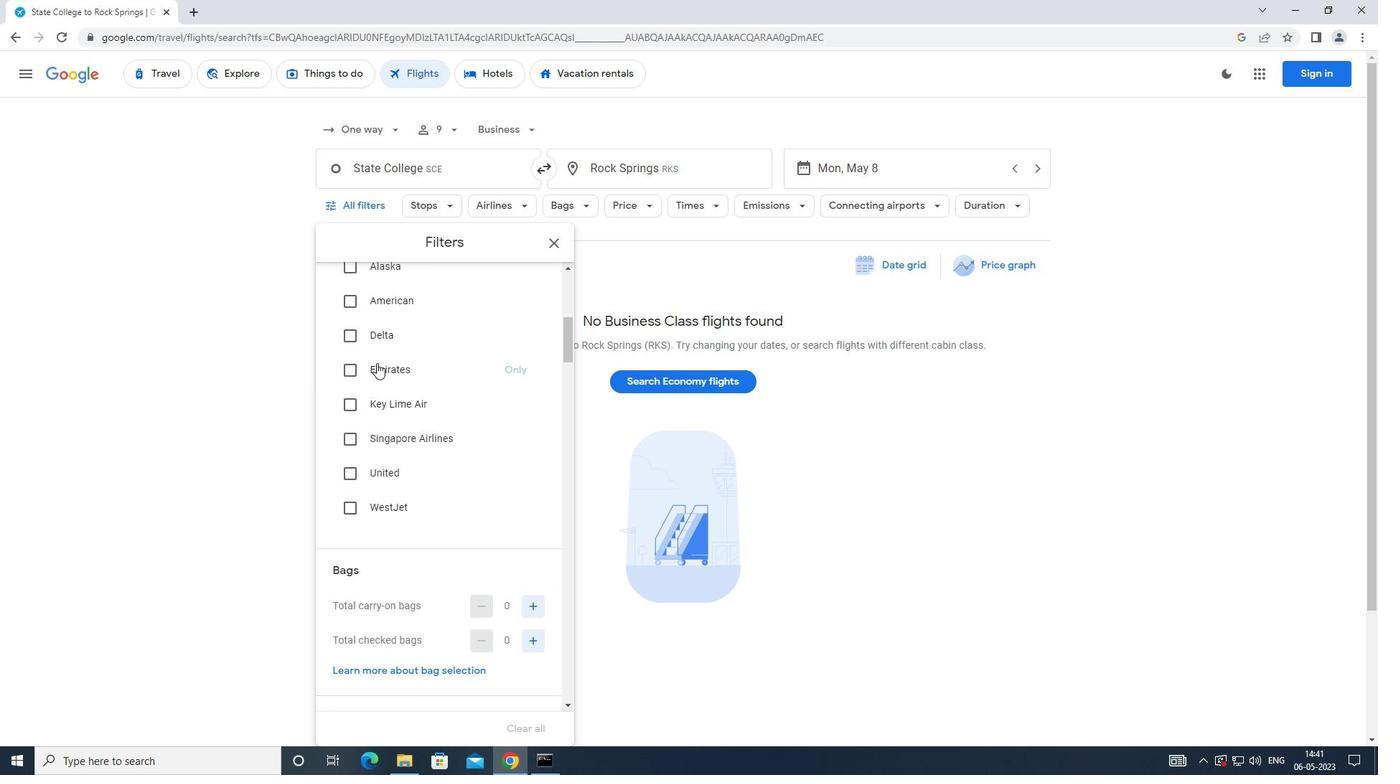 
Action: Mouse scrolled (377, 362) with delta (0, 0)
Screenshot: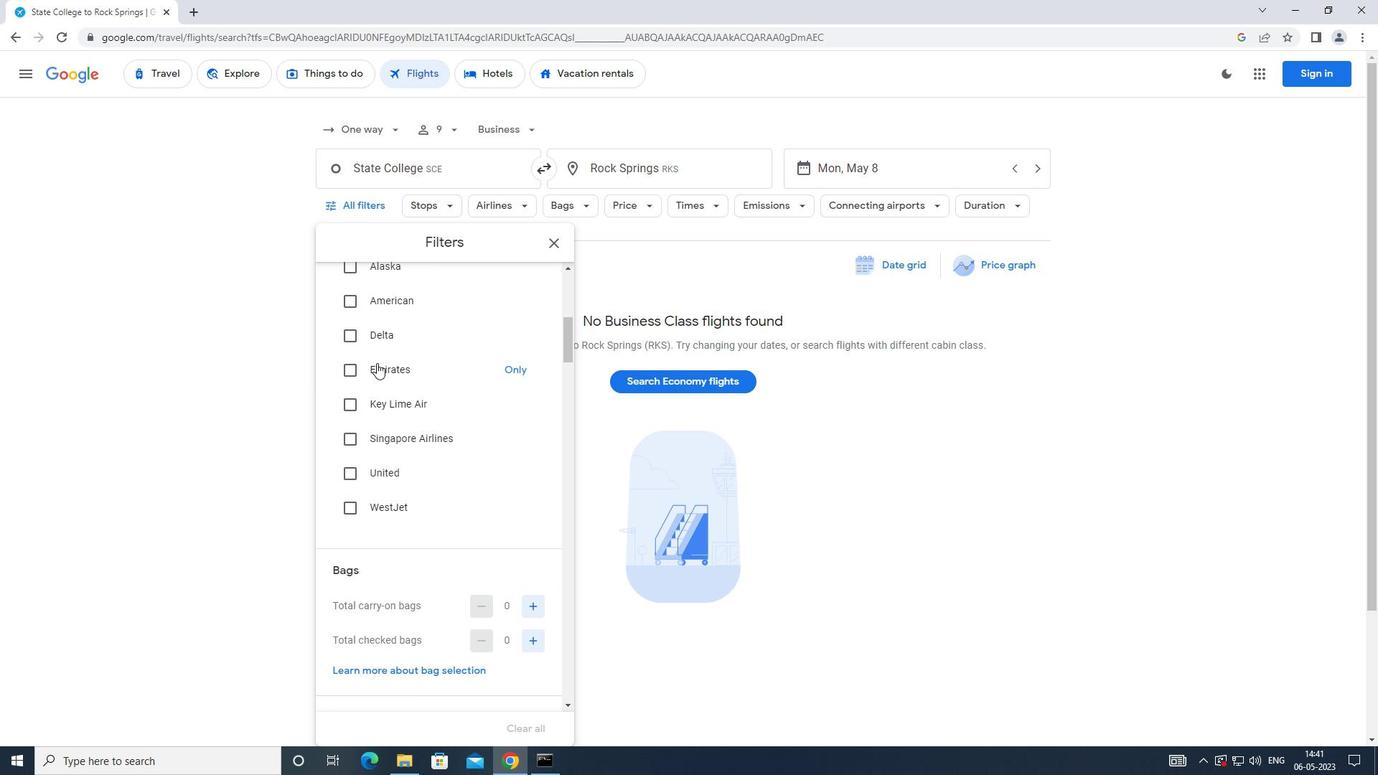 
Action: Mouse moved to (390, 360)
Screenshot: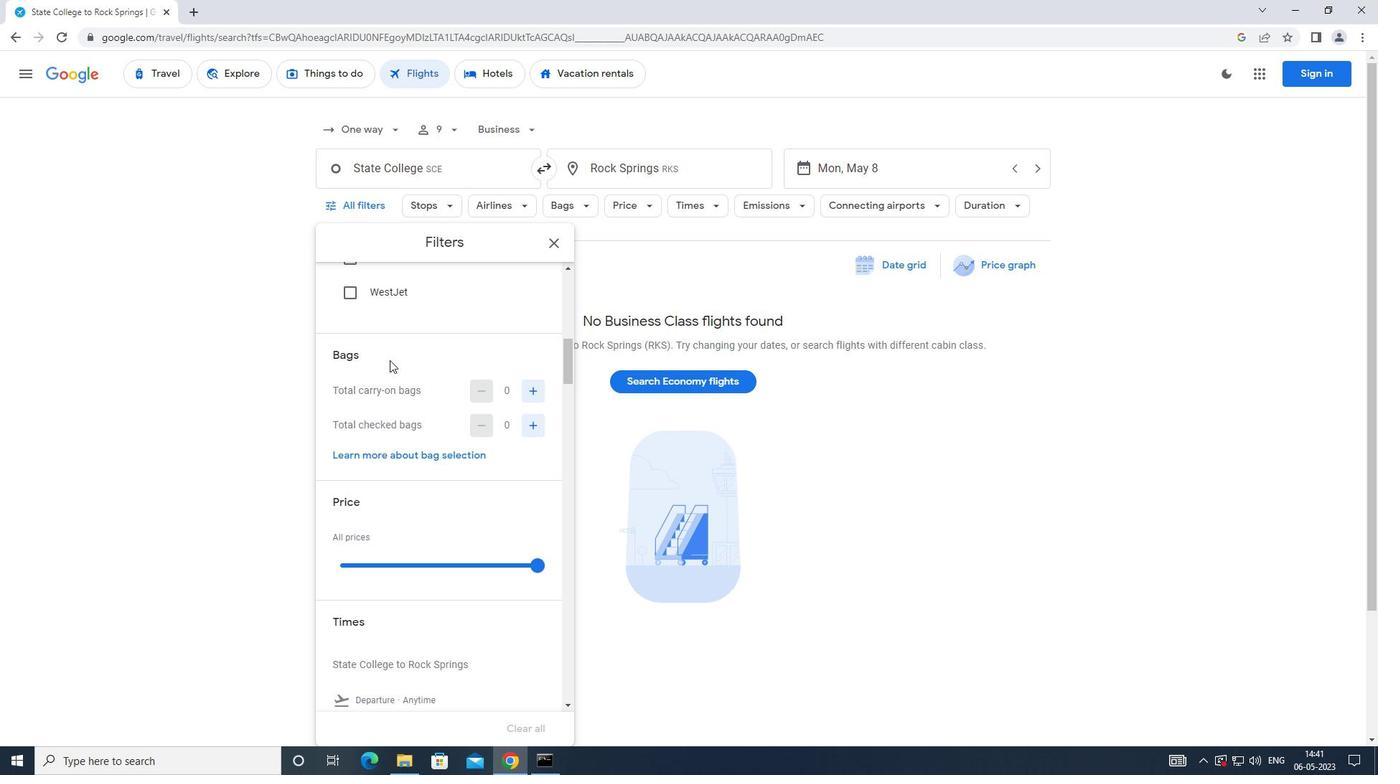 
Action: Mouse scrolled (390, 359) with delta (0, 0)
Screenshot: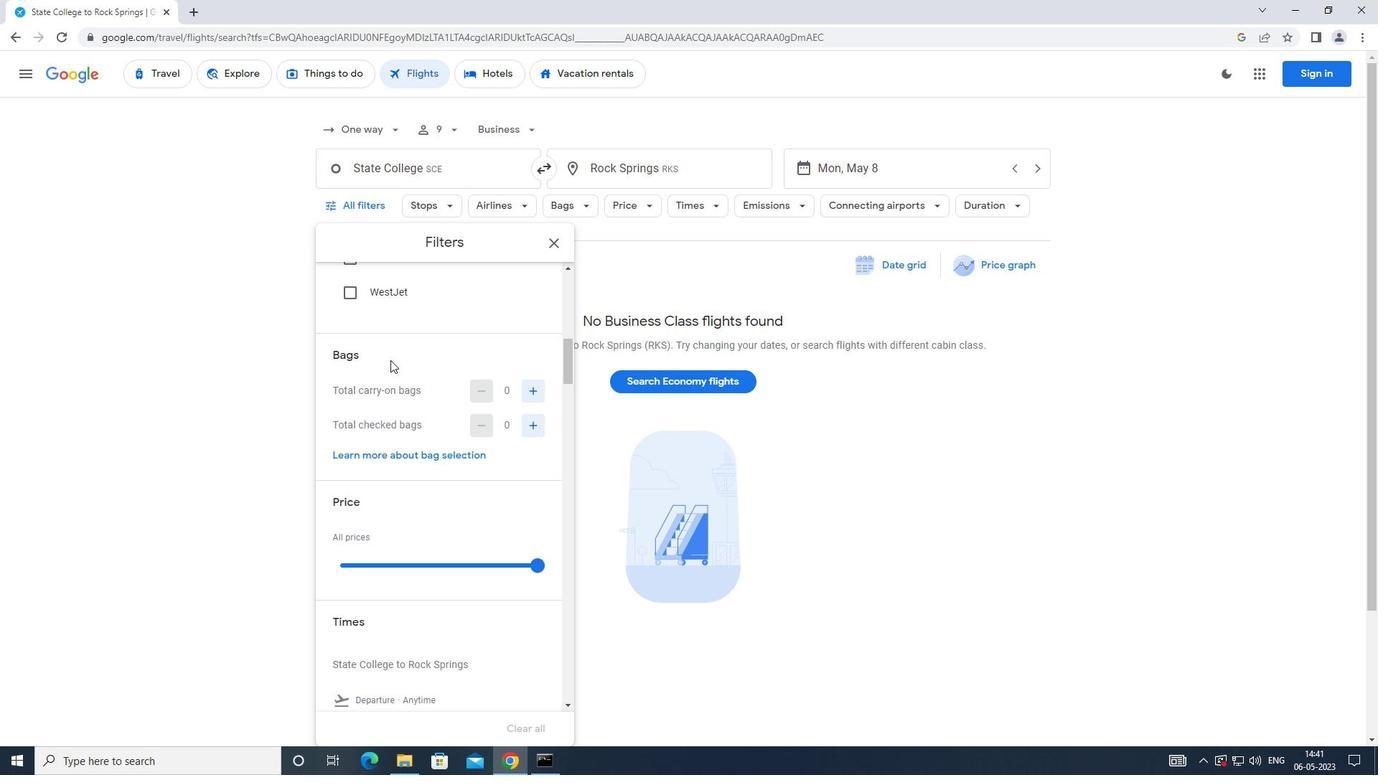 
Action: Mouse moved to (550, 321)
Screenshot: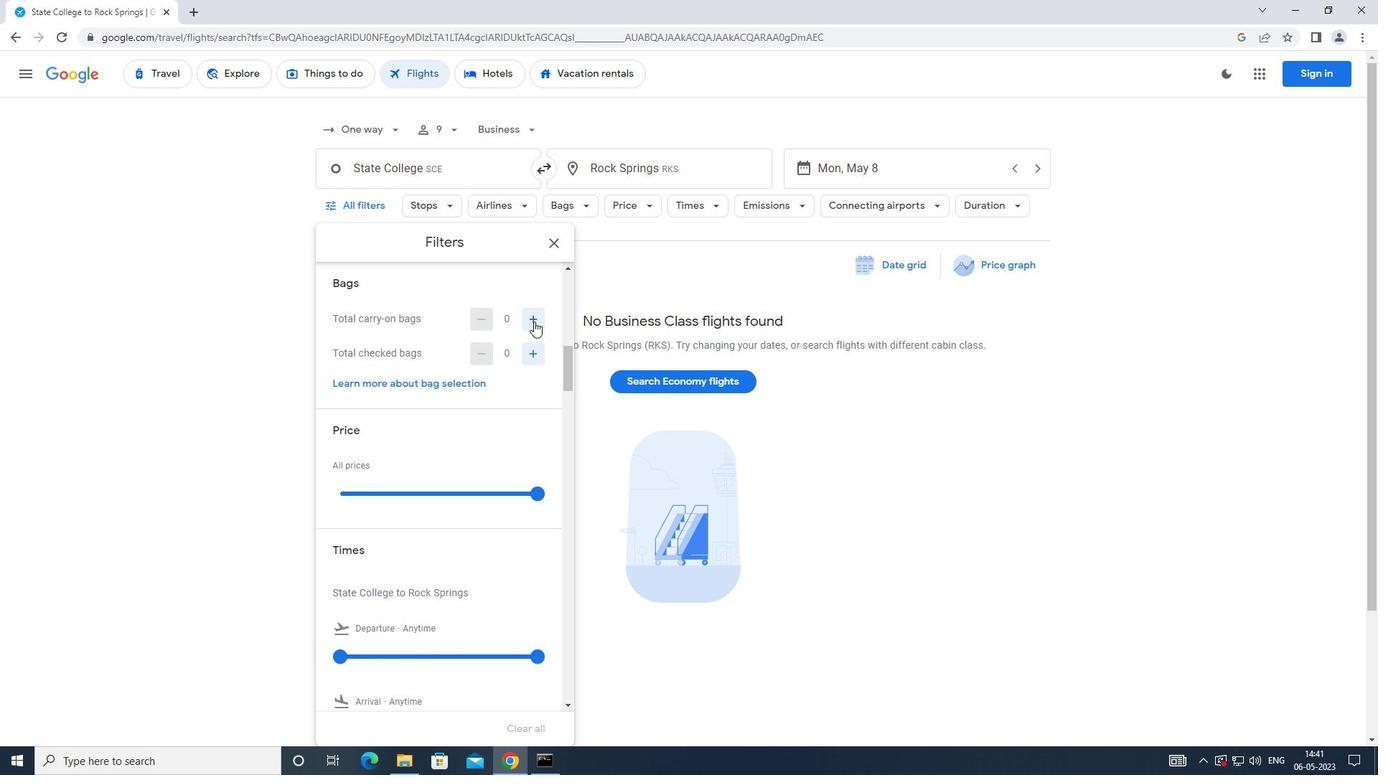 
Action: Mouse pressed left at (550, 321)
Screenshot: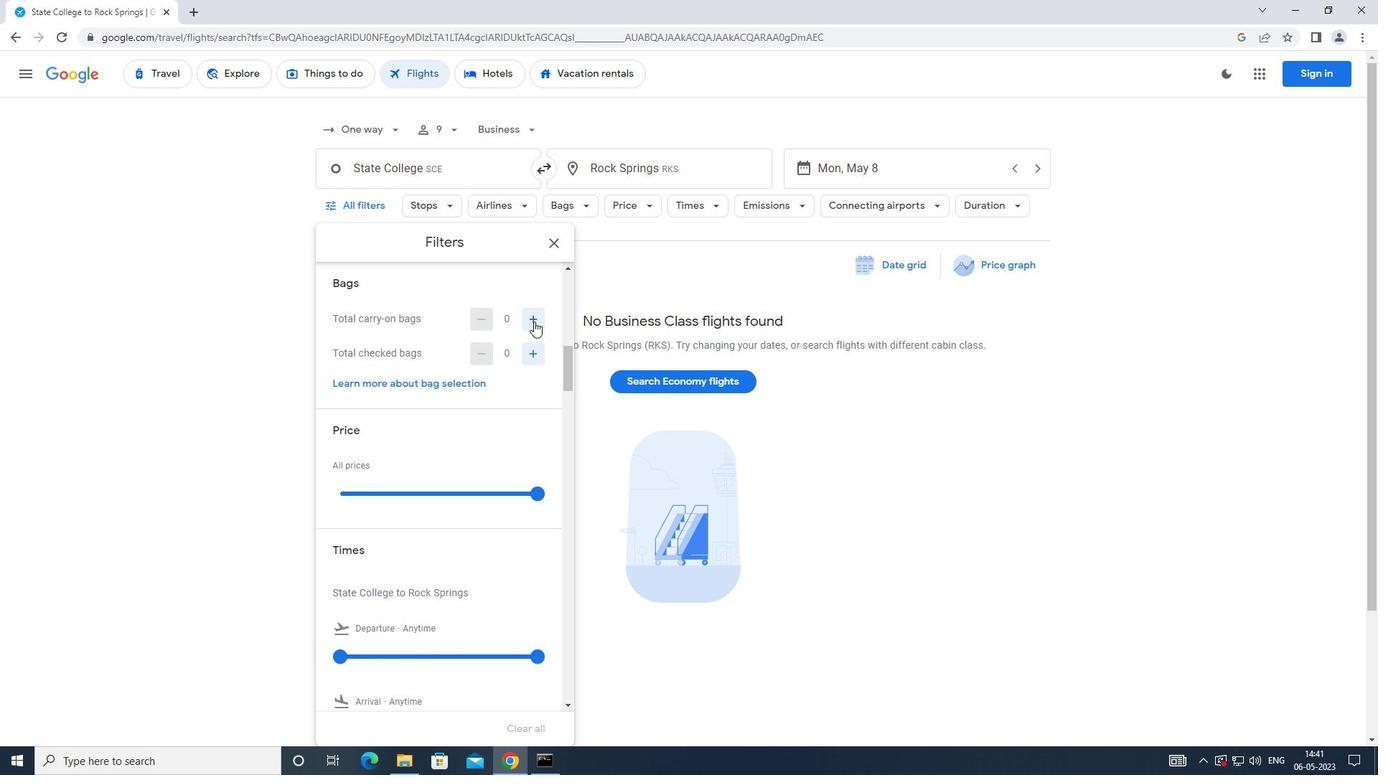 
Action: Mouse moved to (482, 336)
Screenshot: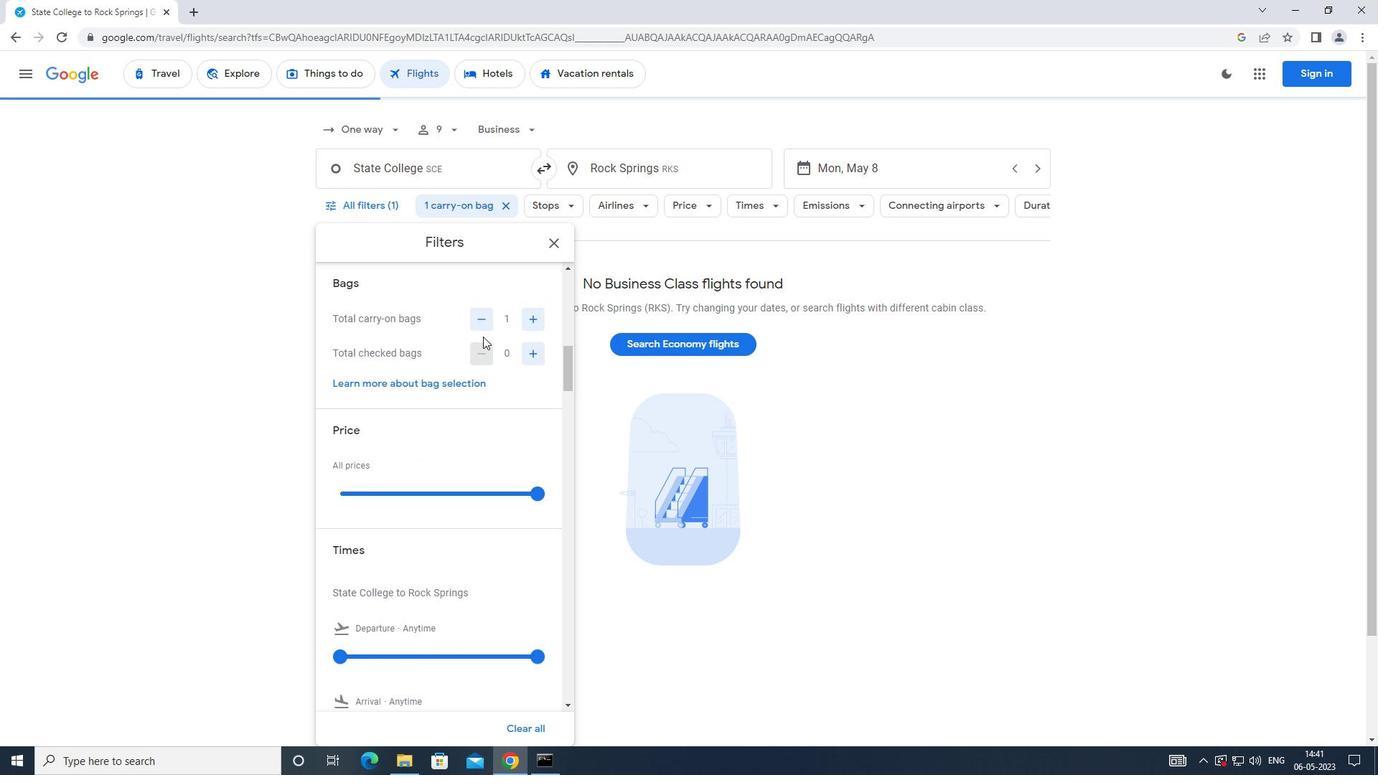 
Action: Mouse scrolled (482, 336) with delta (0, 0)
Screenshot: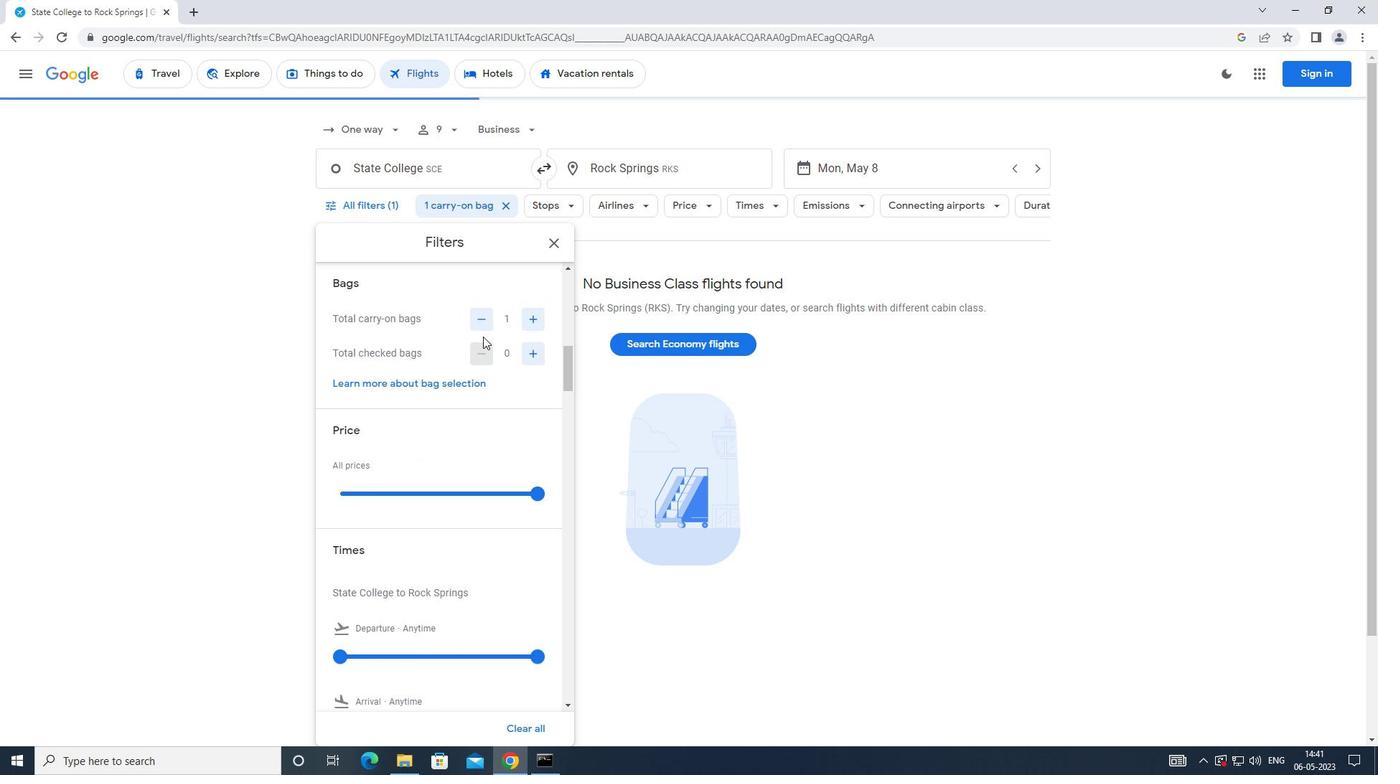 
Action: Mouse scrolled (482, 336) with delta (0, 0)
Screenshot: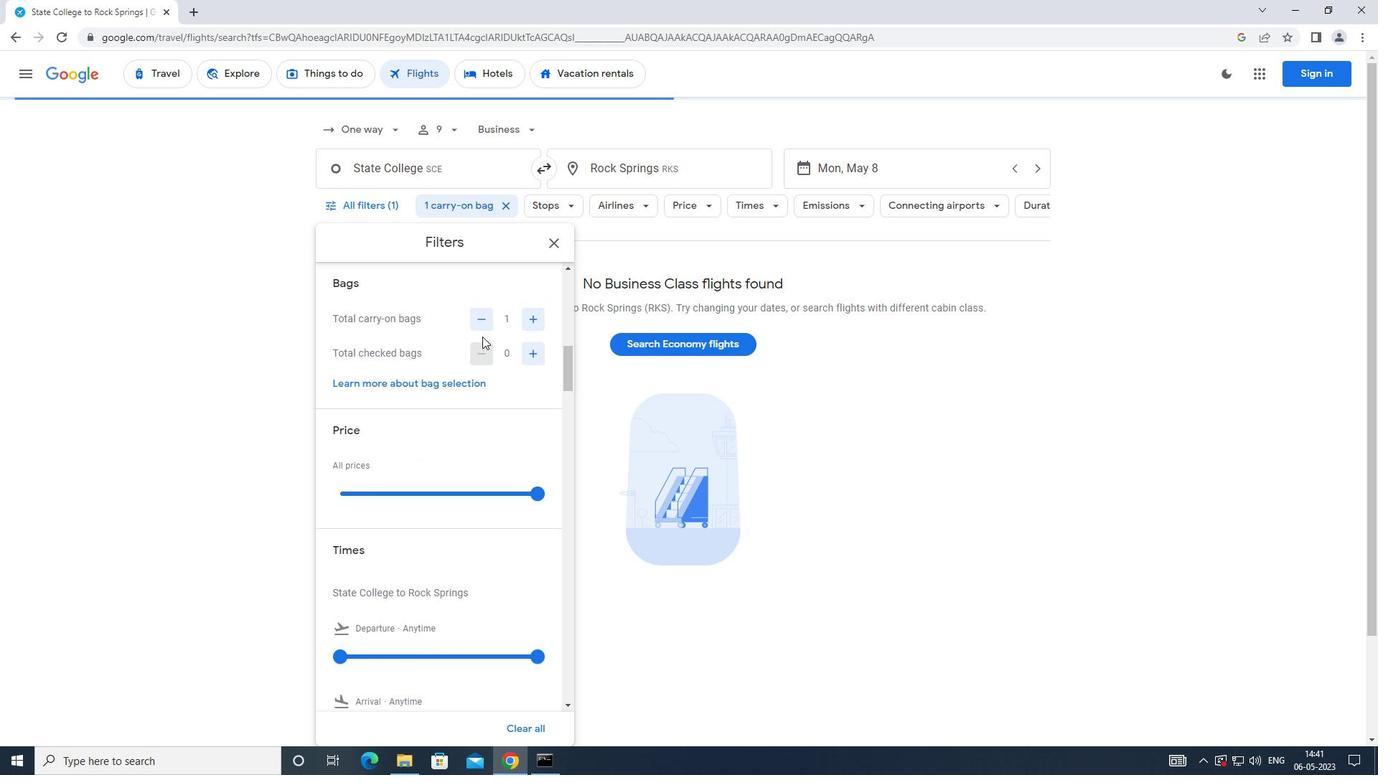 
Action: Mouse moved to (539, 353)
Screenshot: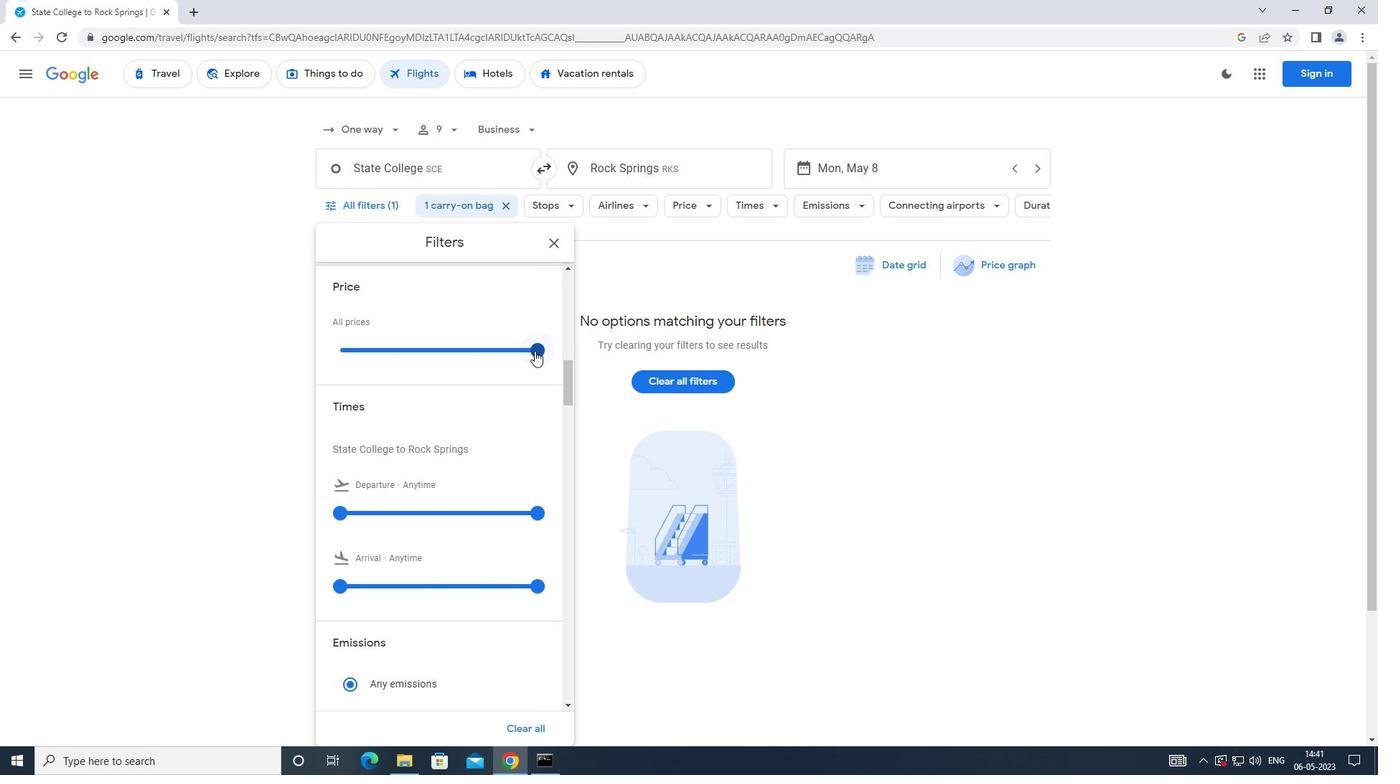 
Action: Mouse pressed left at (539, 353)
Screenshot: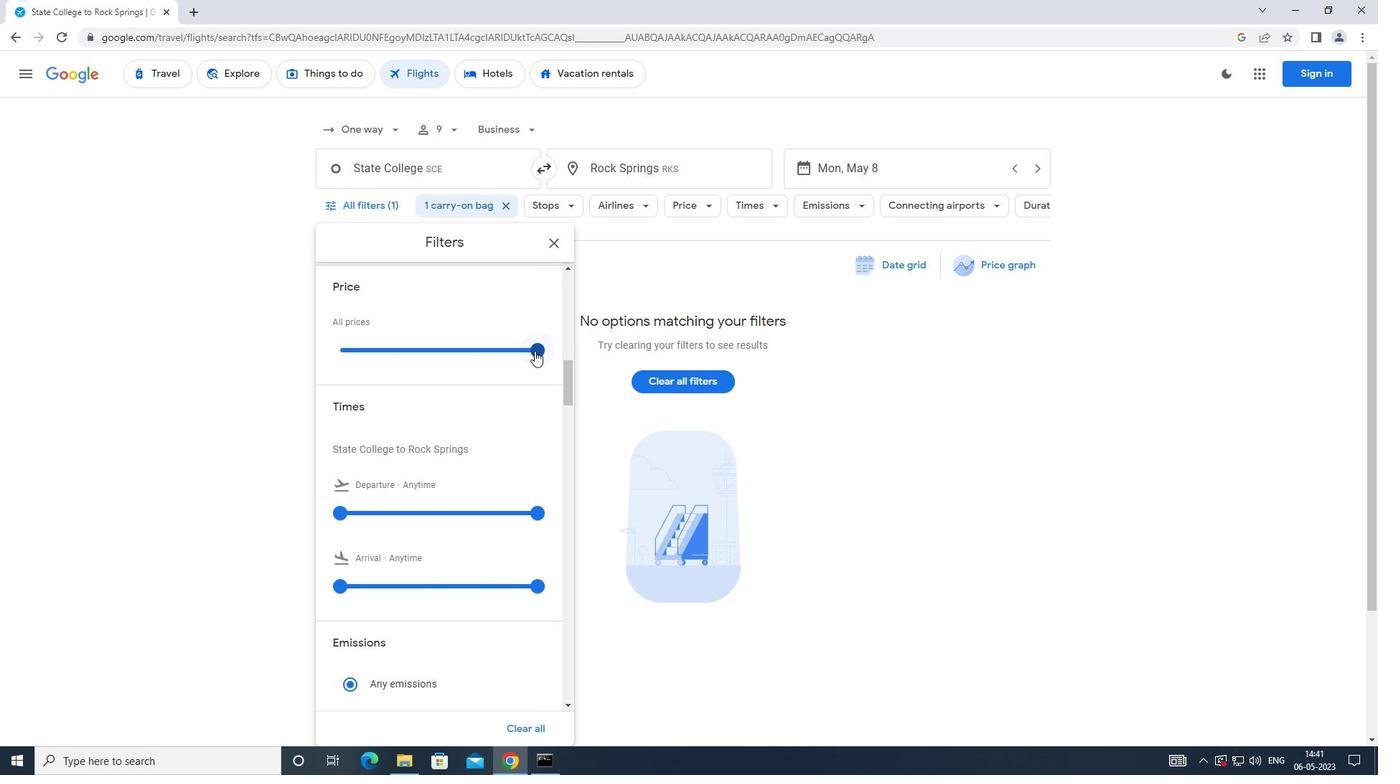 
Action: Mouse moved to (479, 356)
Screenshot: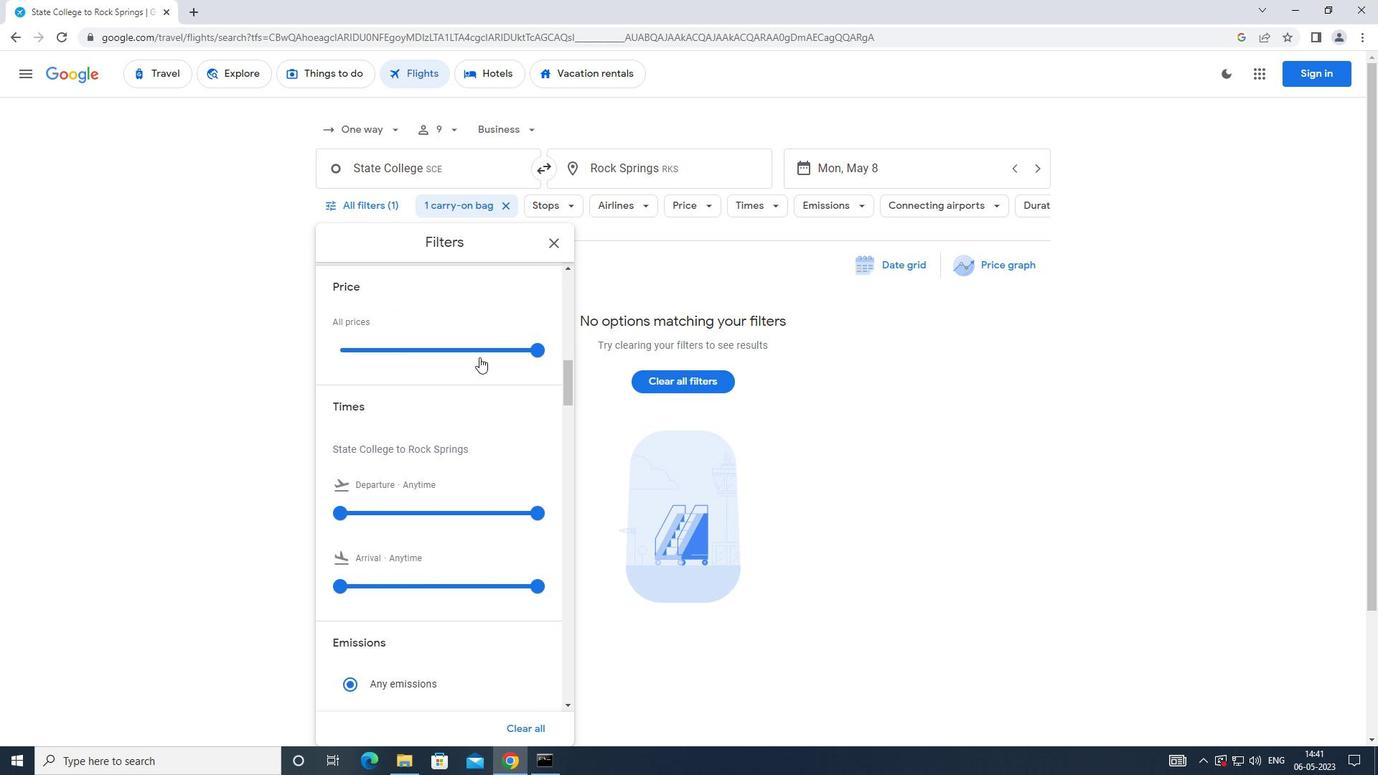 
Action: Mouse scrolled (479, 355) with delta (0, 0)
Screenshot: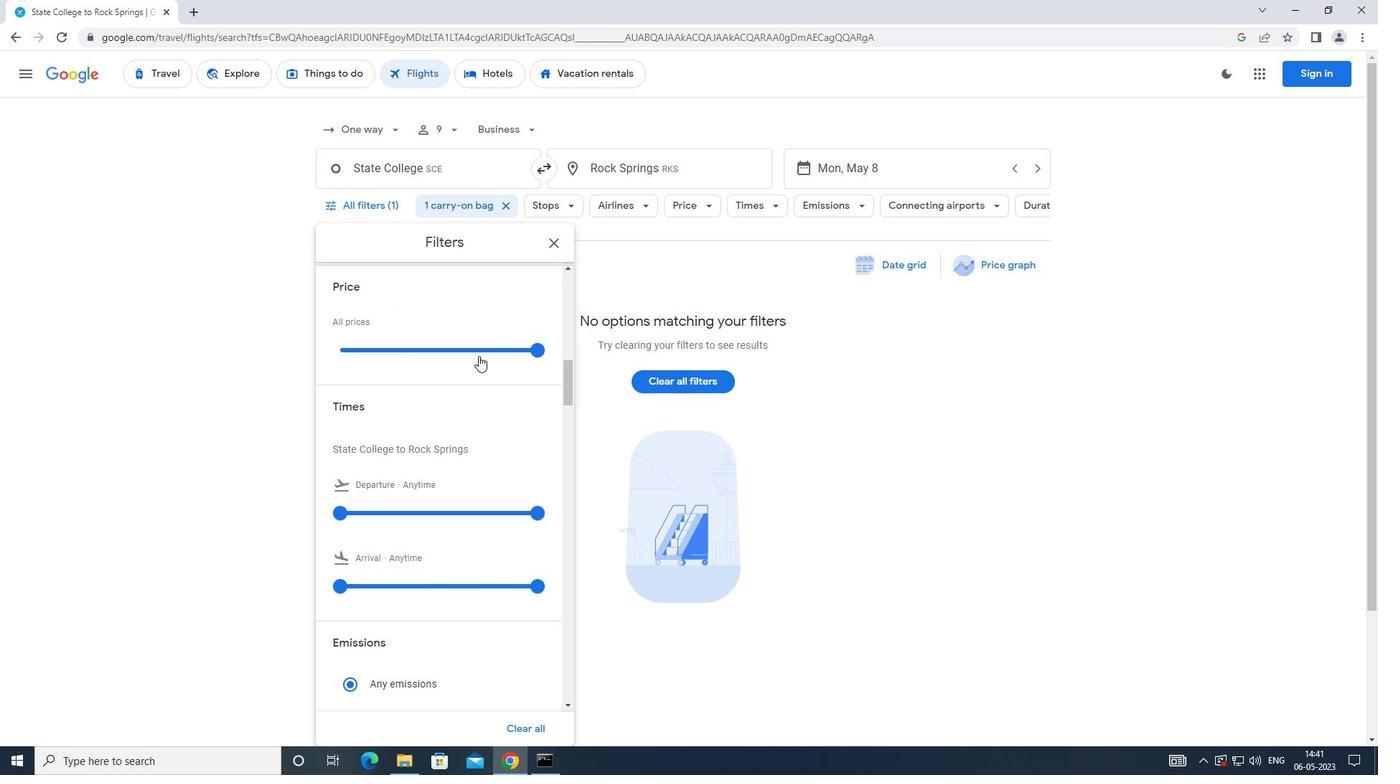 
Action: Mouse scrolled (479, 355) with delta (0, 0)
Screenshot: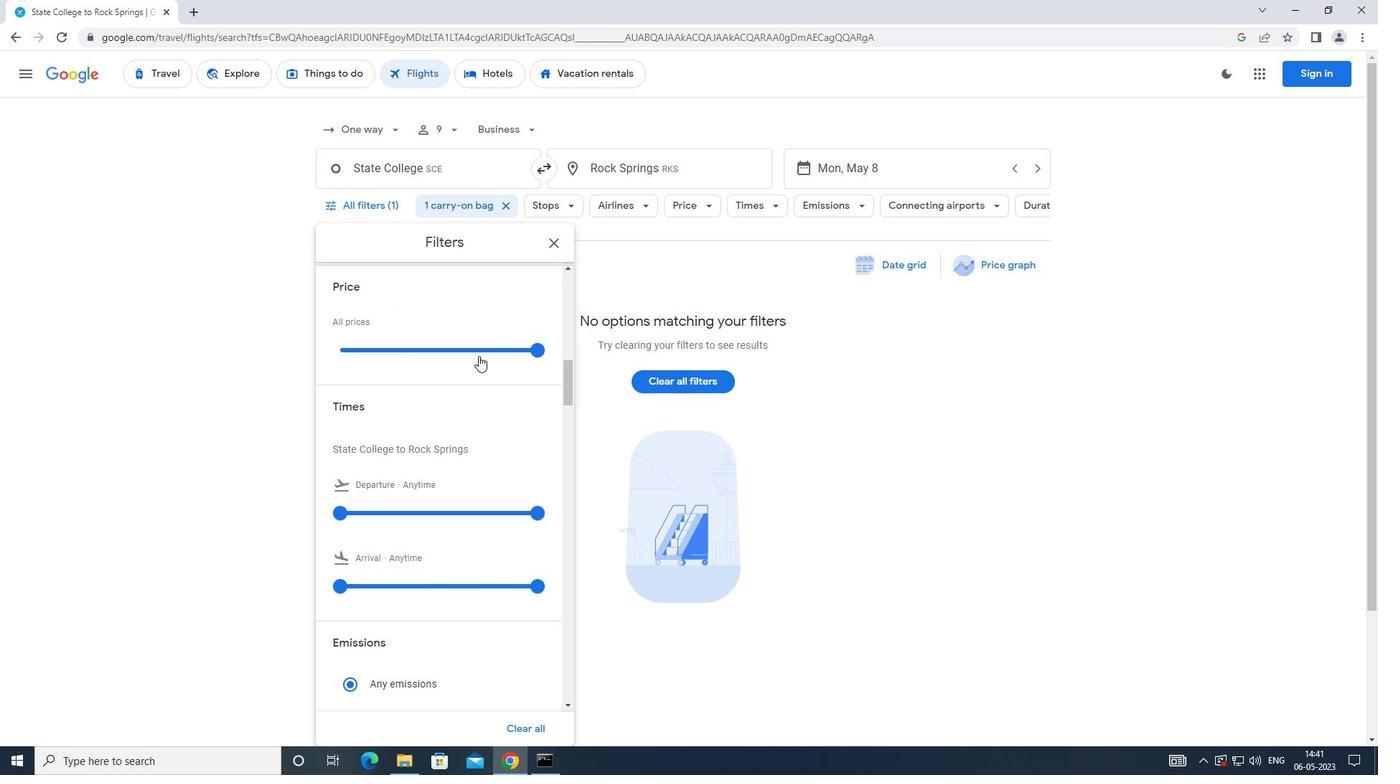 
Action: Mouse moved to (341, 369)
Screenshot: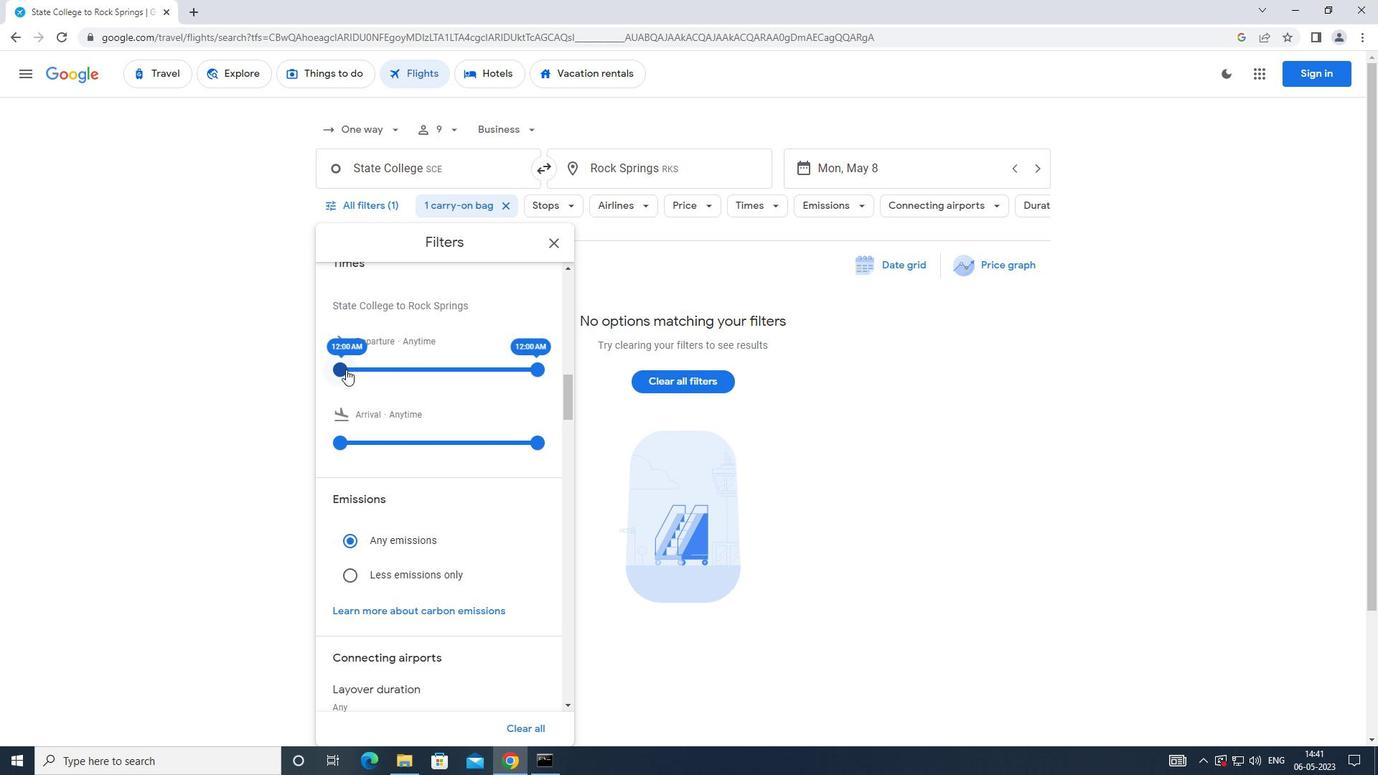 
Action: Mouse pressed left at (341, 369)
Screenshot: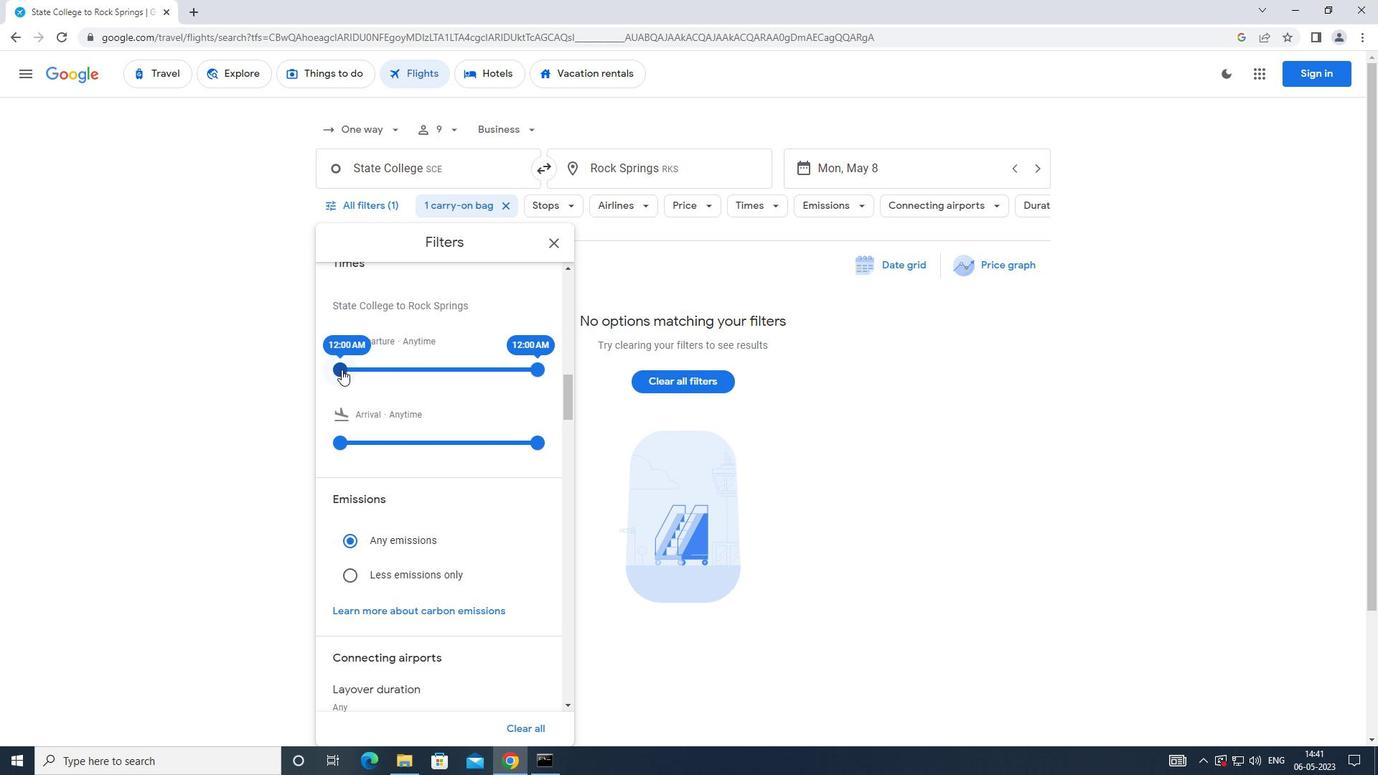 
Action: Mouse moved to (536, 373)
Screenshot: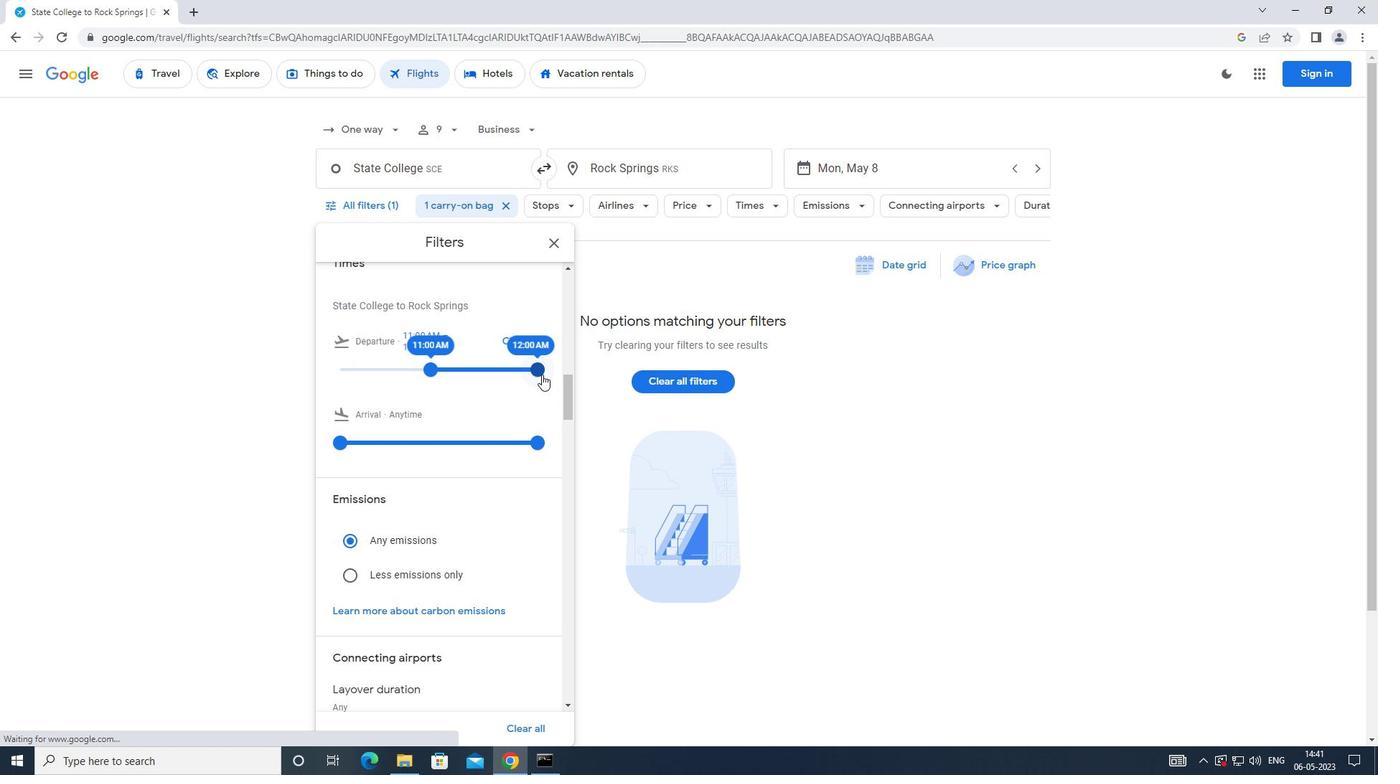 
Action: Mouse pressed left at (536, 373)
Screenshot: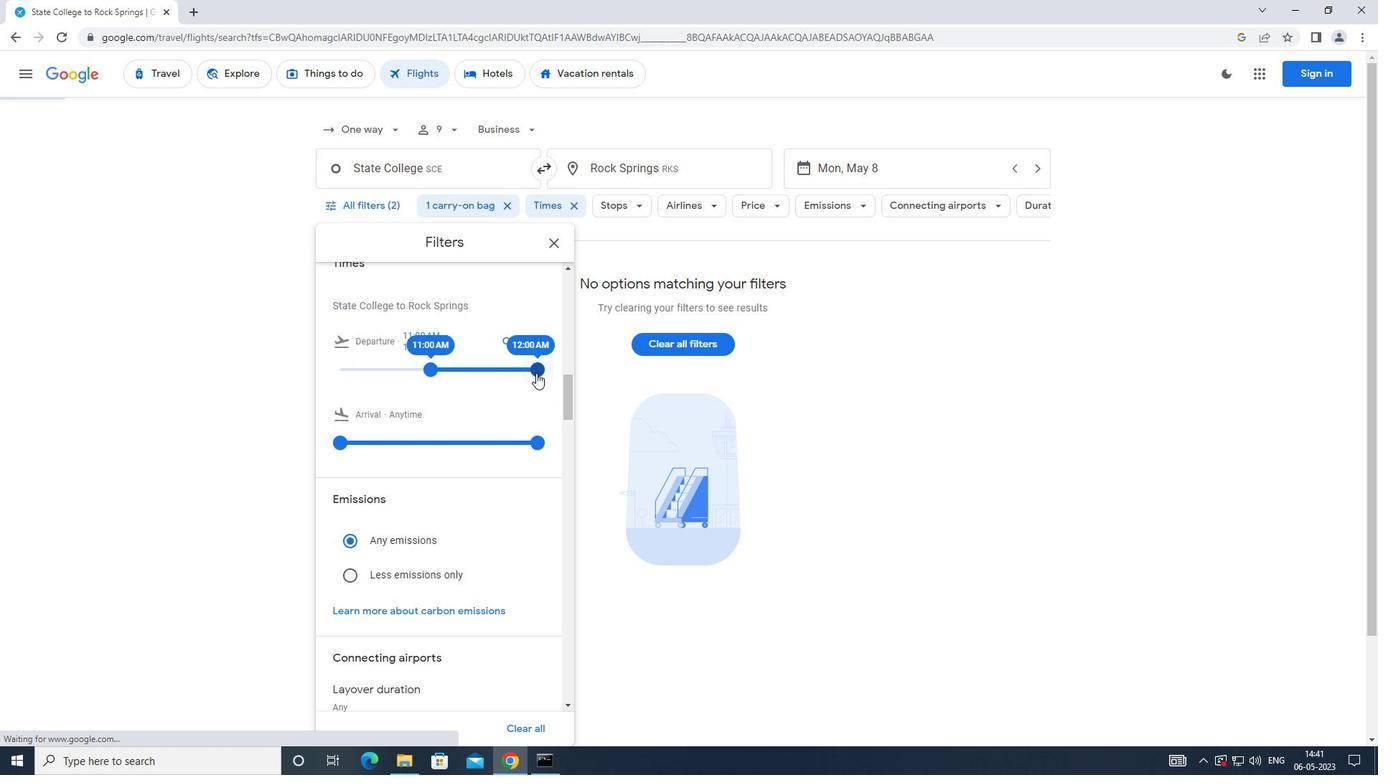 
Action: Mouse moved to (414, 396)
Screenshot: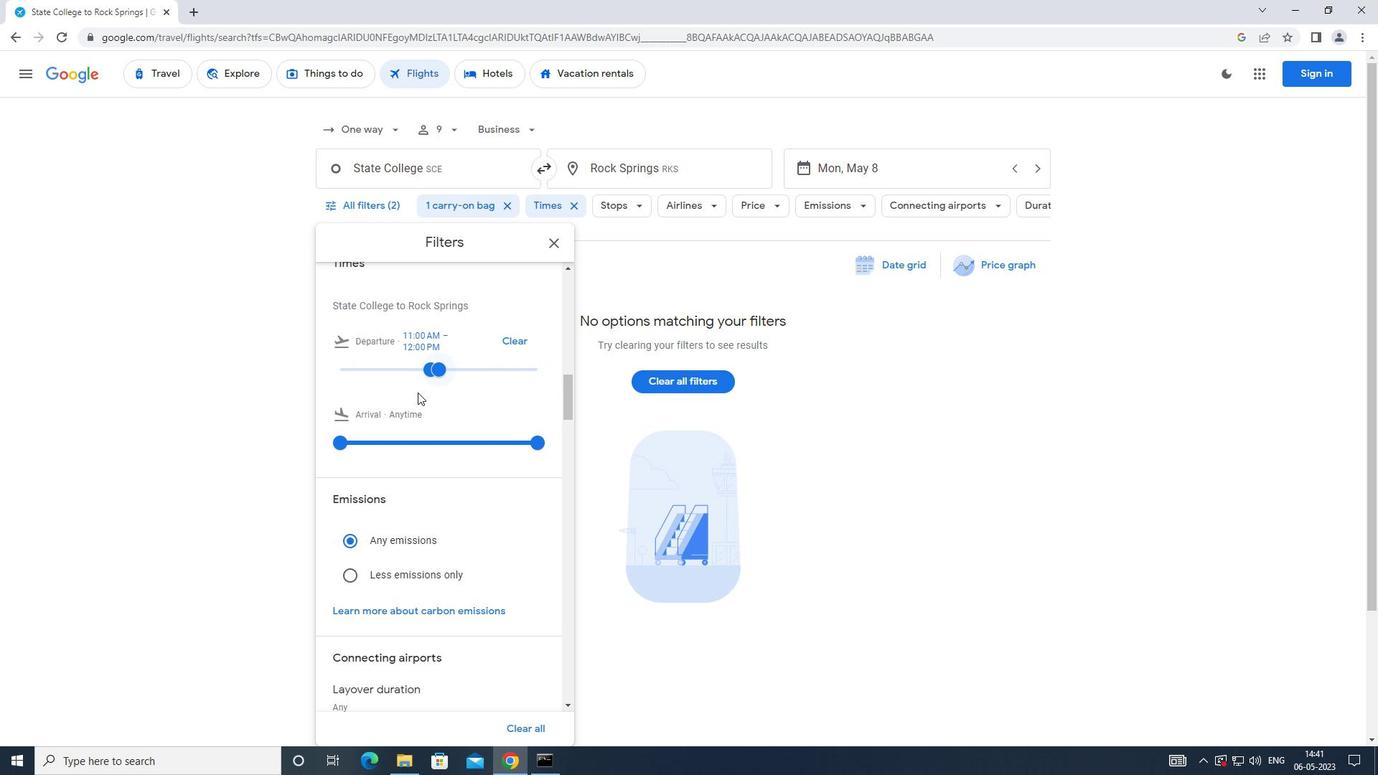 
